 Task: Find connections with filter location Dunaharaszti with filter topic #consultantswith filter profile language Spanish with filter current company SBM Offshore with filter school Technocrats Institute Of Technology with filter industry Pension Funds with filter service category Event Photography with filter keywords title Operations Analyst
Action: Mouse moved to (699, 71)
Screenshot: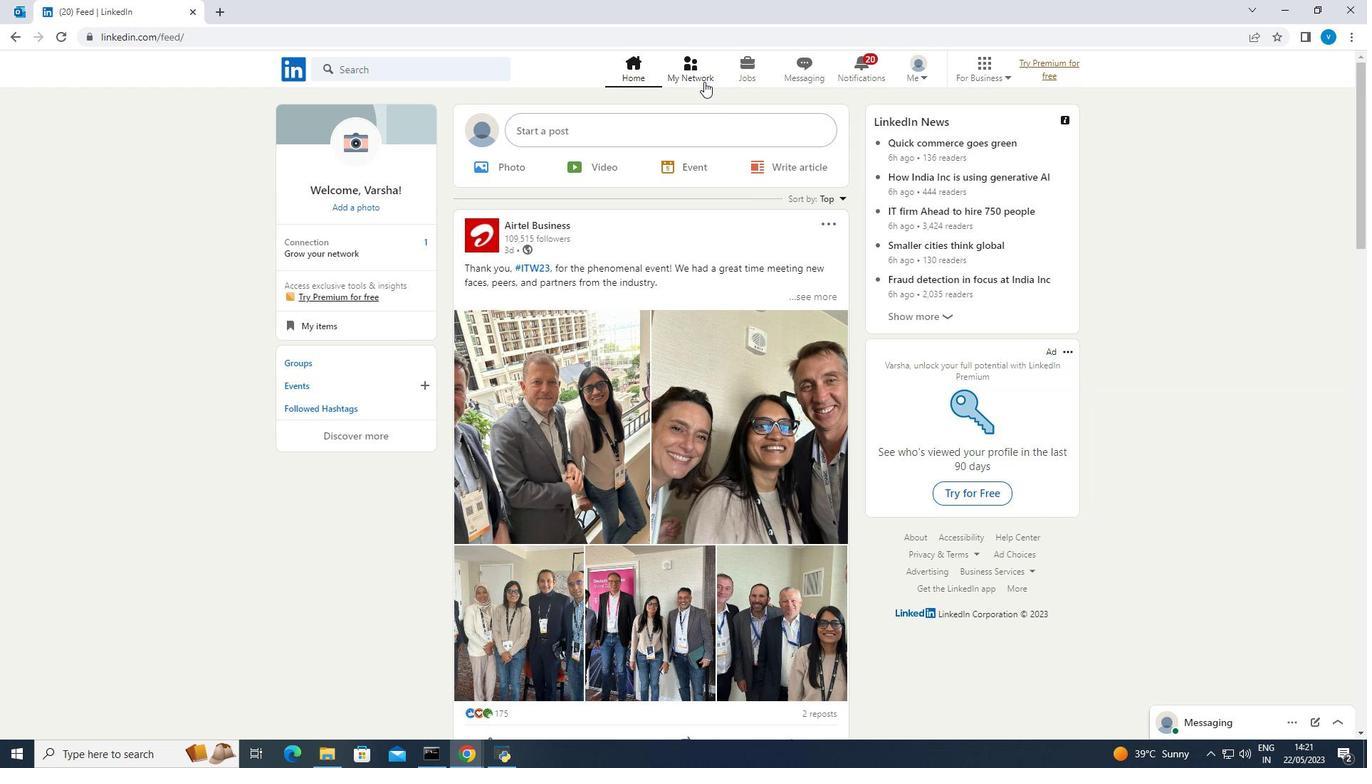 
Action: Mouse pressed left at (699, 71)
Screenshot: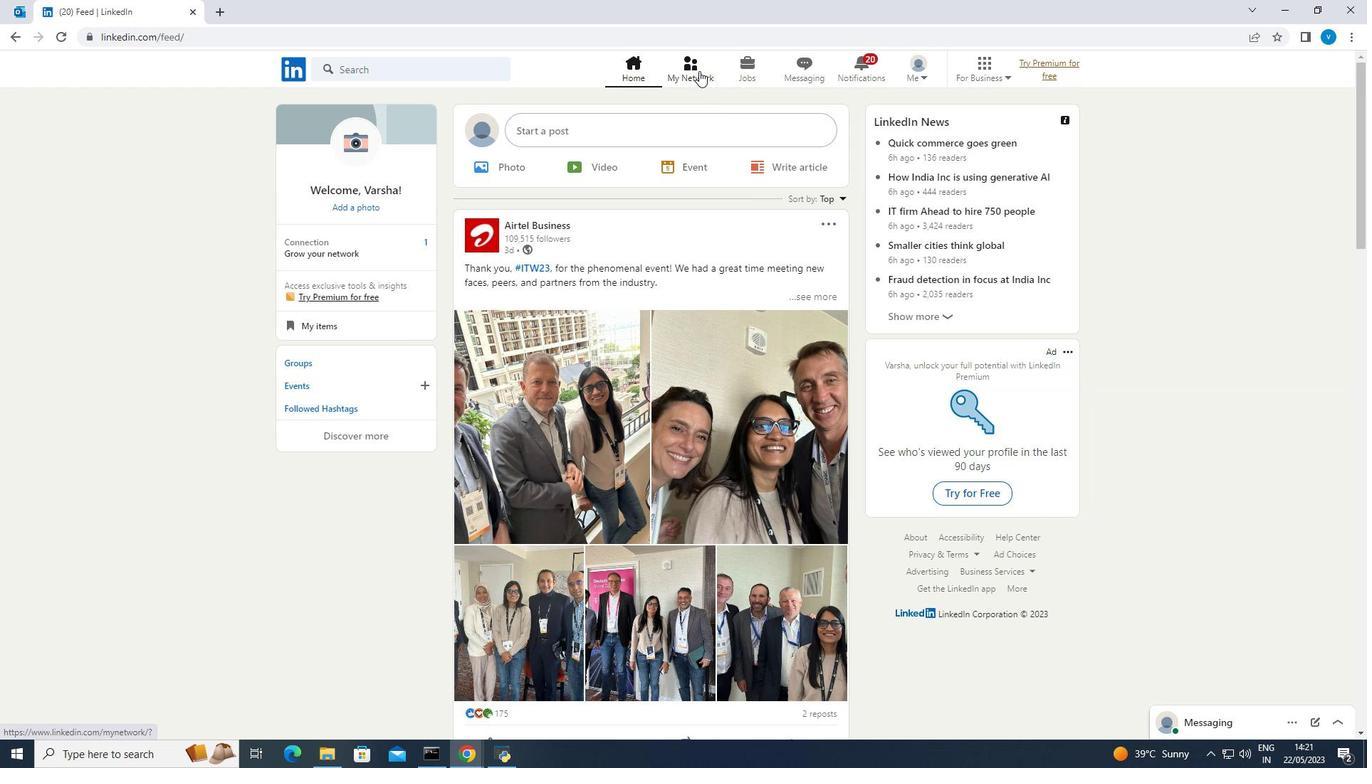 
Action: Mouse moved to (413, 154)
Screenshot: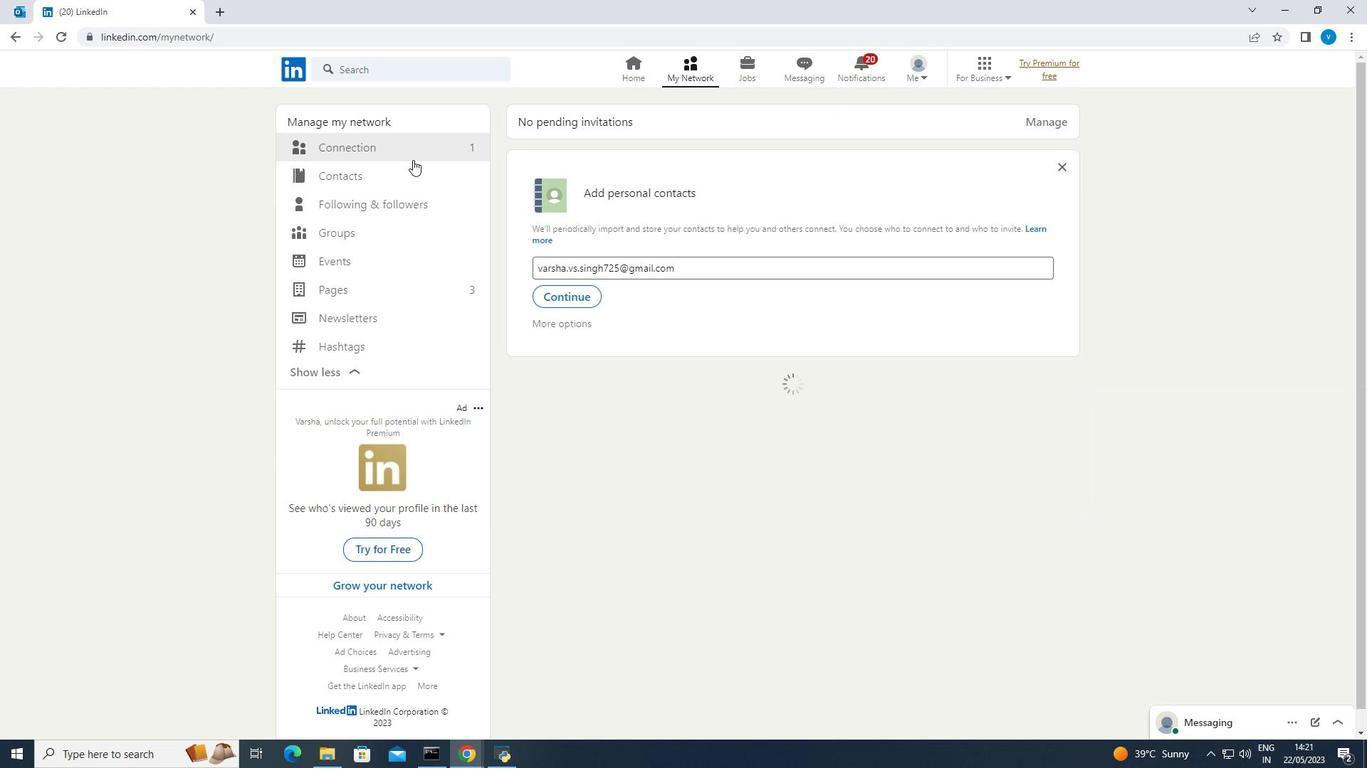 
Action: Mouse pressed left at (413, 154)
Screenshot: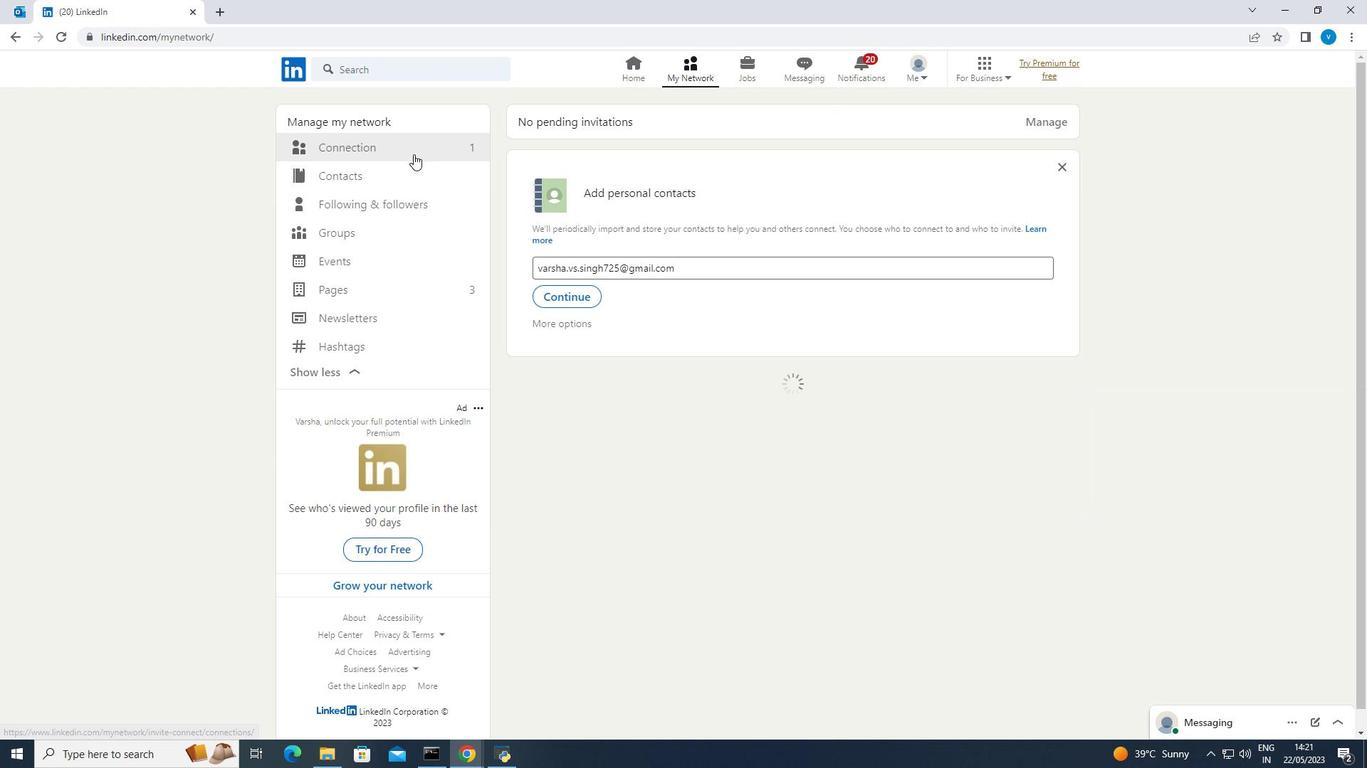 
Action: Mouse moved to (771, 145)
Screenshot: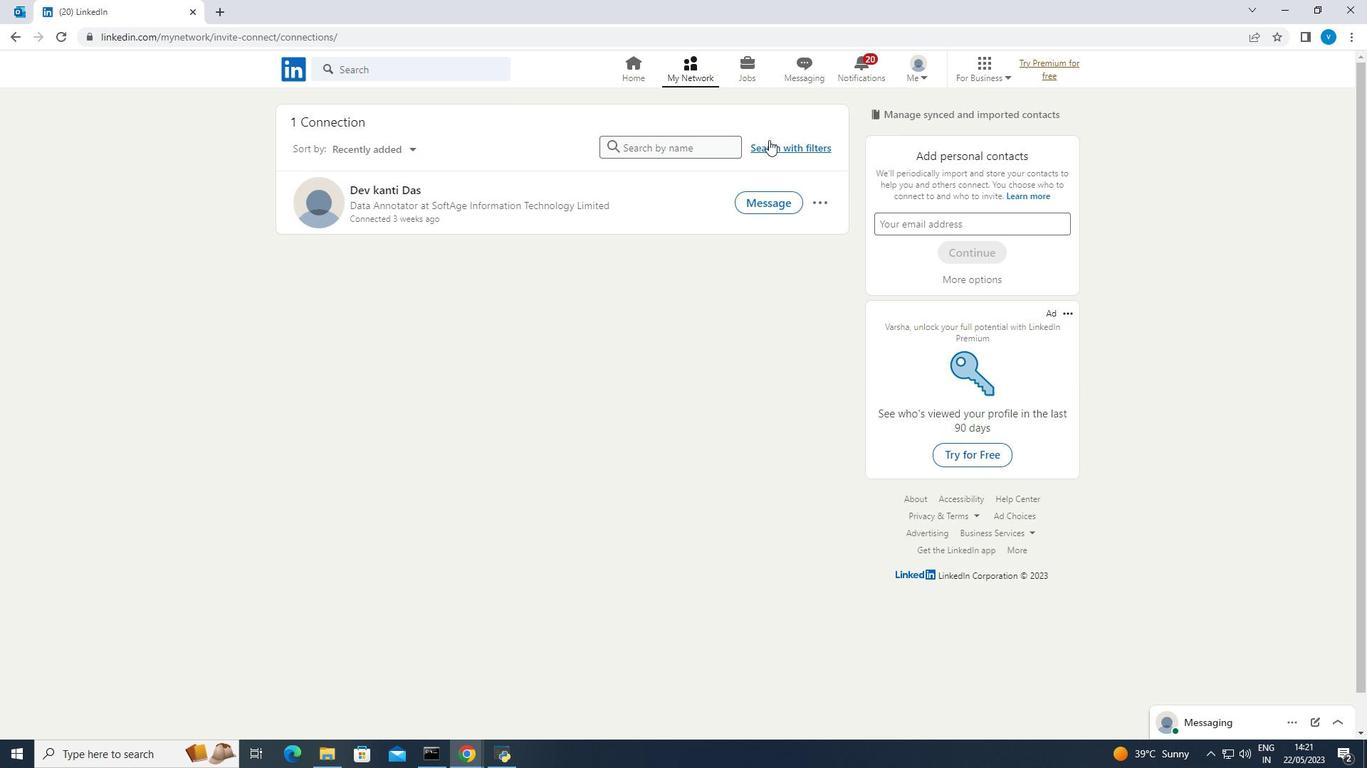 
Action: Mouse pressed left at (771, 145)
Screenshot: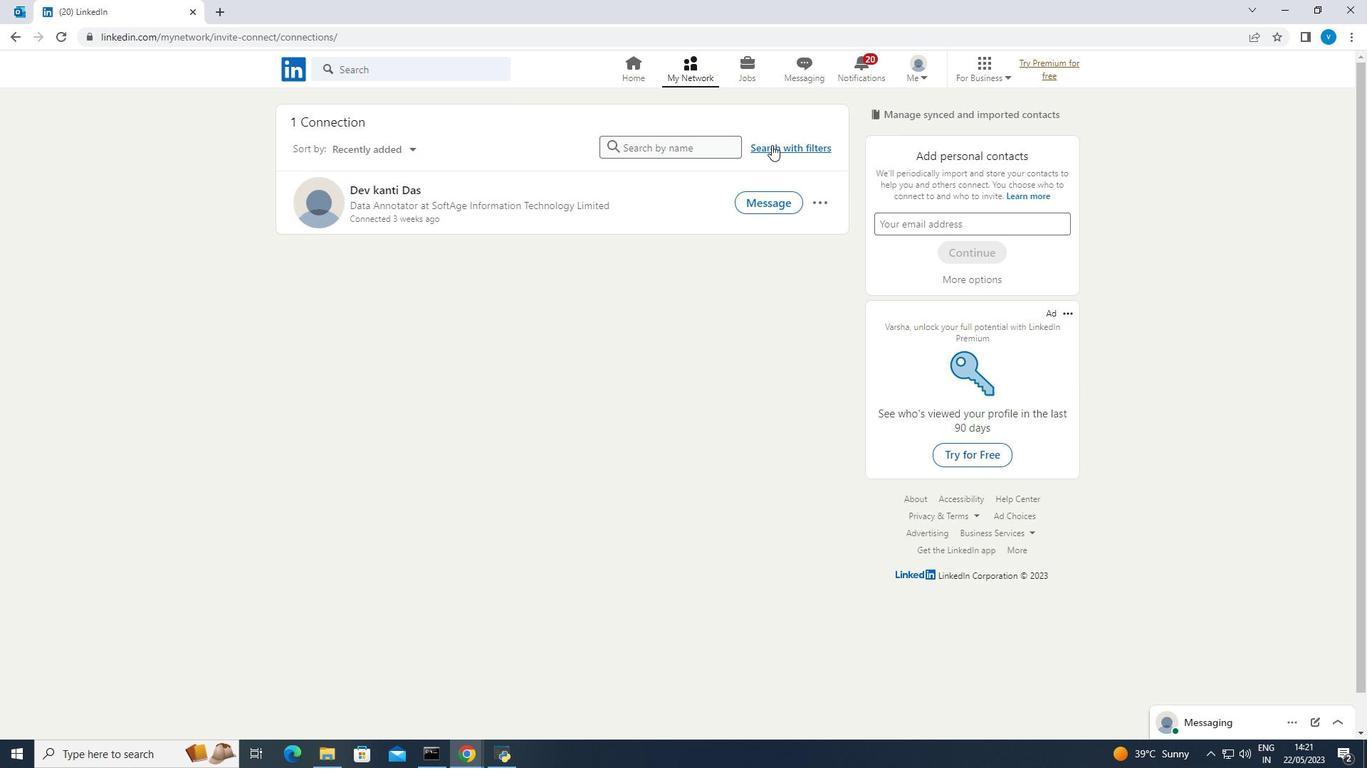 
Action: Mouse moved to (736, 111)
Screenshot: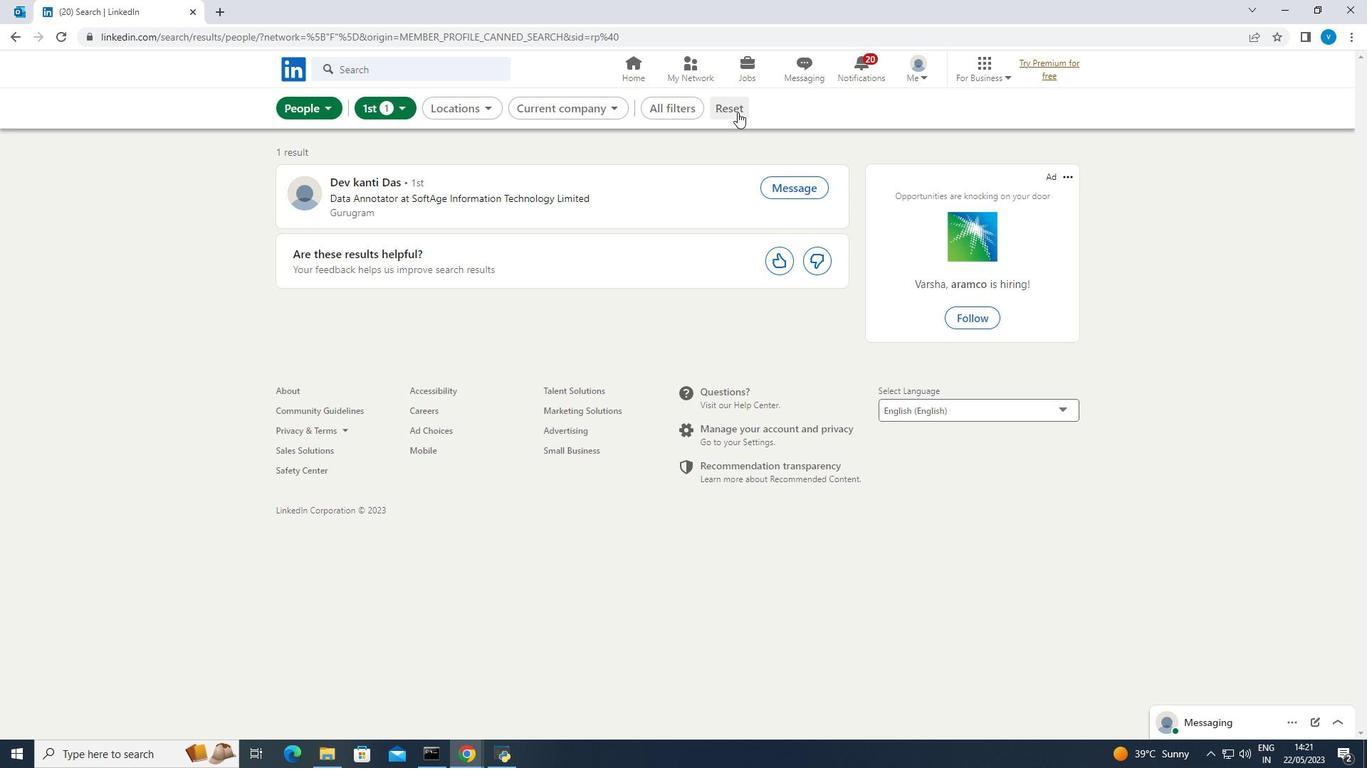 
Action: Mouse pressed left at (736, 111)
Screenshot: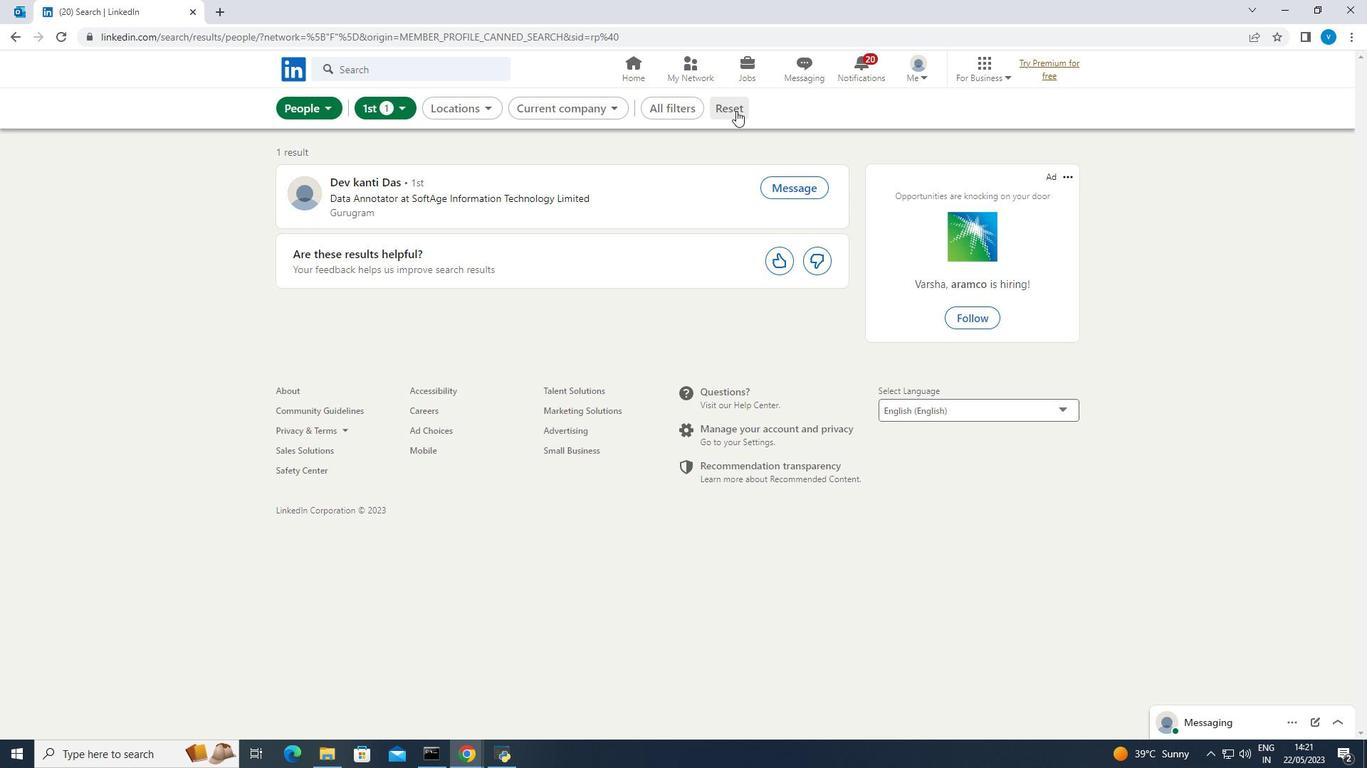 
Action: Mouse moved to (689, 115)
Screenshot: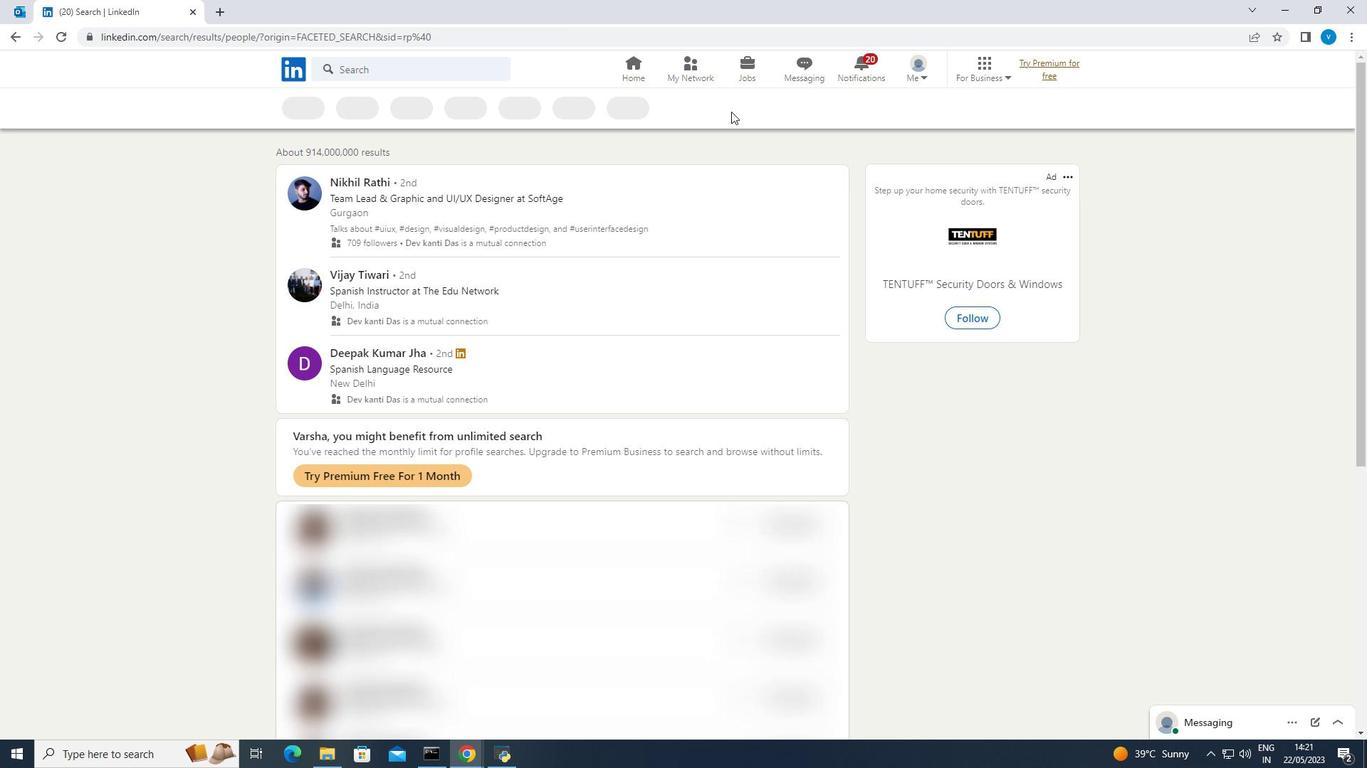
Action: Mouse pressed left at (689, 115)
Screenshot: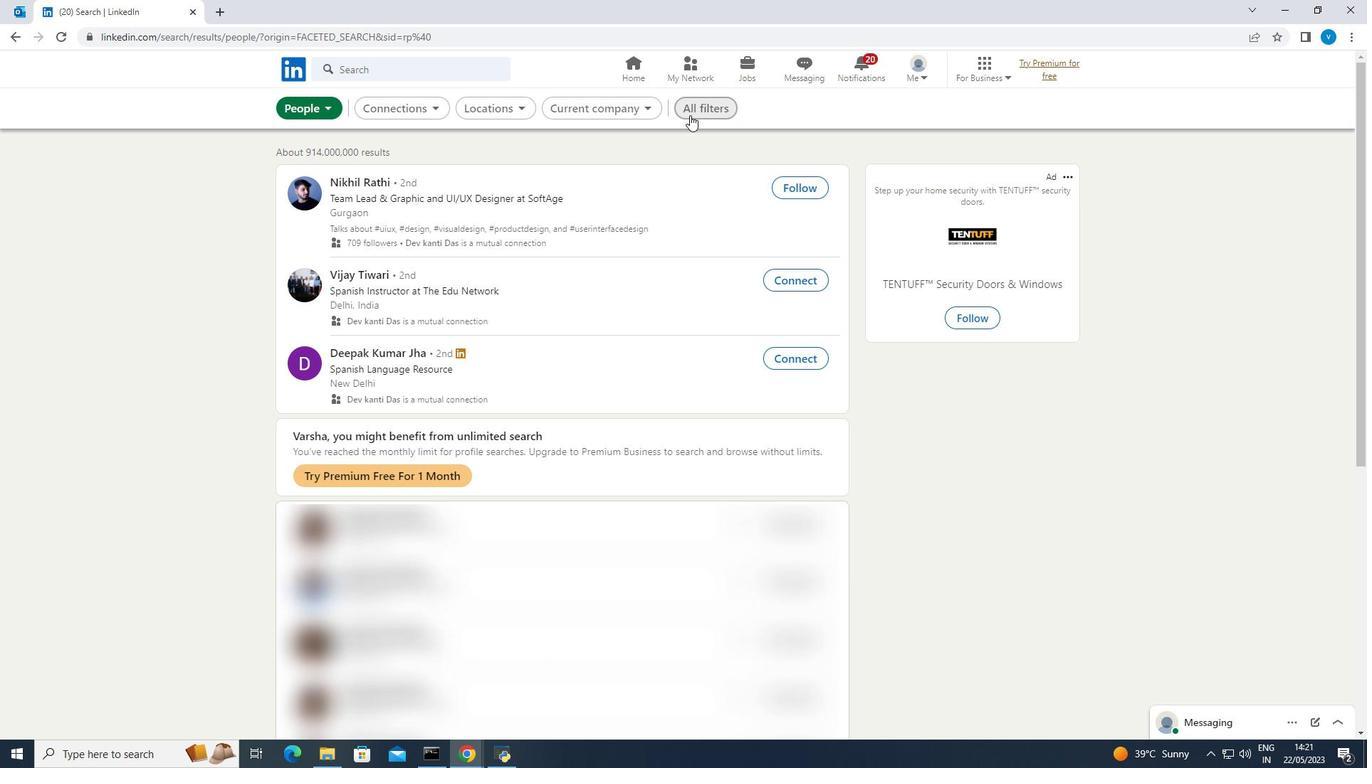 
Action: Mouse moved to (1054, 301)
Screenshot: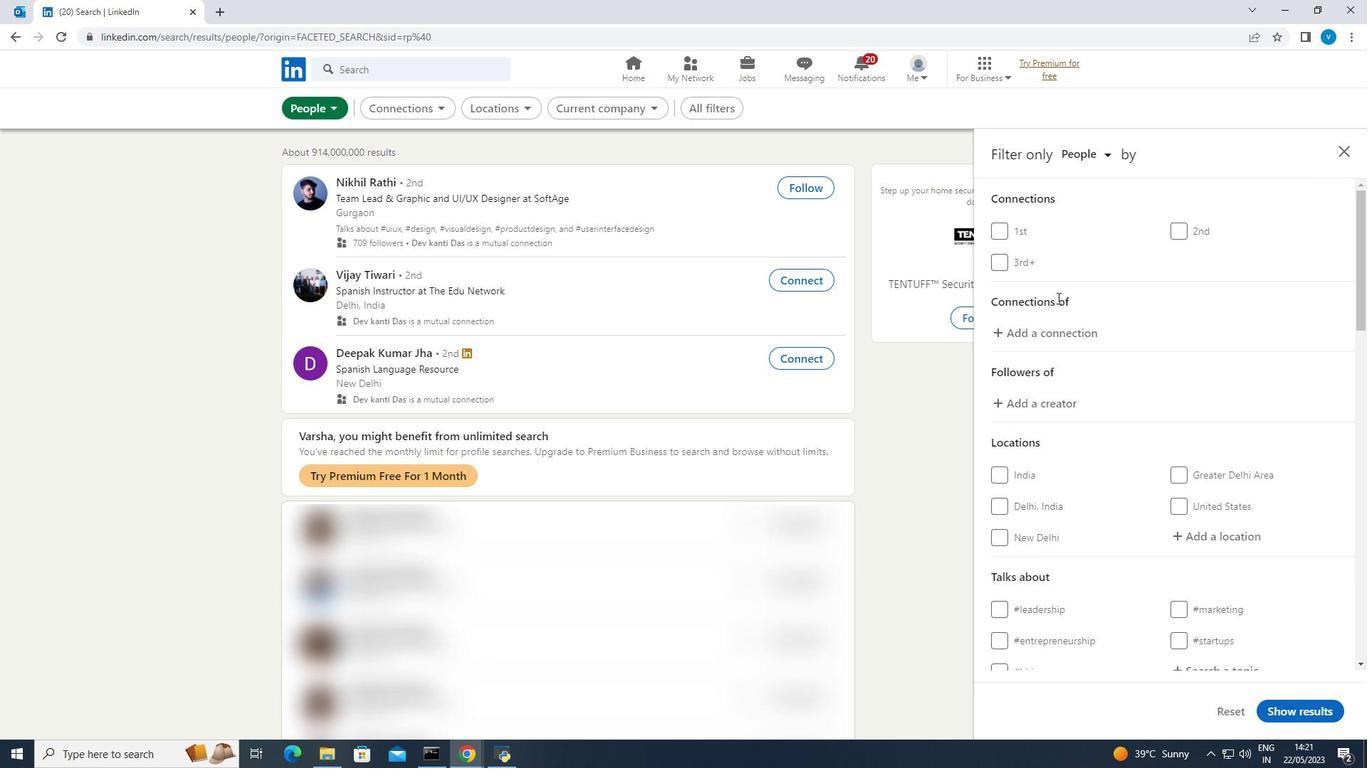 
Action: Mouse scrolled (1054, 300) with delta (0, 0)
Screenshot: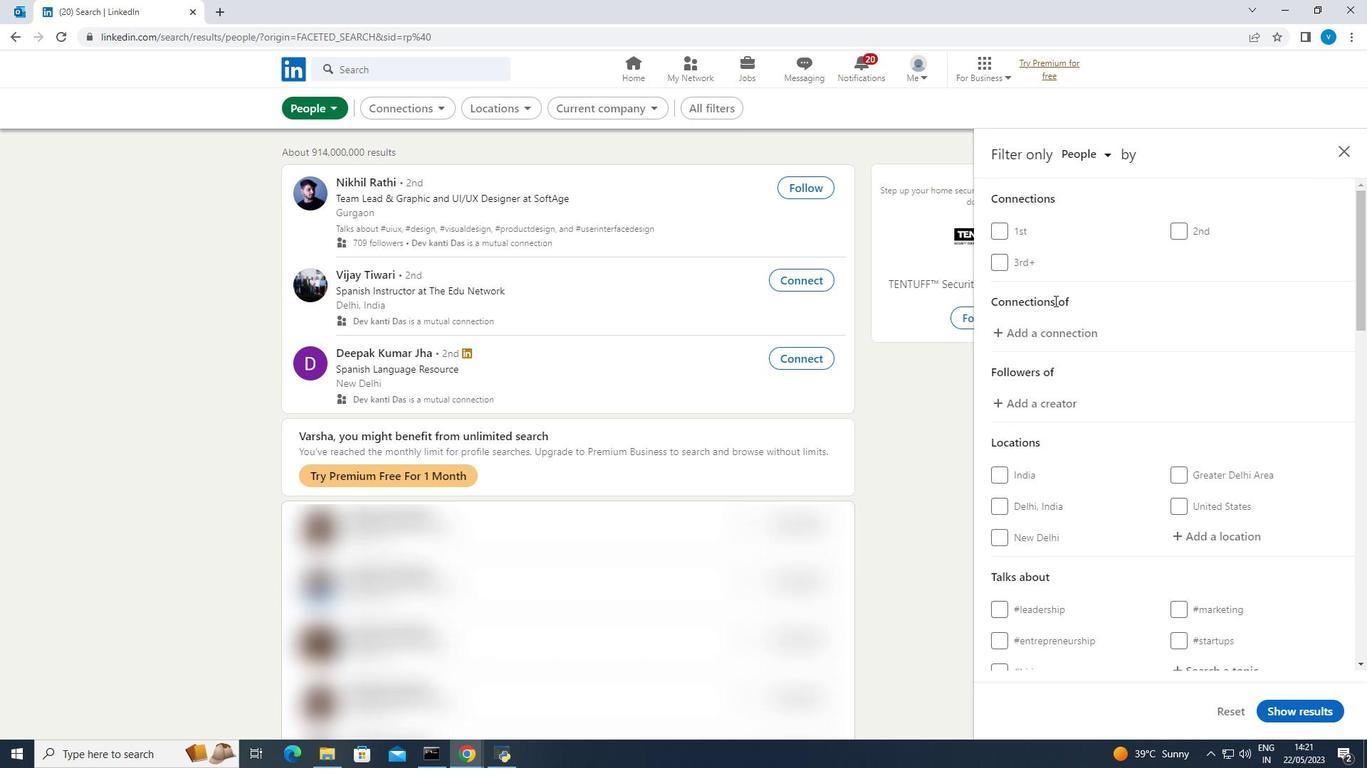 
Action: Mouse scrolled (1054, 300) with delta (0, 0)
Screenshot: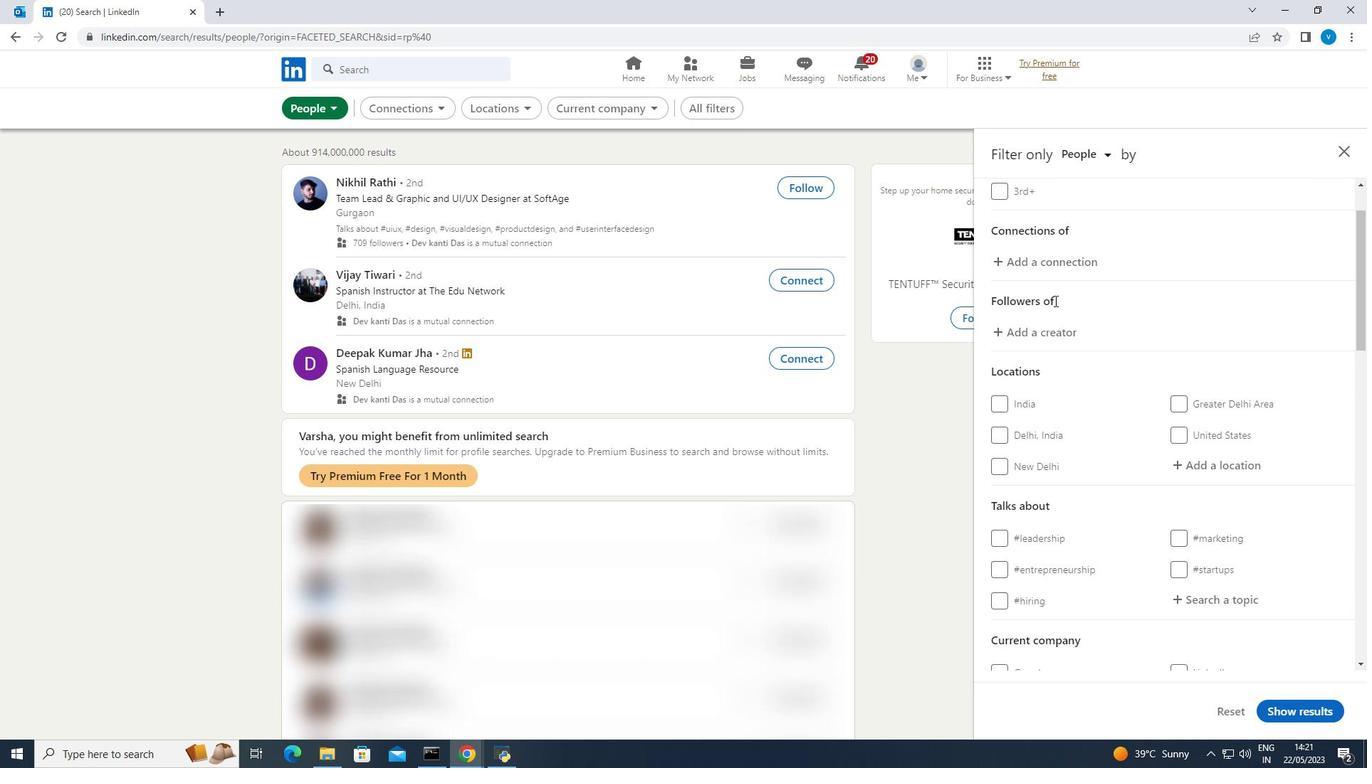 
Action: Mouse scrolled (1054, 300) with delta (0, 0)
Screenshot: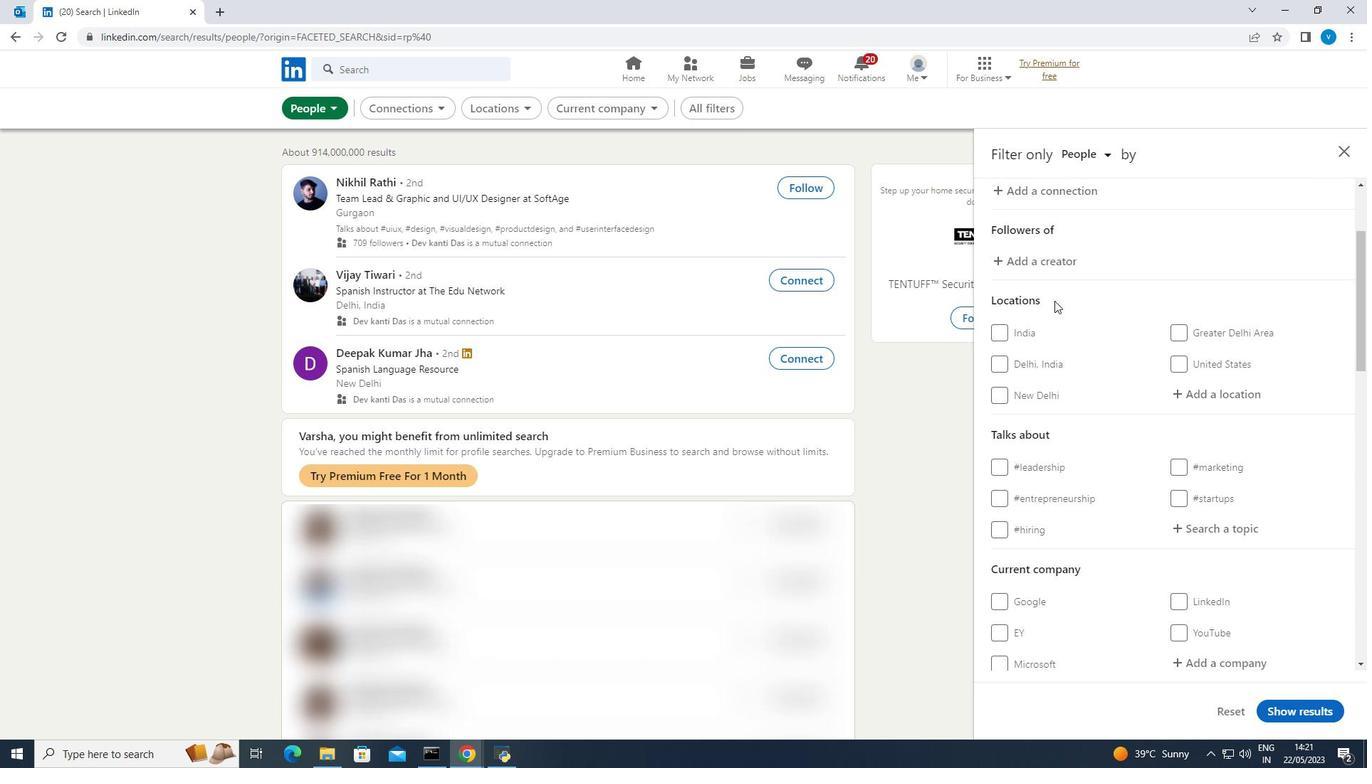 
Action: Mouse moved to (1196, 318)
Screenshot: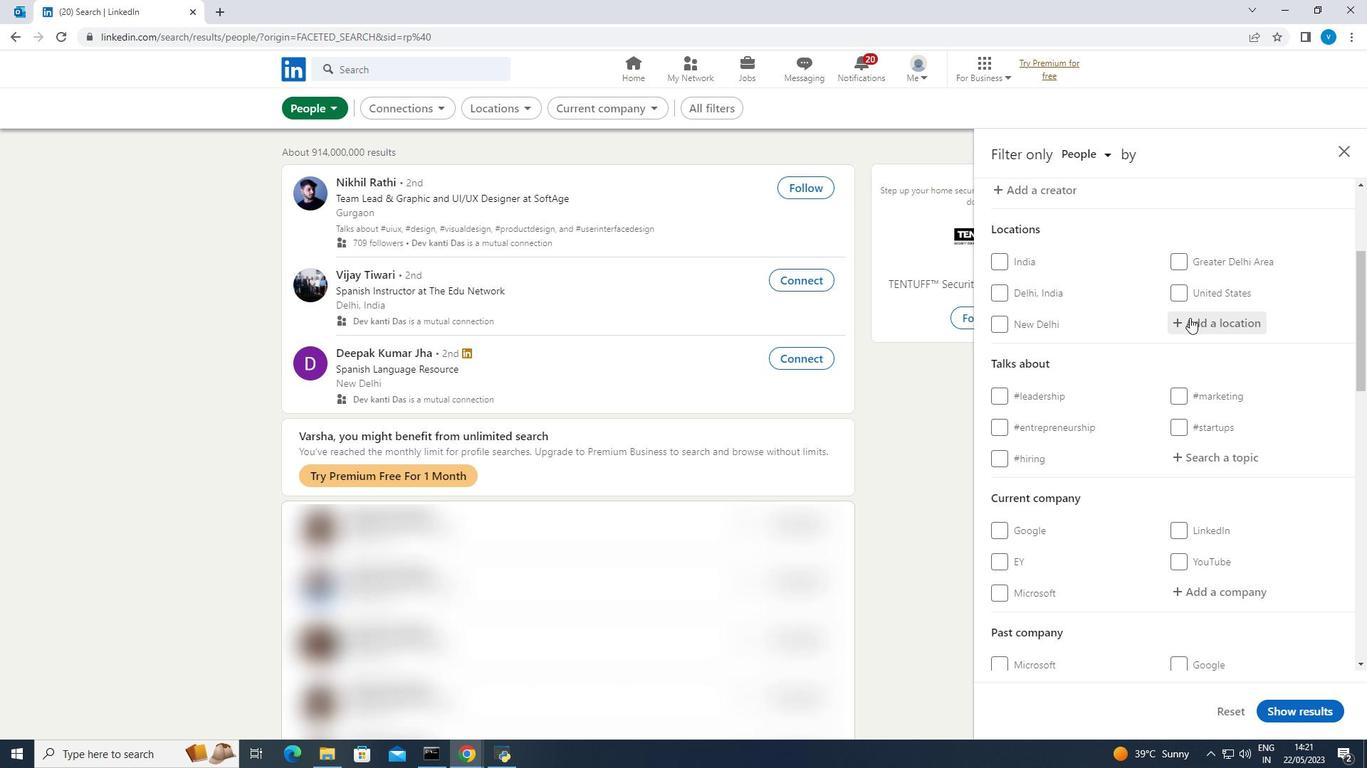 
Action: Mouse pressed left at (1196, 318)
Screenshot: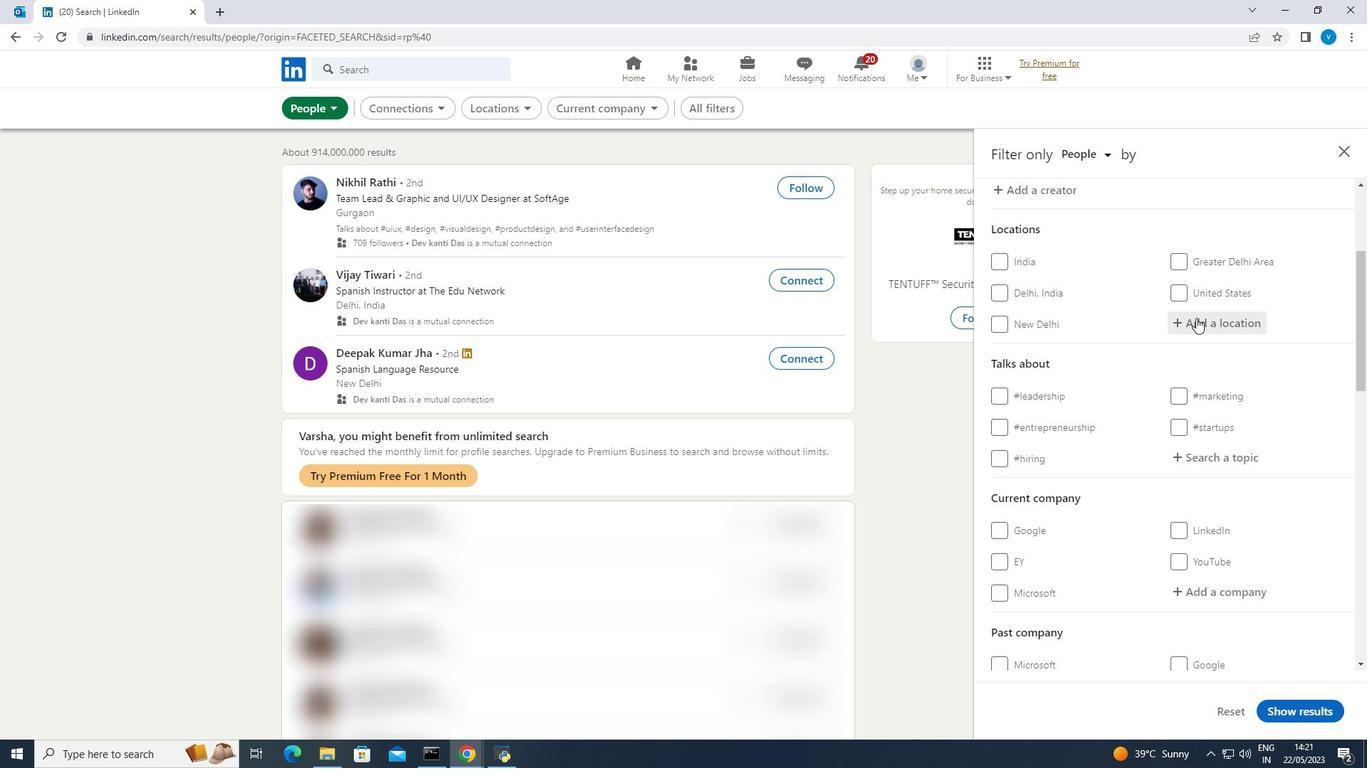
Action: Mouse moved to (1188, 319)
Screenshot: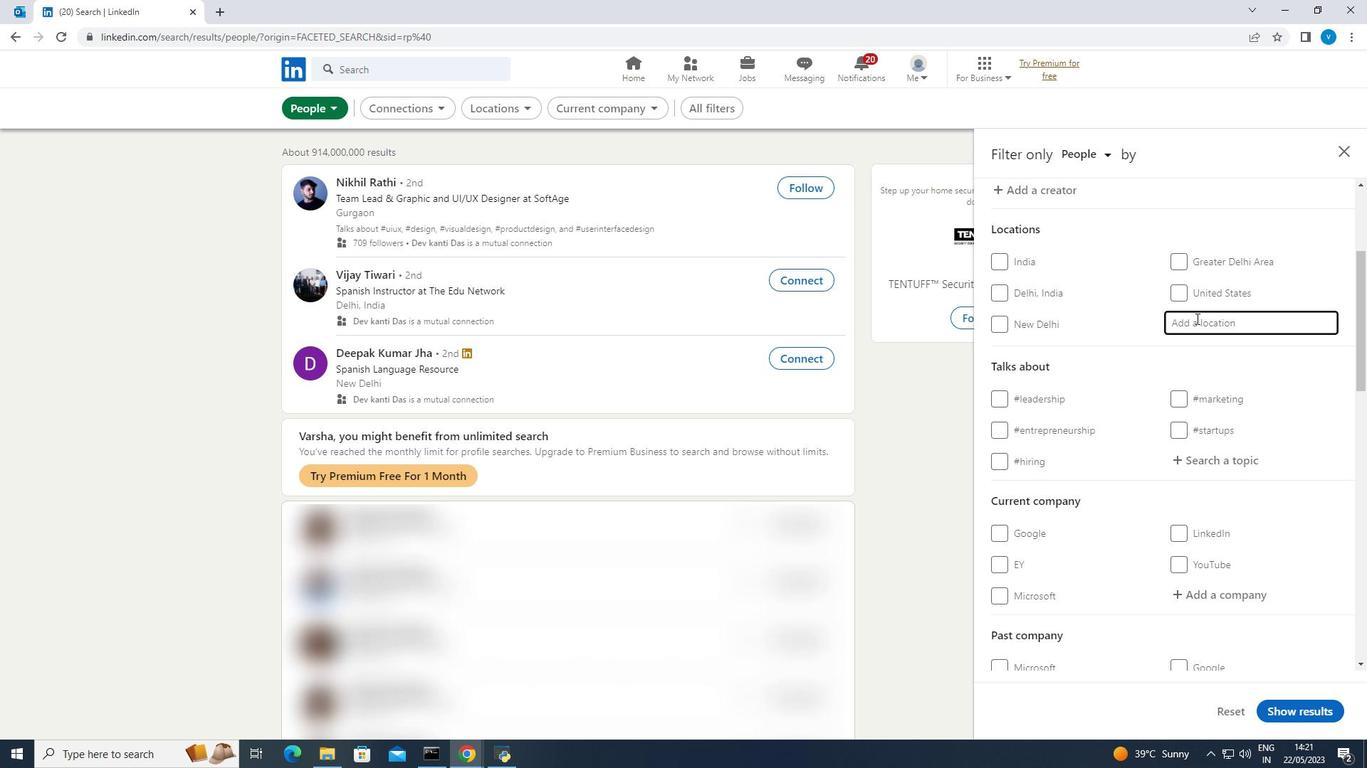 
Action: Key pressed <Key.shift><Key.shift><Key.shift><Key.shift><Key.shift><Key.shift><Key.shift><Key.shift><Key.shift><Key.shift><Key.shift><Key.shift><Key.shift><Key.shift><Key.shift><Key.shift><Key.shift><Key.shift><Key.shift><Key.shift><Key.shift><Key.shift><Key.shift><Key.shift><Key.shift><Key.shift><Key.shift><Key.shift><Key.shift><Key.shift>Dunaharaszti
Screenshot: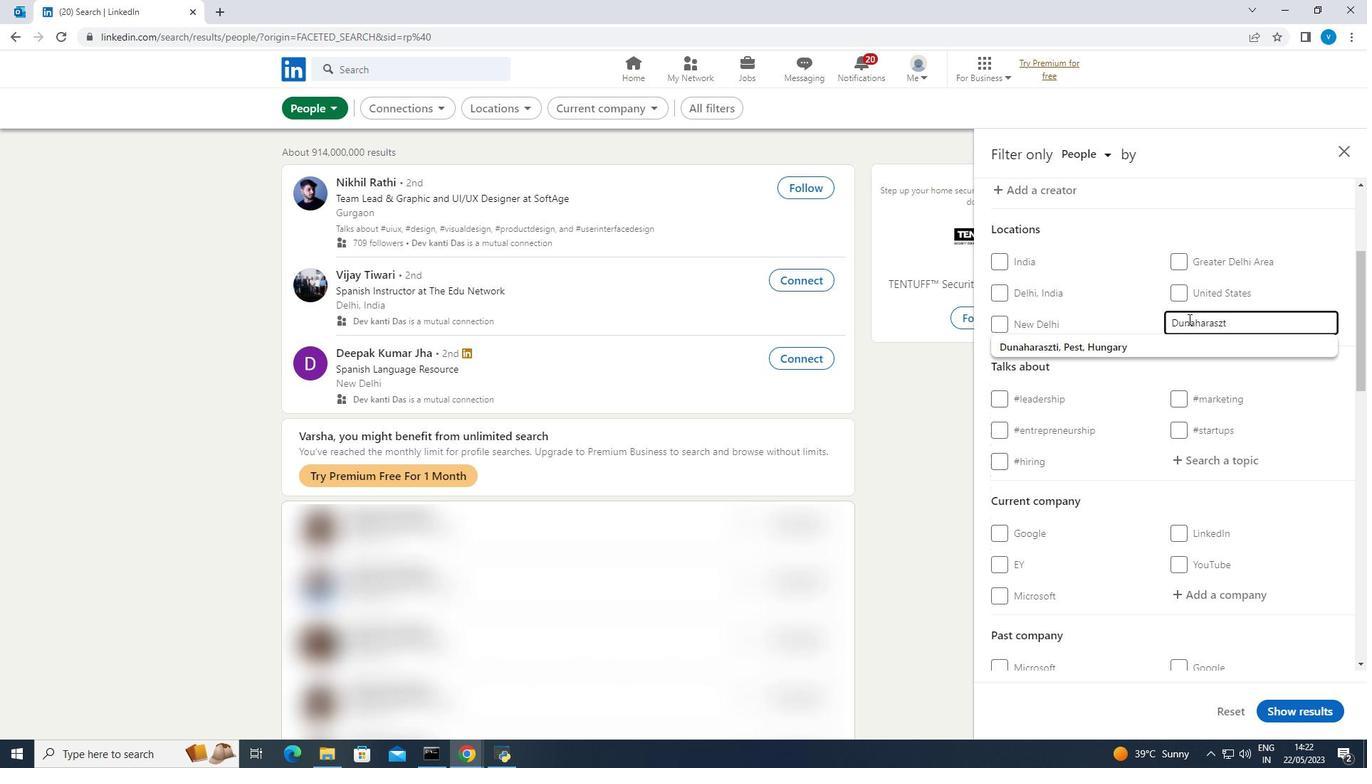
Action: Mouse moved to (1246, 456)
Screenshot: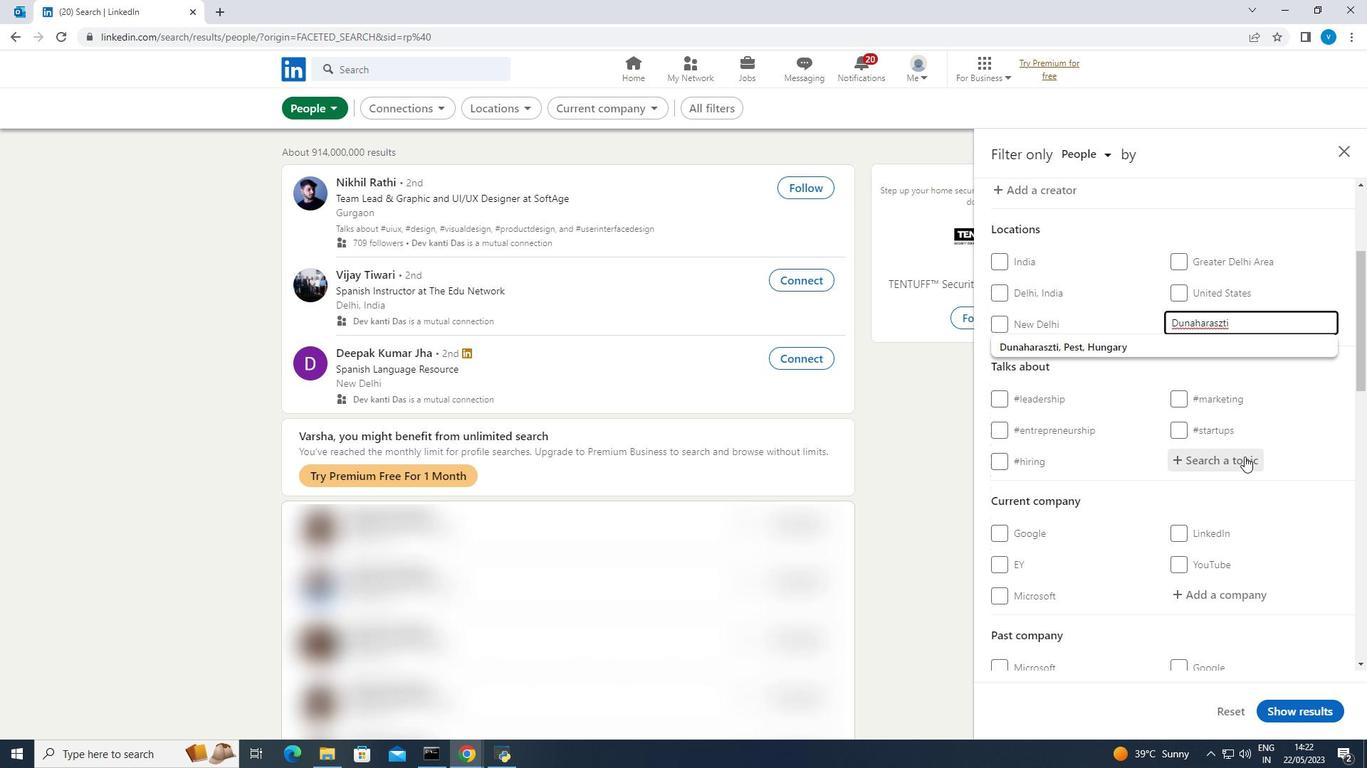 
Action: Mouse pressed left at (1246, 456)
Screenshot: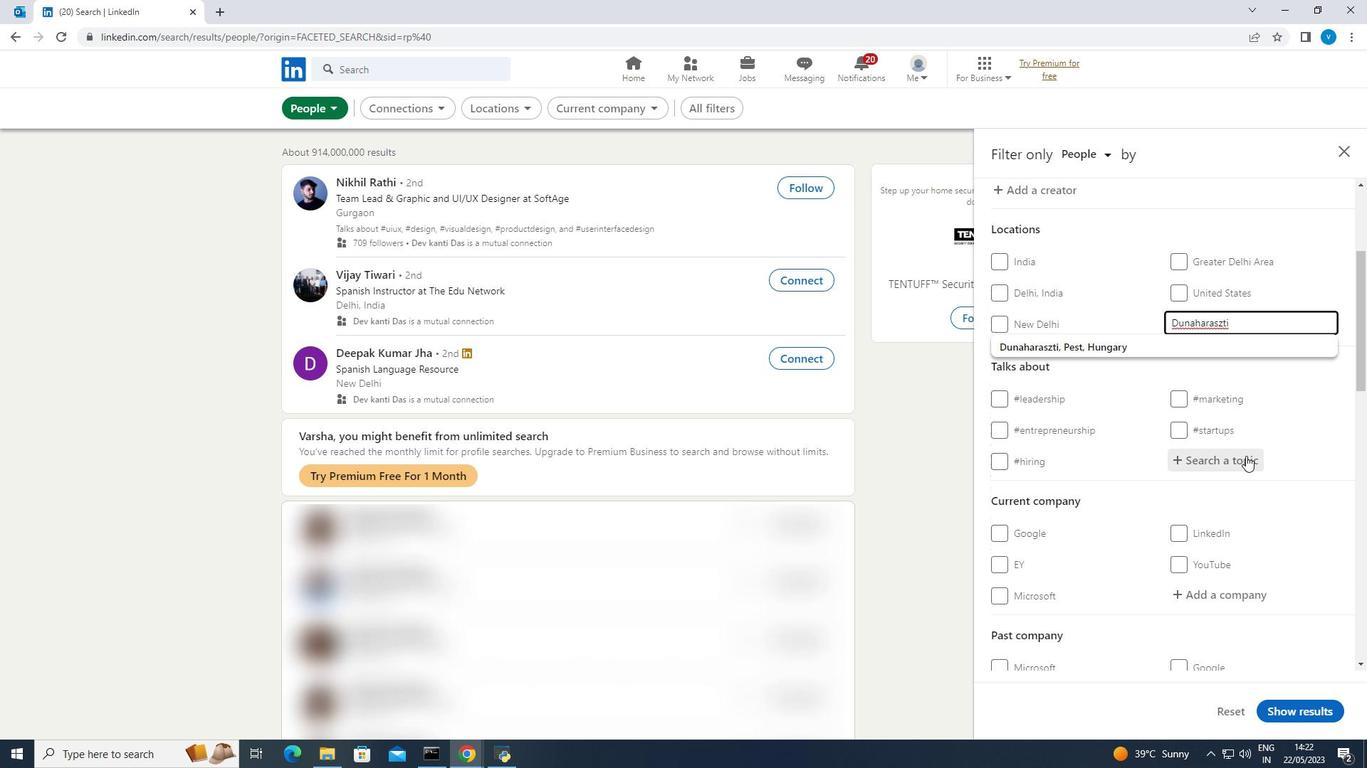 
Action: Key pressed consultants
Screenshot: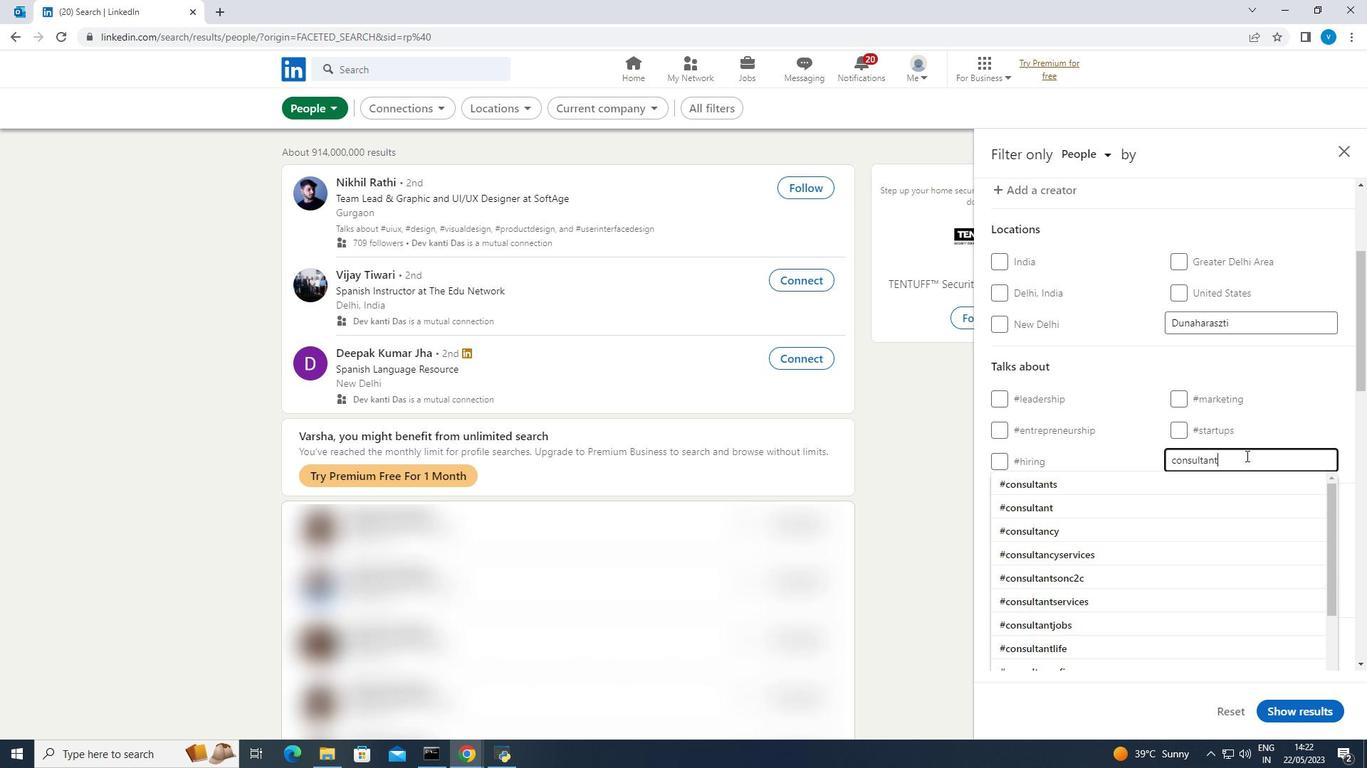 
Action: Mouse moved to (1083, 491)
Screenshot: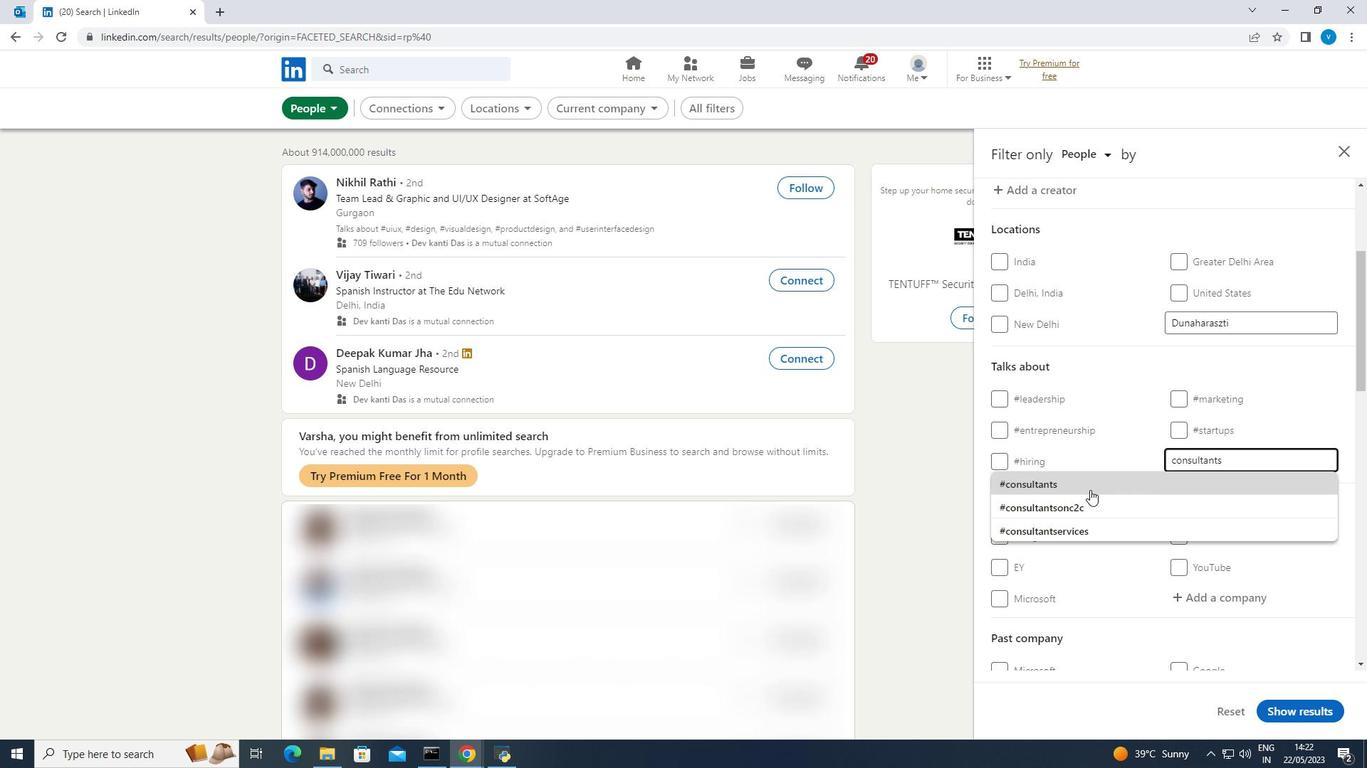 
Action: Mouse pressed left at (1083, 491)
Screenshot: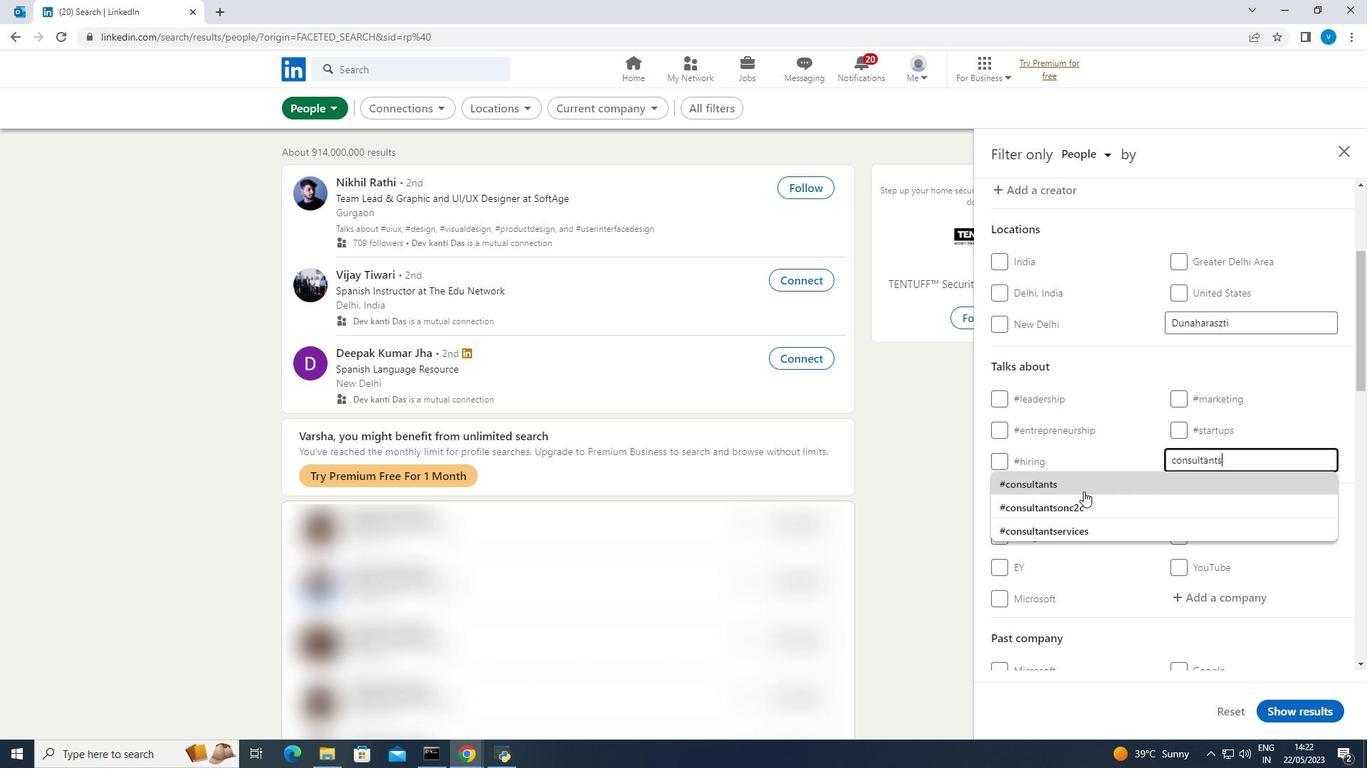 
Action: Mouse scrolled (1083, 491) with delta (0, 0)
Screenshot: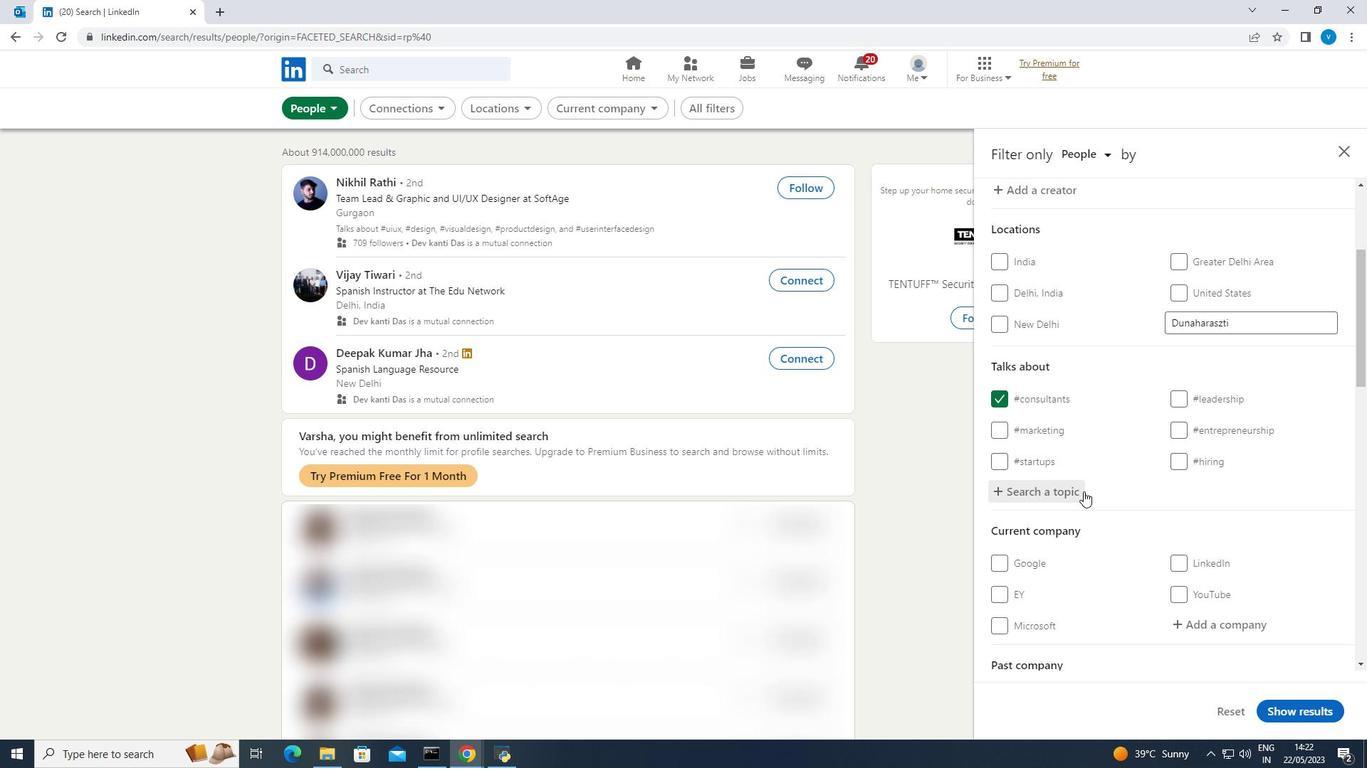 
Action: Mouse moved to (1082, 491)
Screenshot: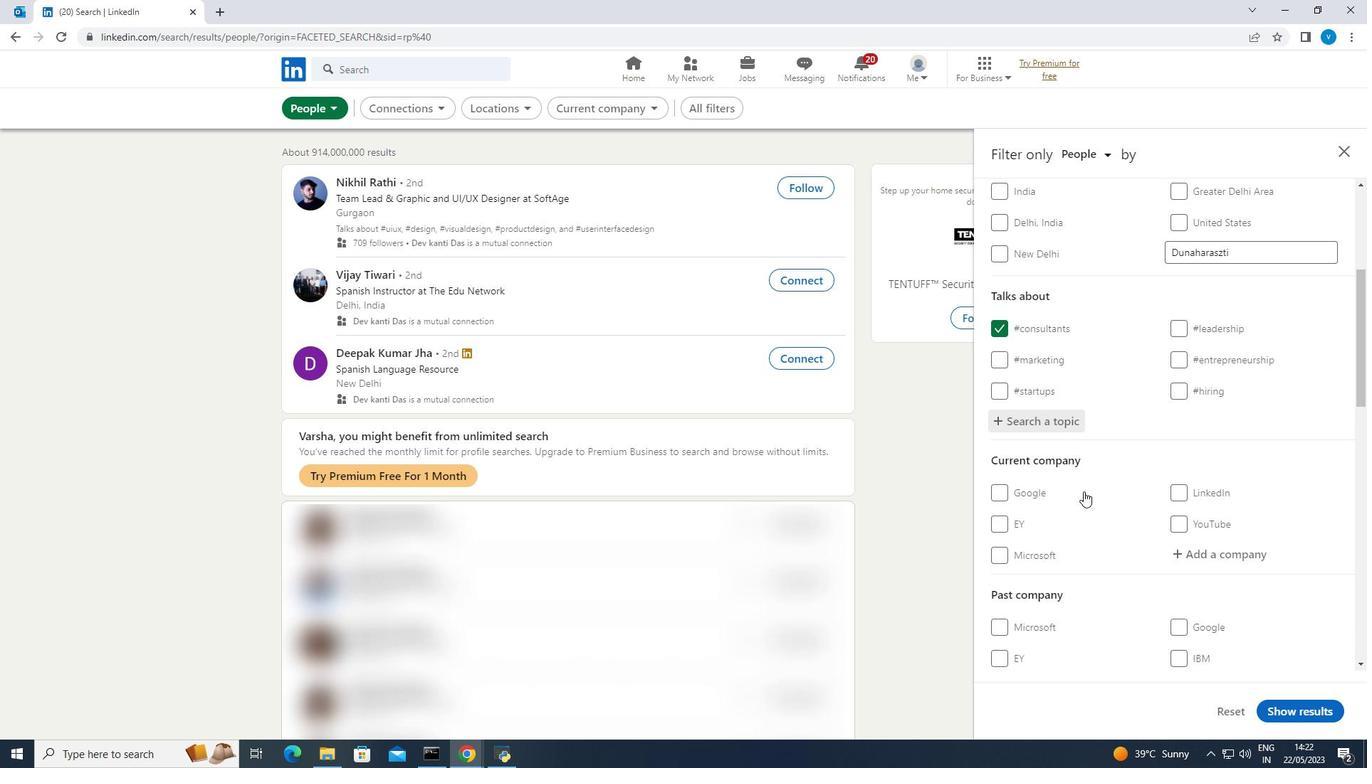 
Action: Mouse scrolled (1082, 491) with delta (0, 0)
Screenshot: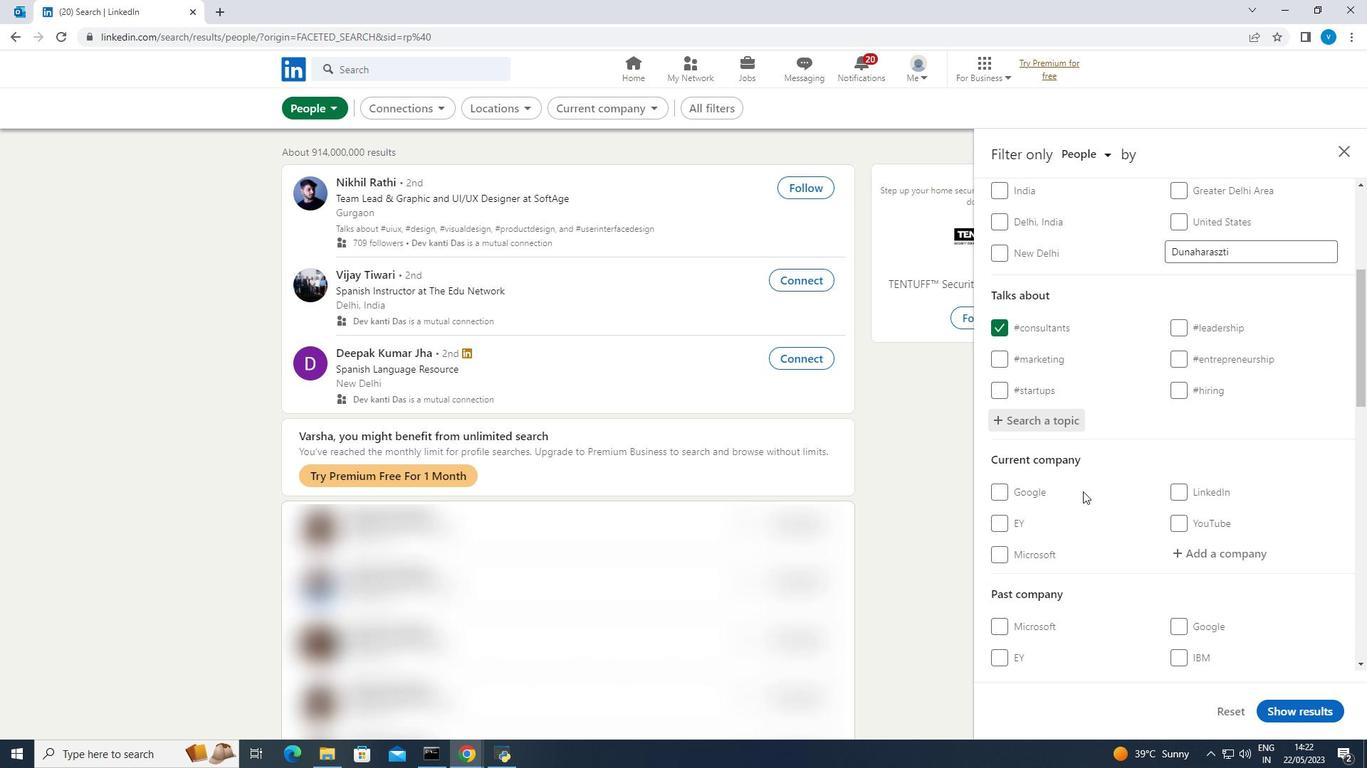 
Action: Mouse moved to (1082, 491)
Screenshot: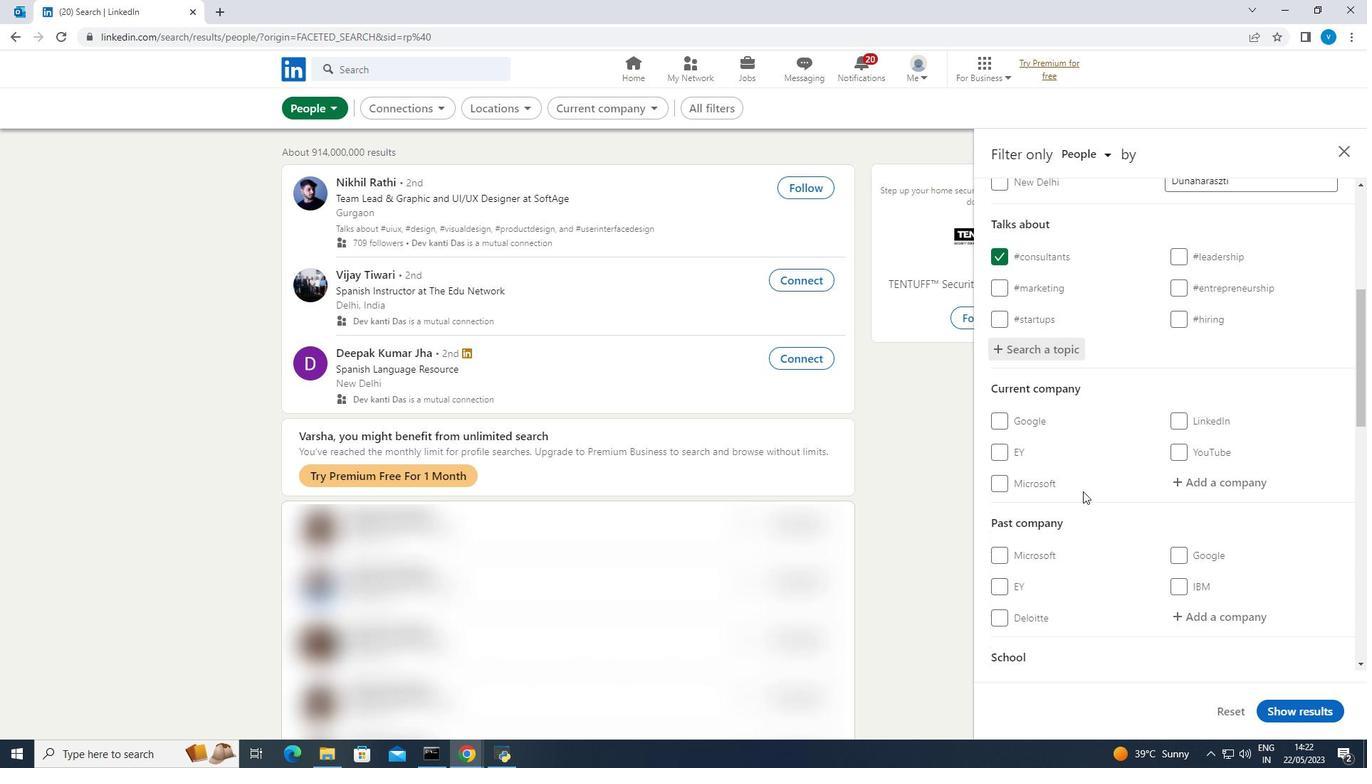 
Action: Mouse scrolled (1082, 490) with delta (0, 0)
Screenshot: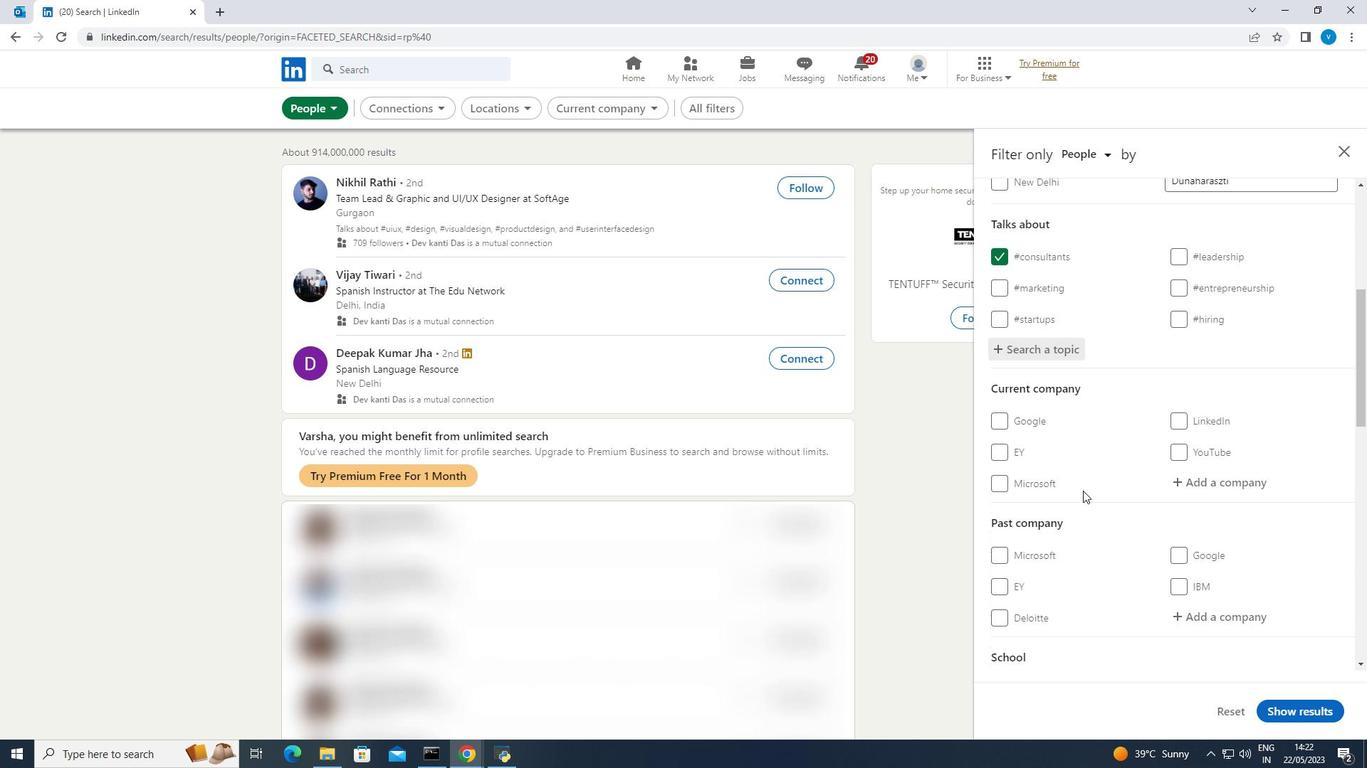
Action: Mouse scrolled (1082, 490) with delta (0, 0)
Screenshot: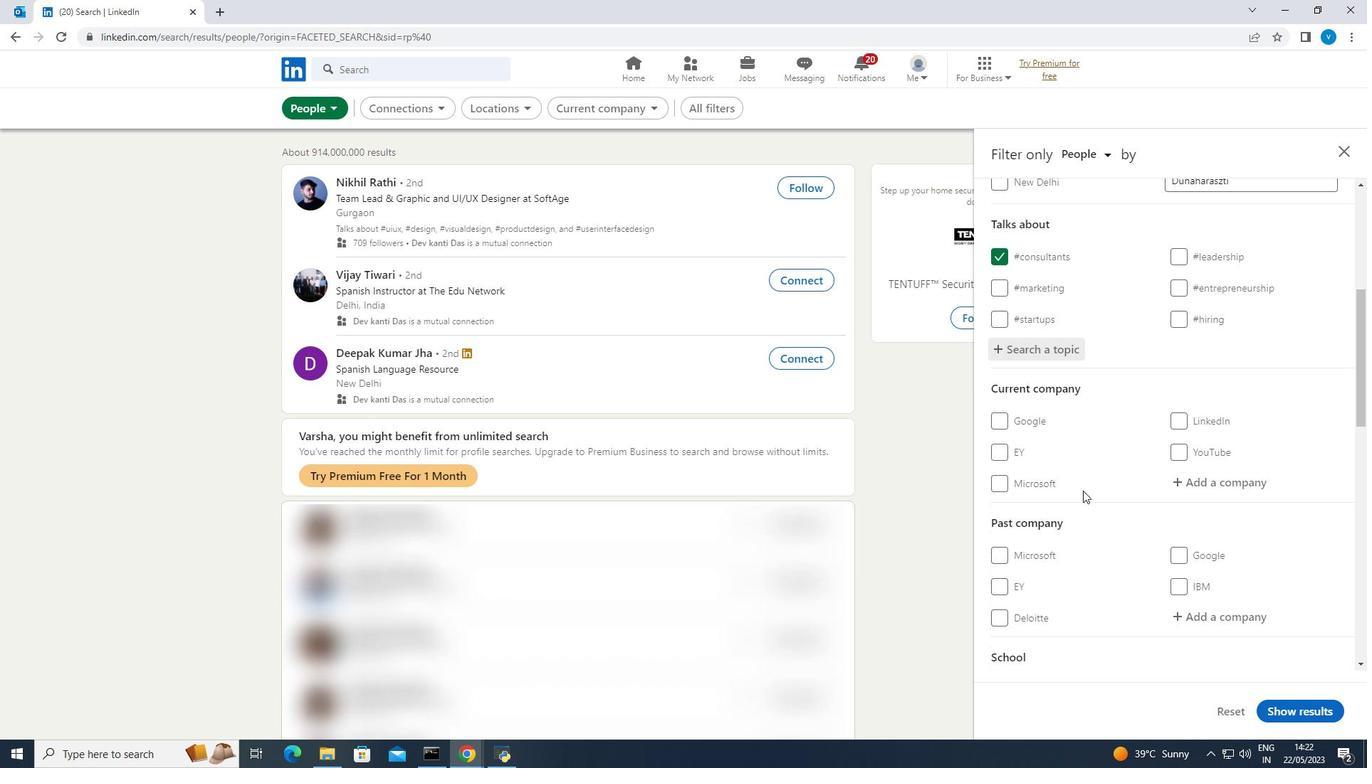 
Action: Mouse moved to (1083, 490)
Screenshot: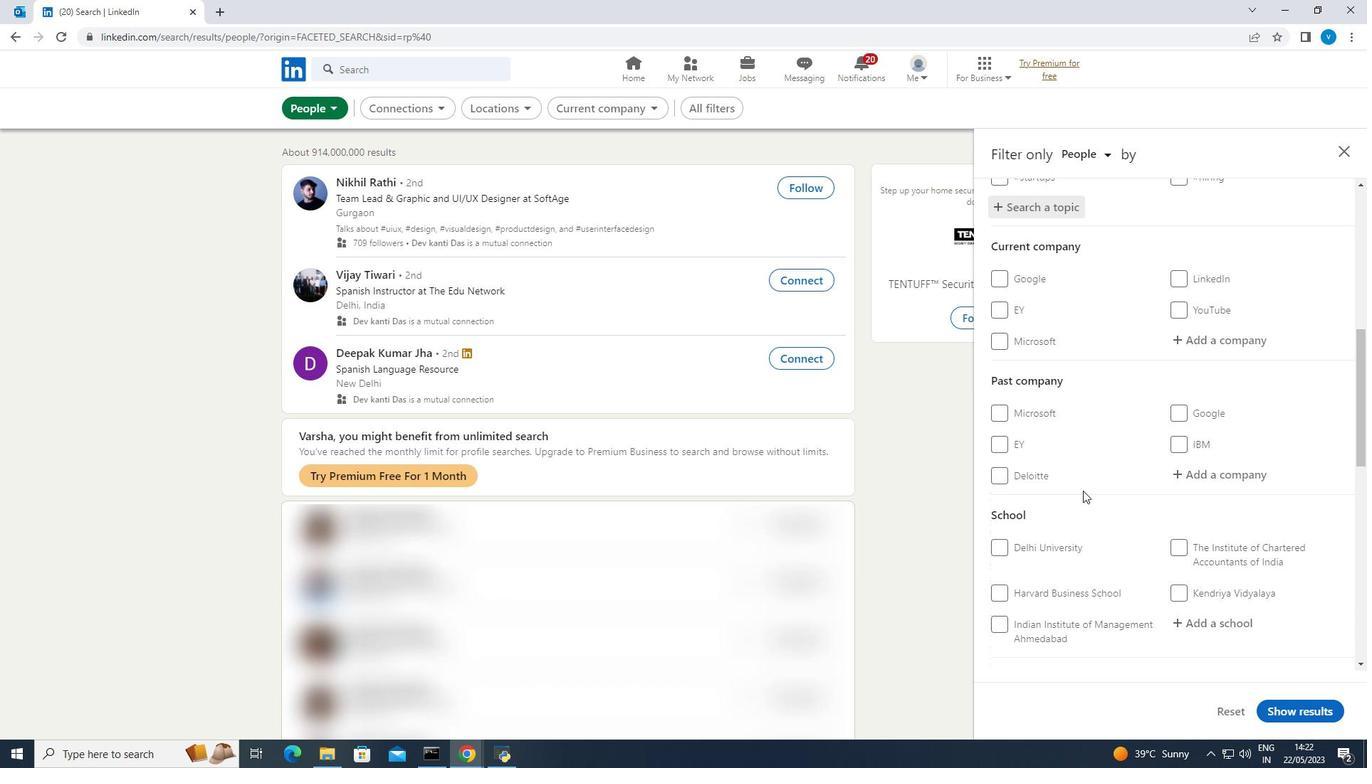 
Action: Mouse scrolled (1083, 489) with delta (0, 0)
Screenshot: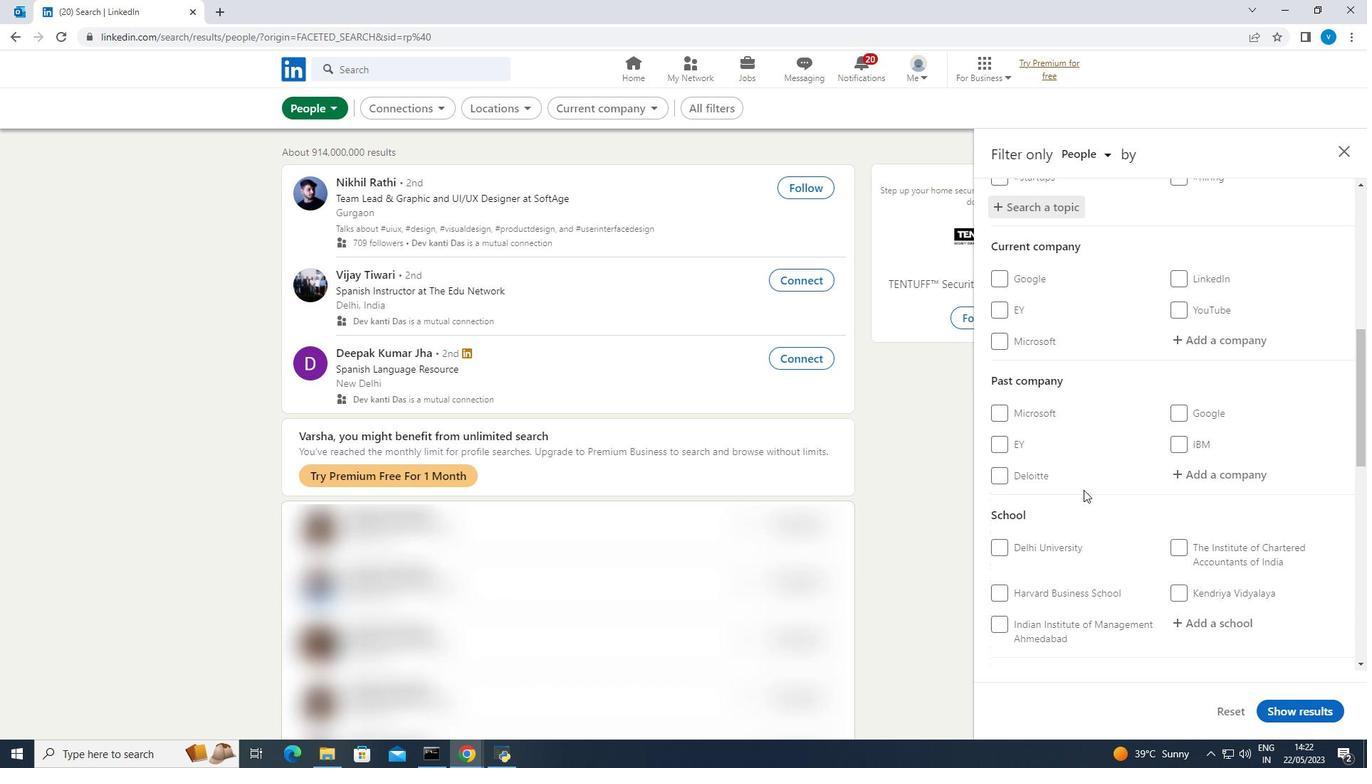 
Action: Mouse scrolled (1083, 489) with delta (0, 0)
Screenshot: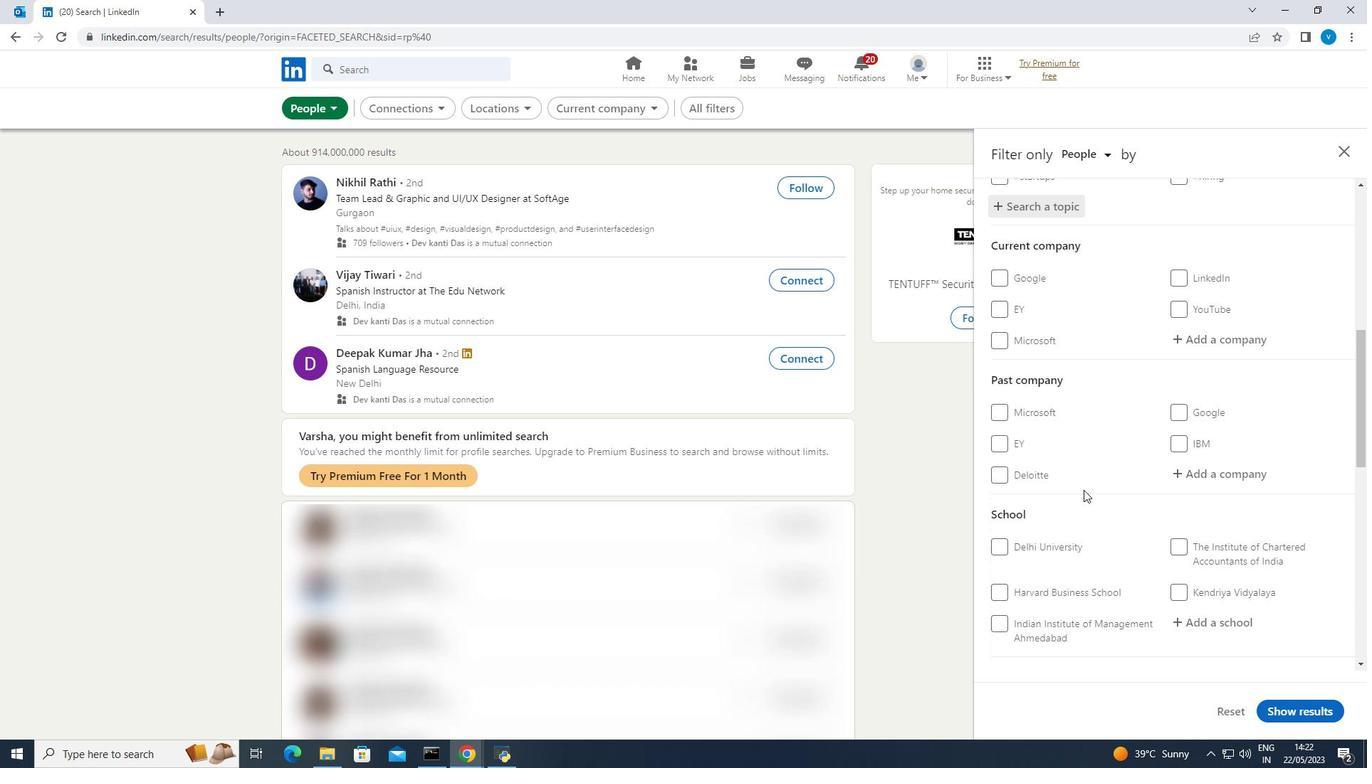 
Action: Mouse scrolled (1083, 489) with delta (0, 0)
Screenshot: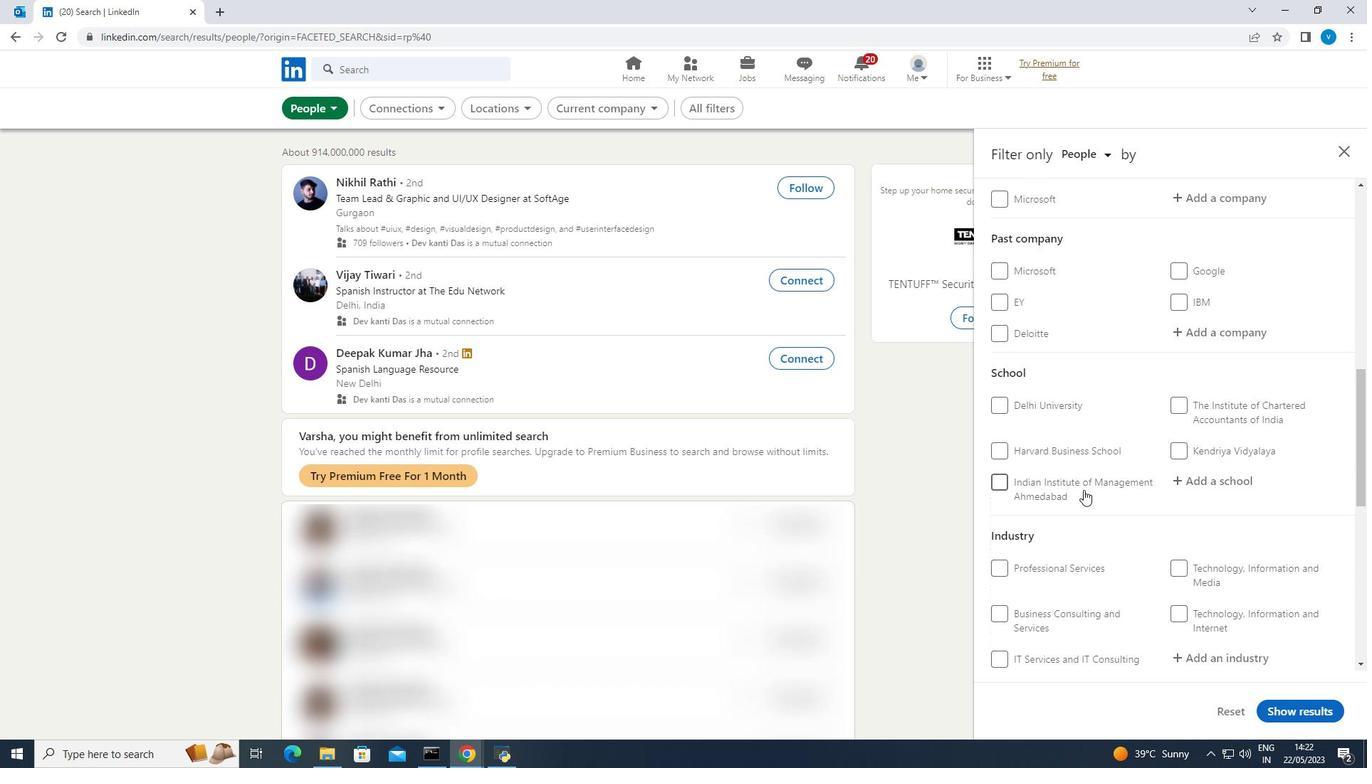 
Action: Mouse scrolled (1083, 489) with delta (0, 0)
Screenshot: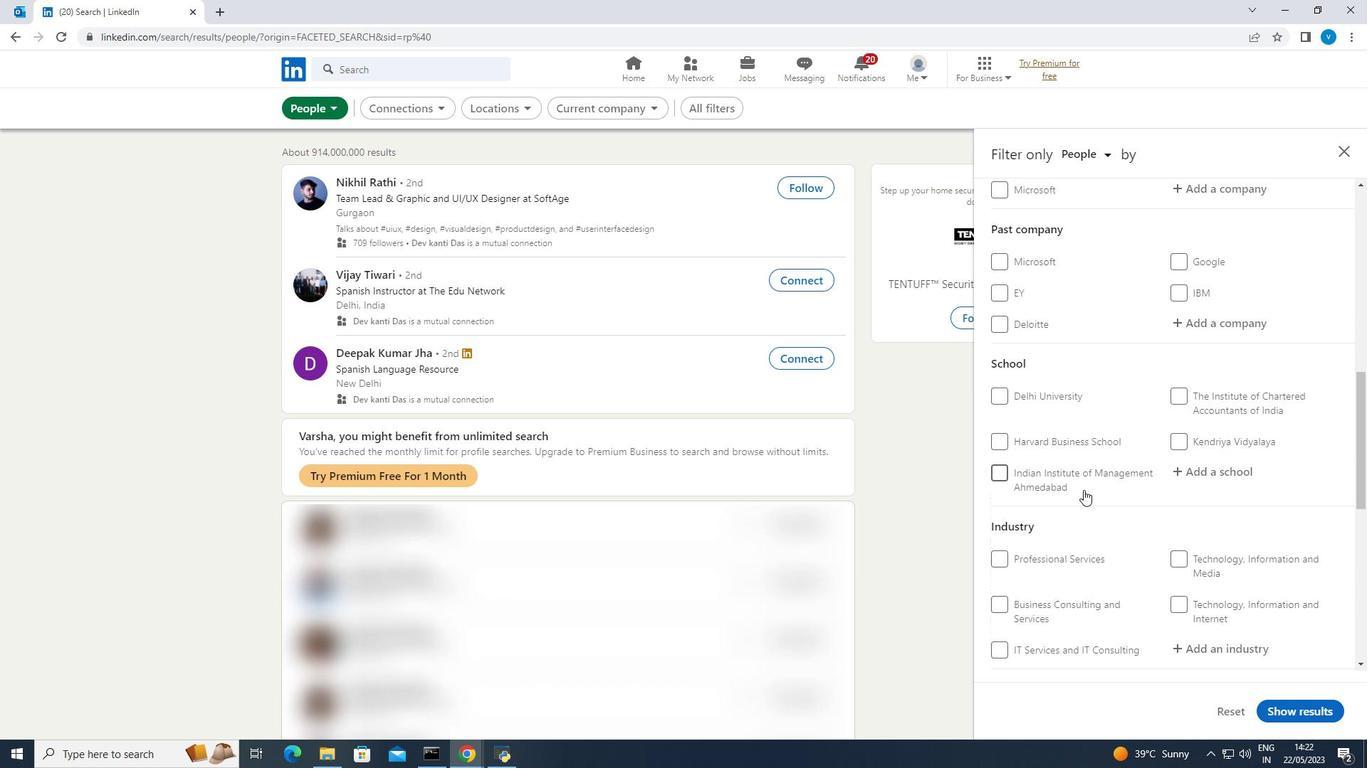
Action: Mouse moved to (1085, 489)
Screenshot: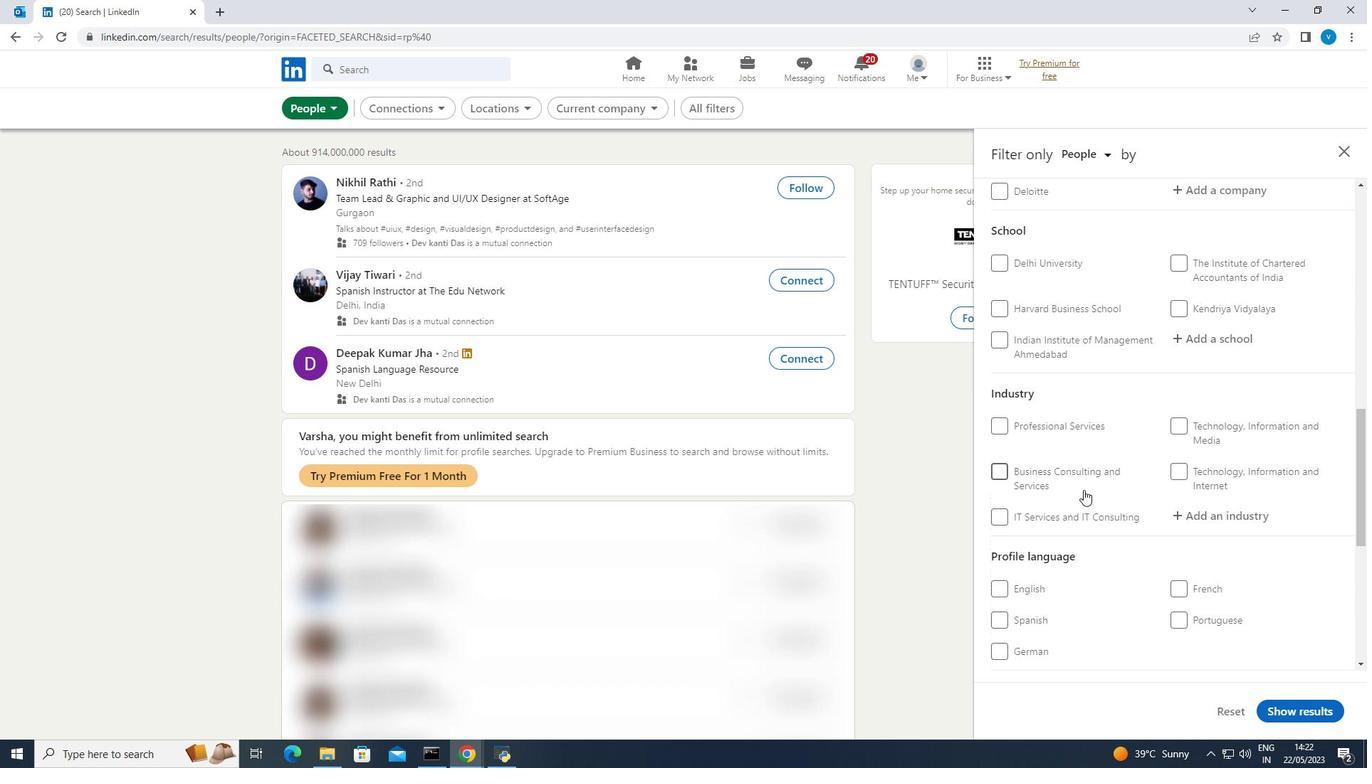
Action: Mouse scrolled (1085, 489) with delta (0, 0)
Screenshot: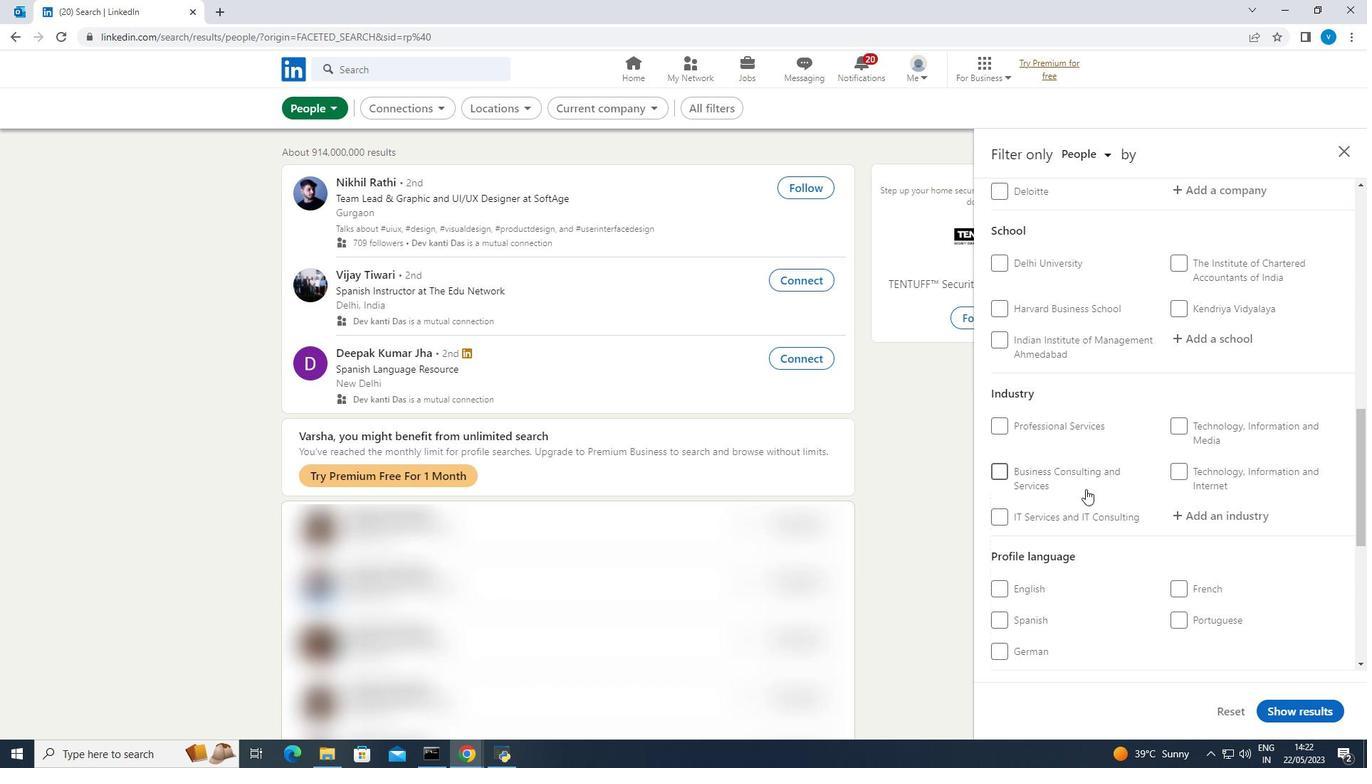 
Action: Mouse scrolled (1085, 489) with delta (0, 0)
Screenshot: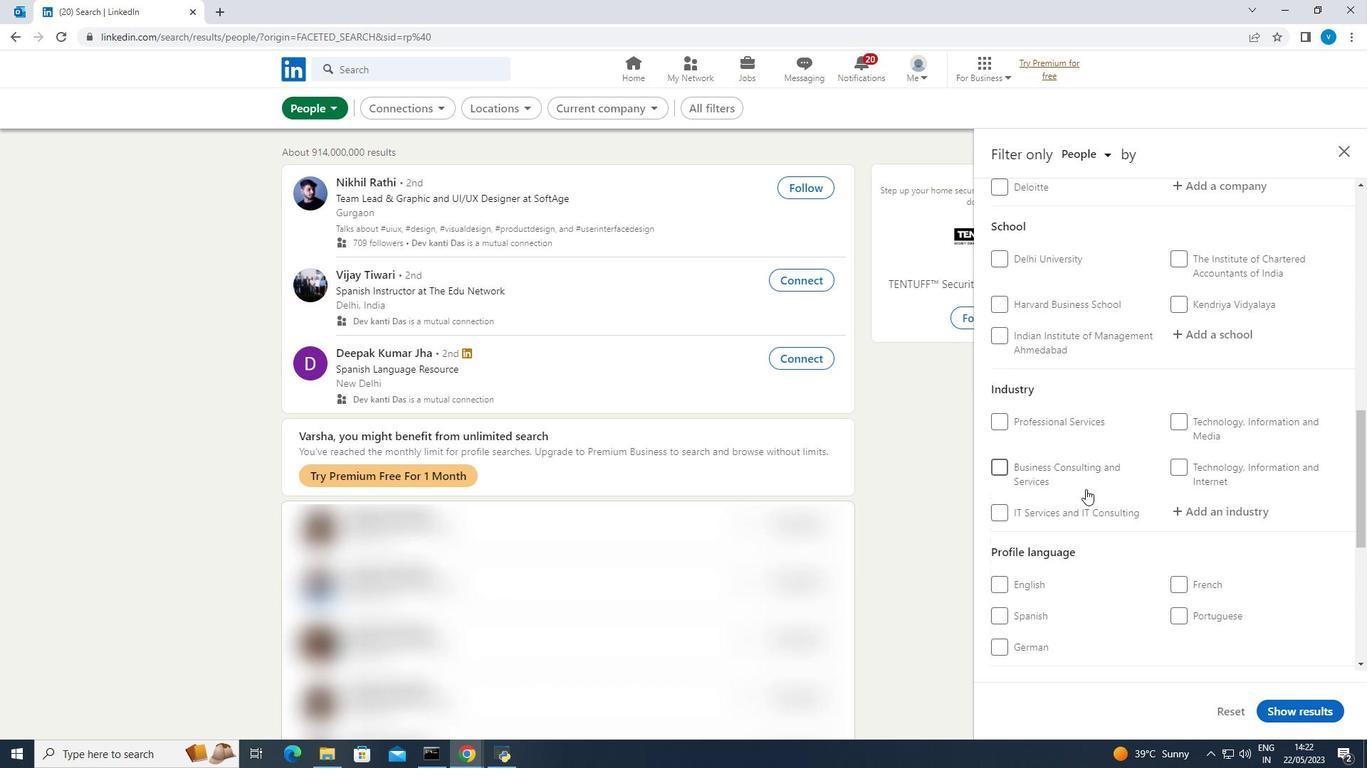 
Action: Mouse moved to (1003, 479)
Screenshot: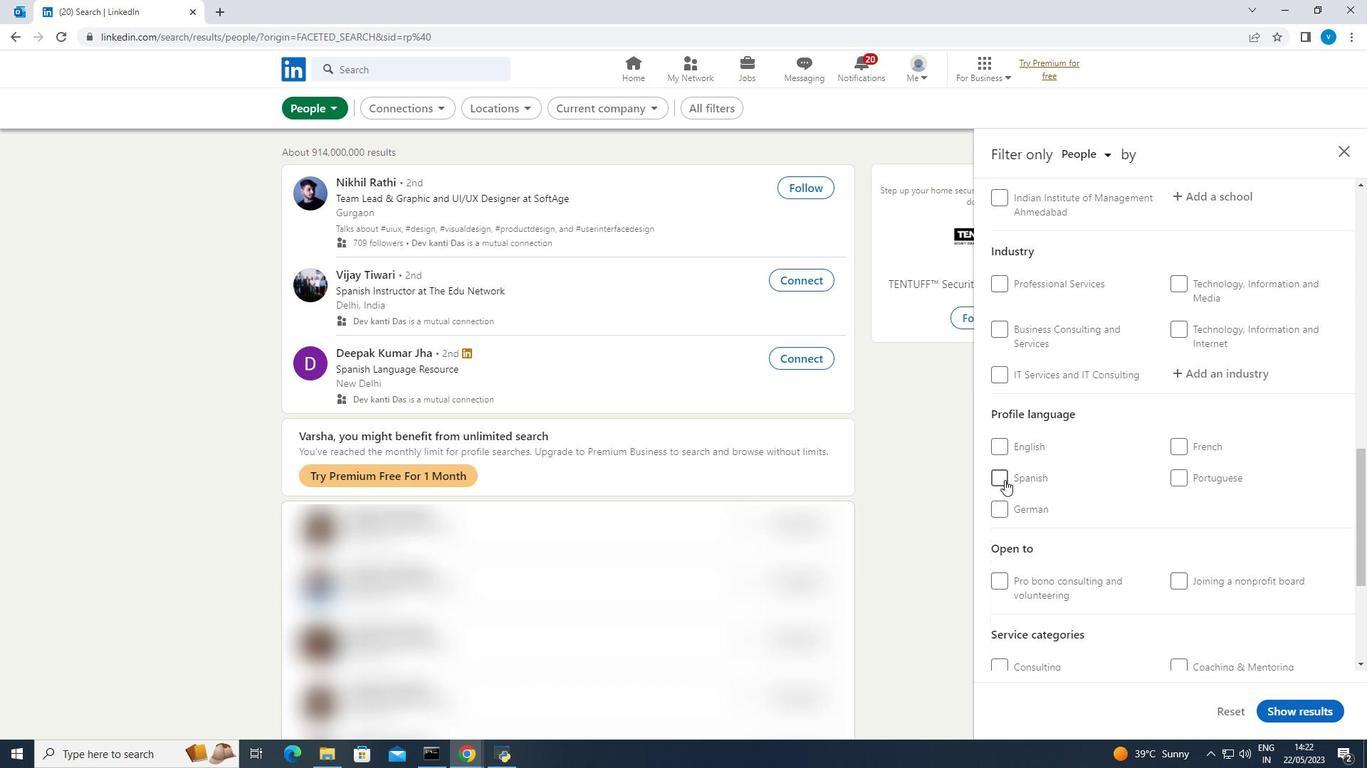 
Action: Mouse pressed left at (1003, 479)
Screenshot: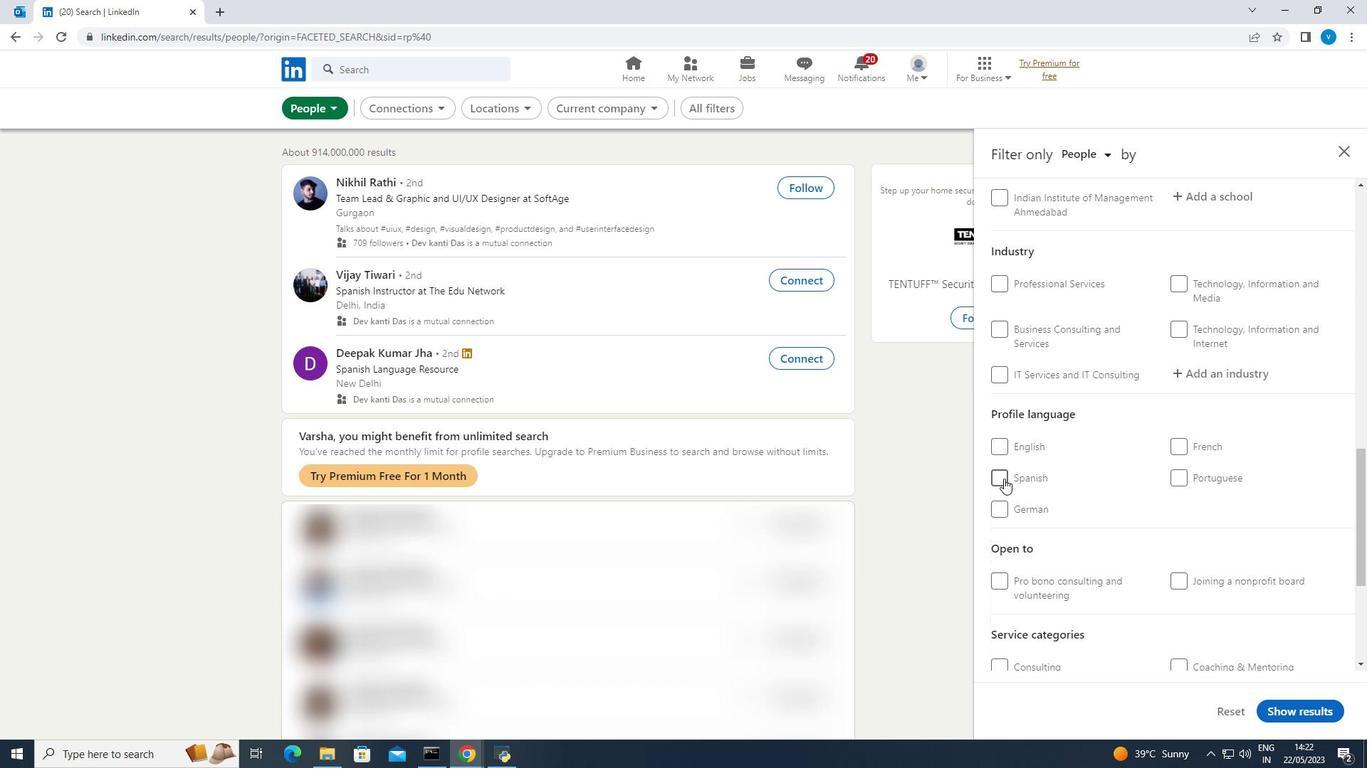 
Action: Mouse moved to (1003, 477)
Screenshot: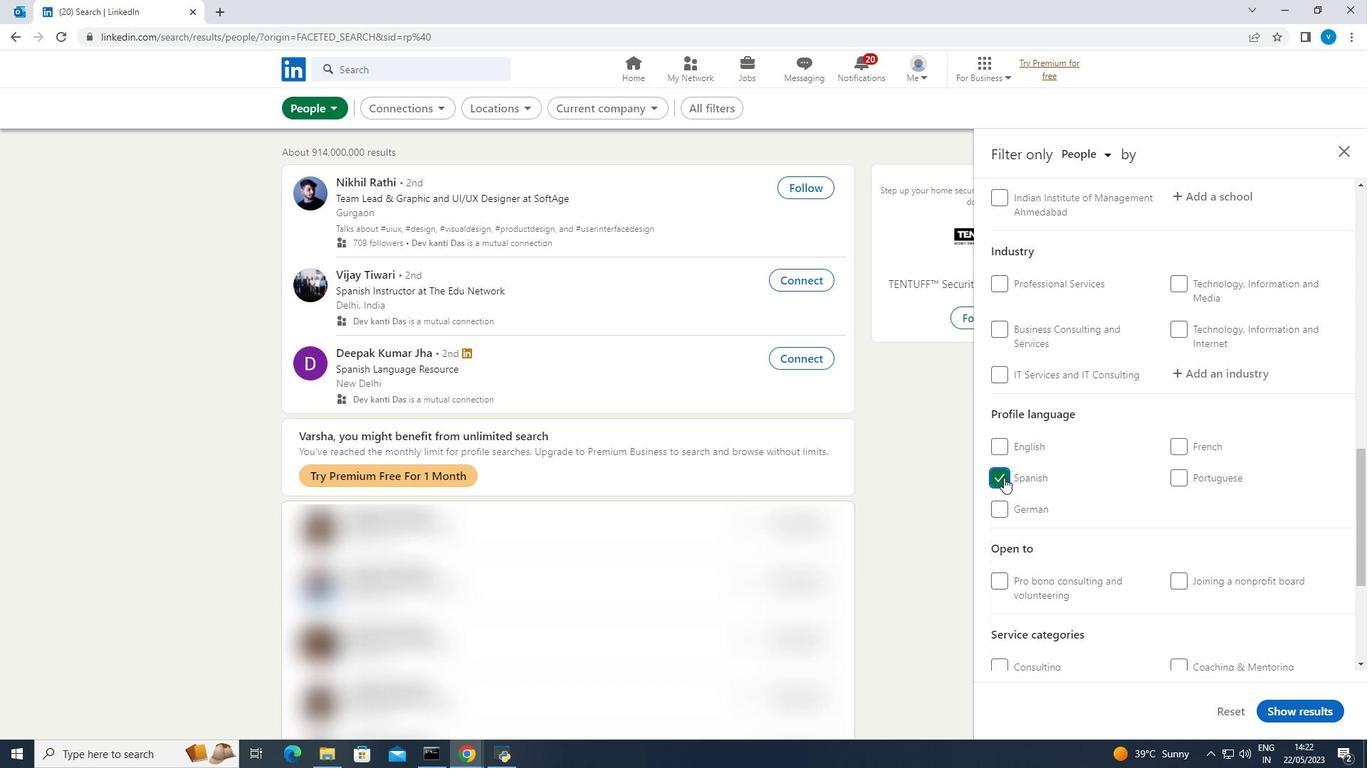 
Action: Mouse scrolled (1003, 478) with delta (0, 0)
Screenshot: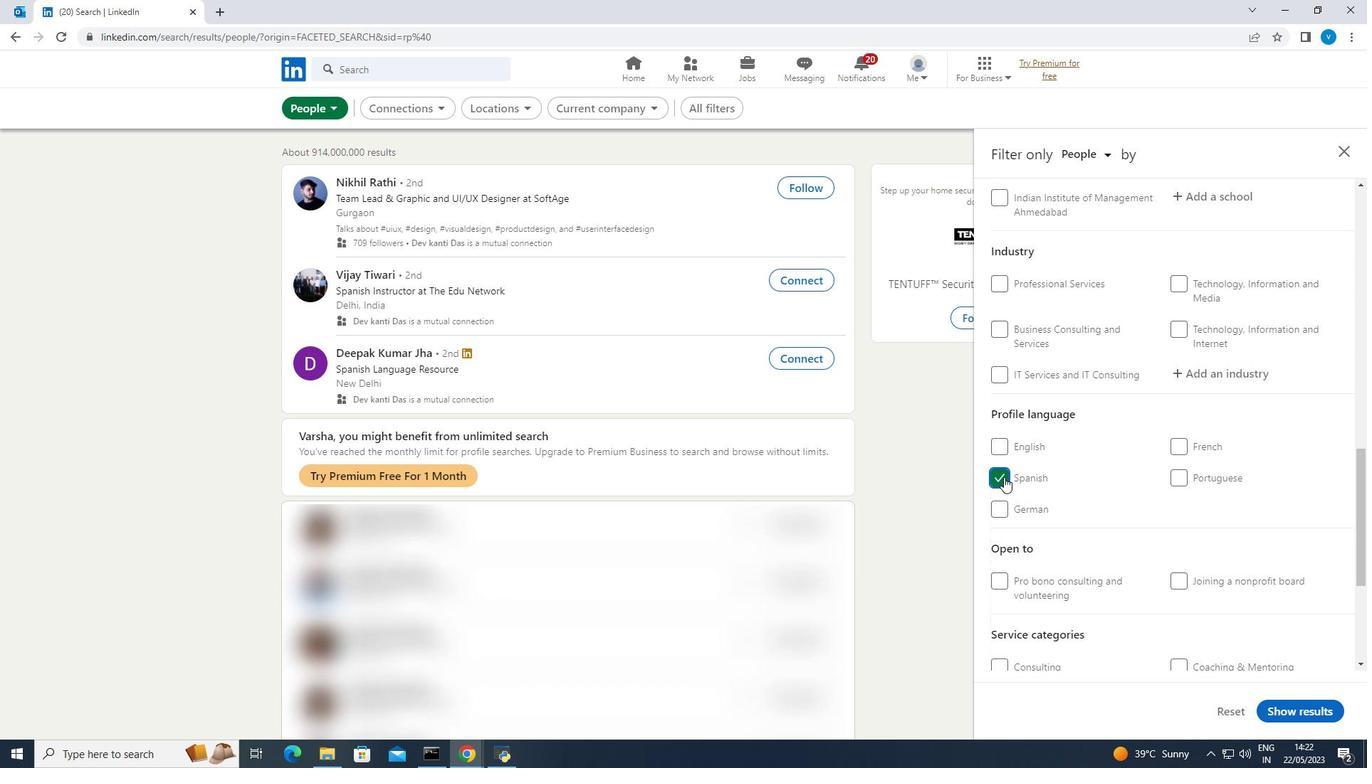 
Action: Mouse scrolled (1003, 478) with delta (0, 0)
Screenshot: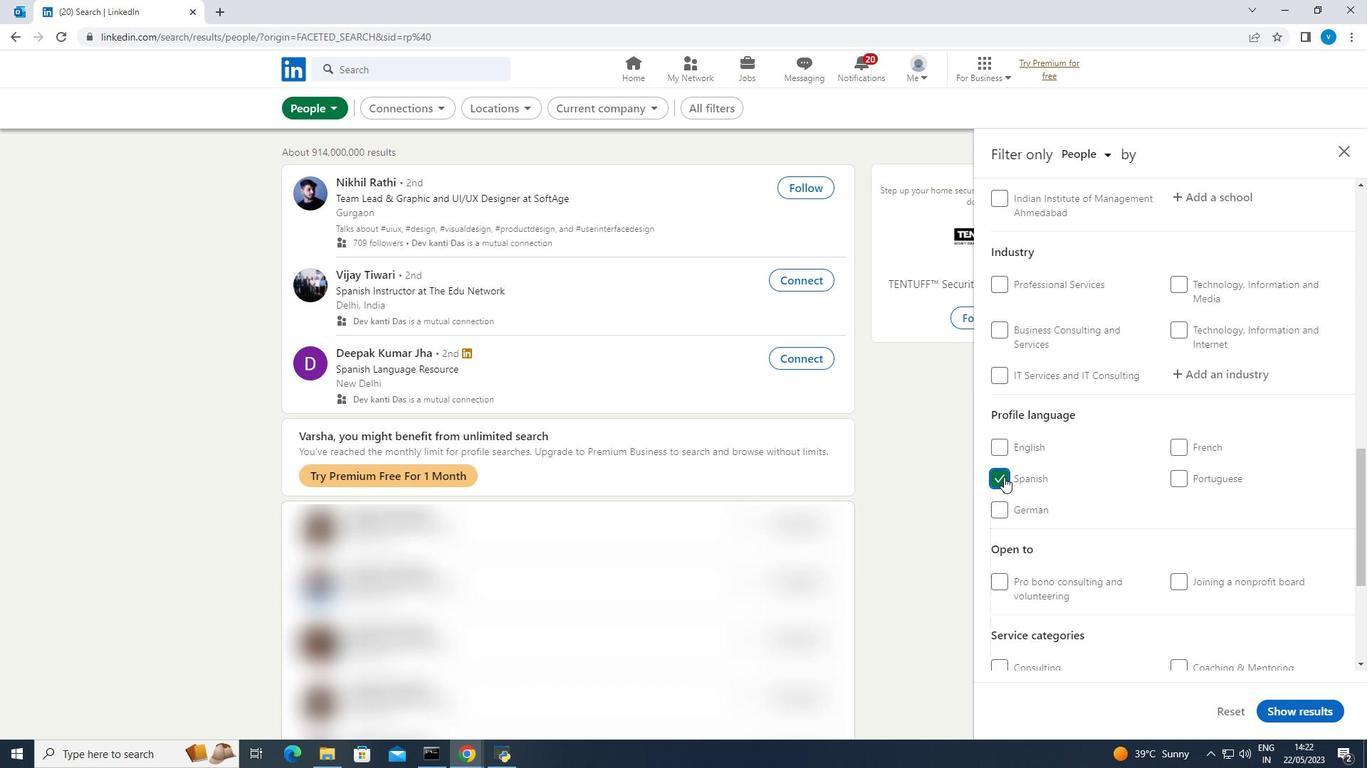 
Action: Mouse moved to (1003, 476)
Screenshot: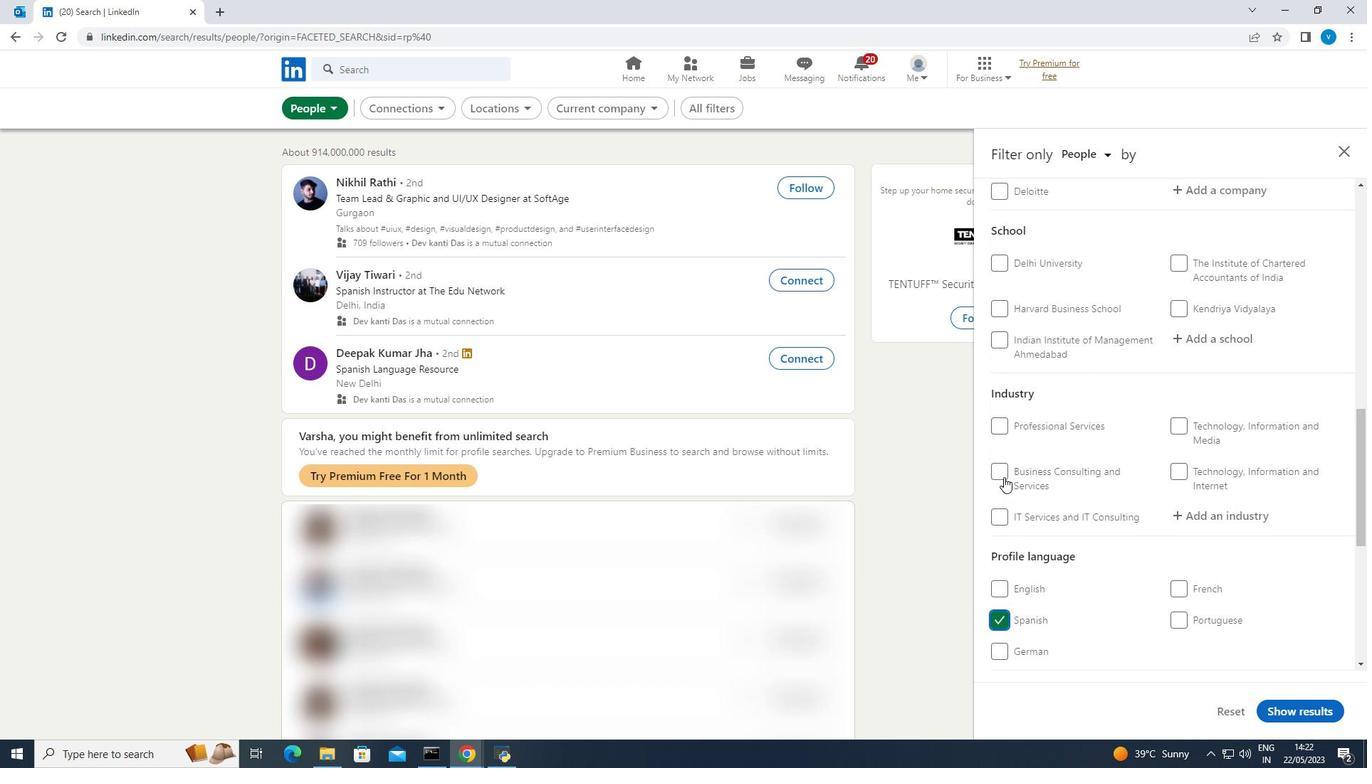
Action: Mouse scrolled (1003, 477) with delta (0, 0)
Screenshot: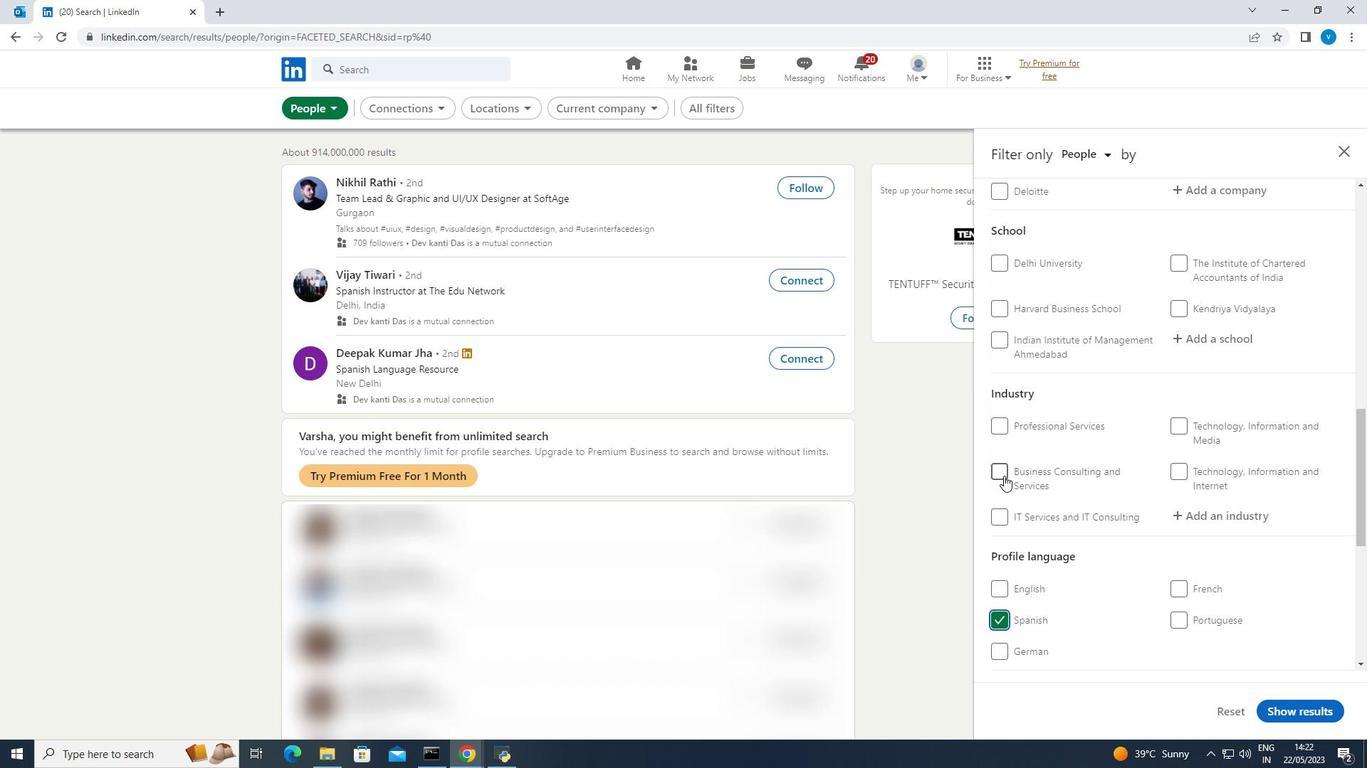 
Action: Mouse scrolled (1003, 477) with delta (0, 0)
Screenshot: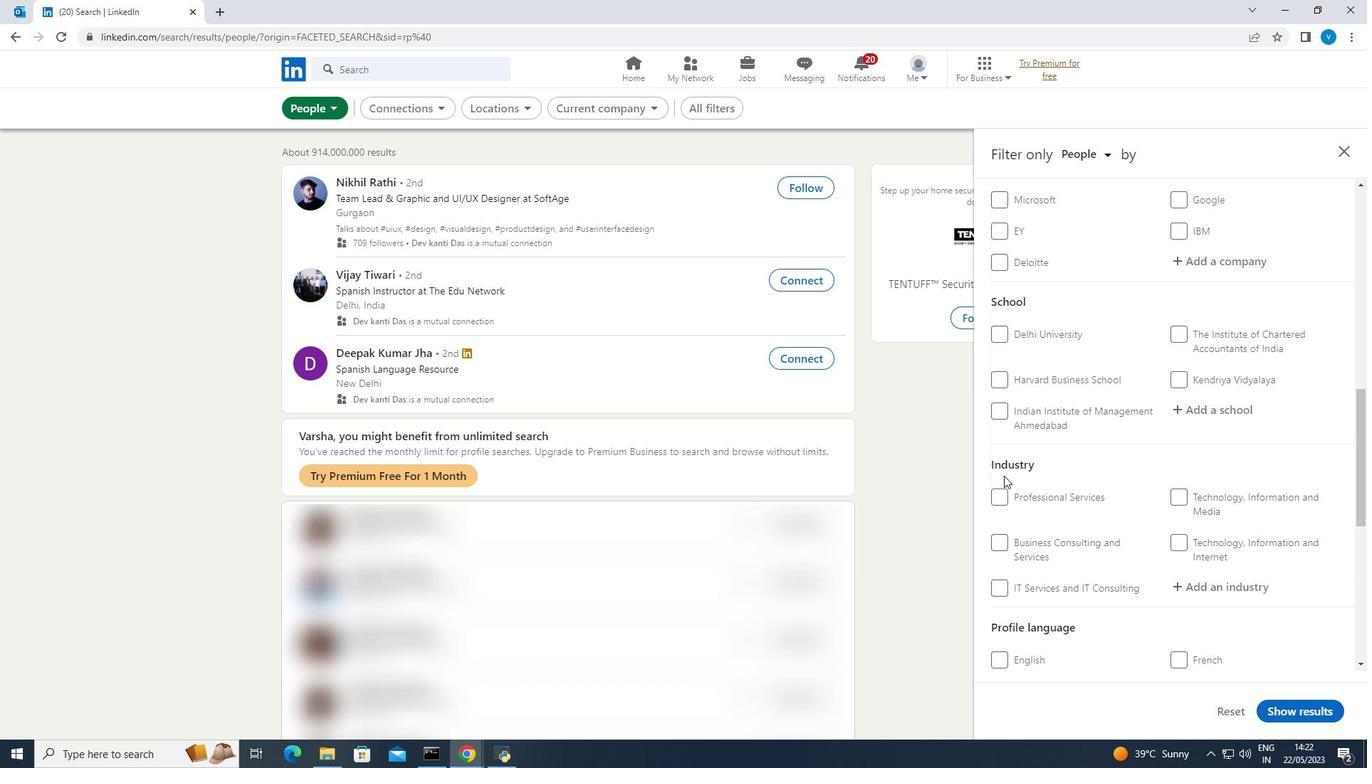 
Action: Mouse scrolled (1003, 477) with delta (0, 0)
Screenshot: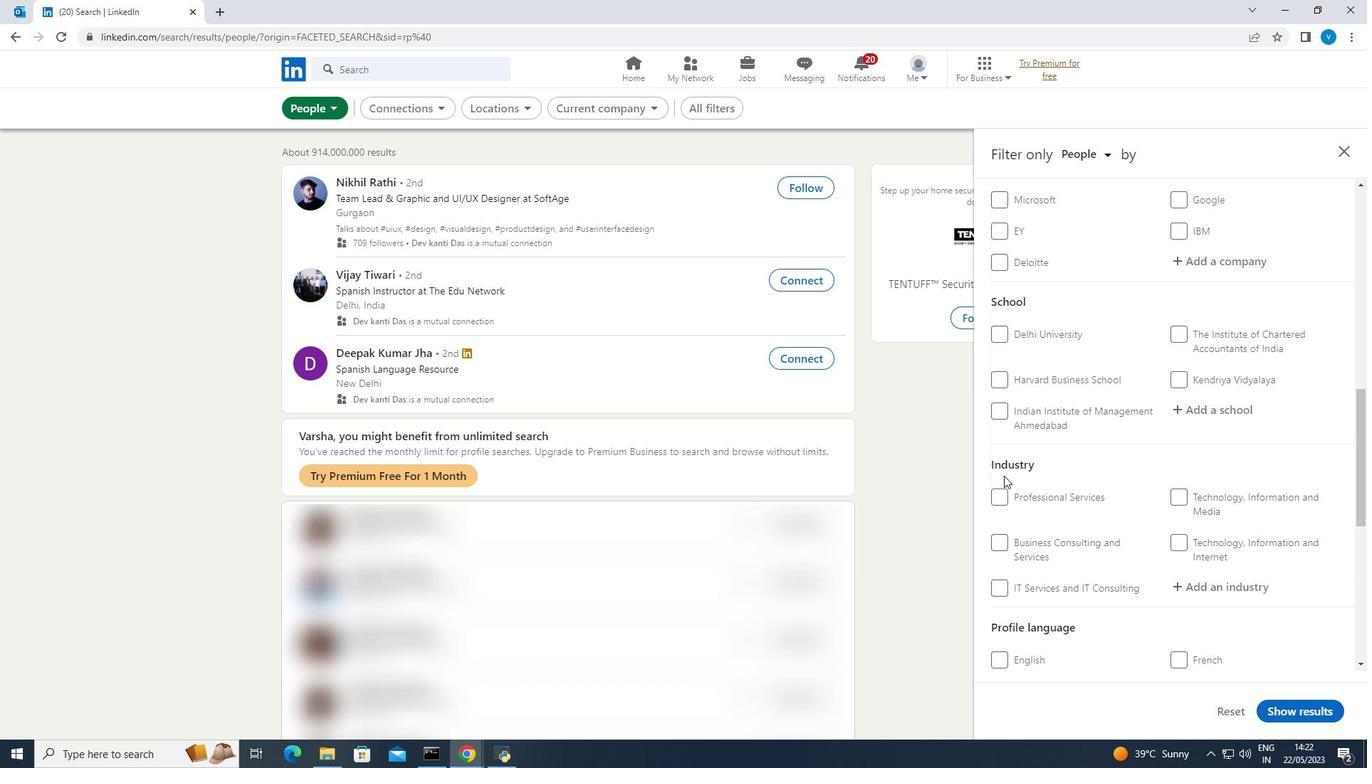 
Action: Mouse scrolled (1003, 477) with delta (0, 0)
Screenshot: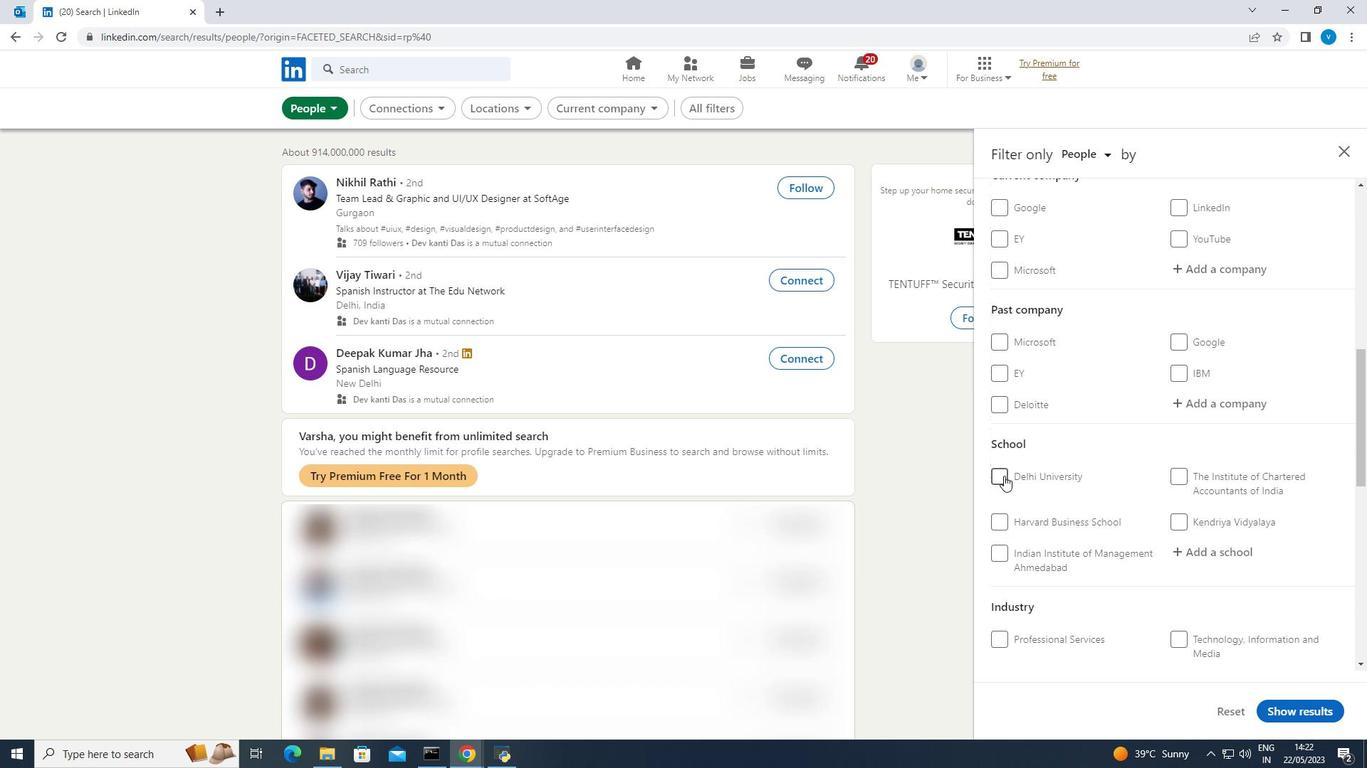 
Action: Mouse scrolled (1003, 477) with delta (0, 0)
Screenshot: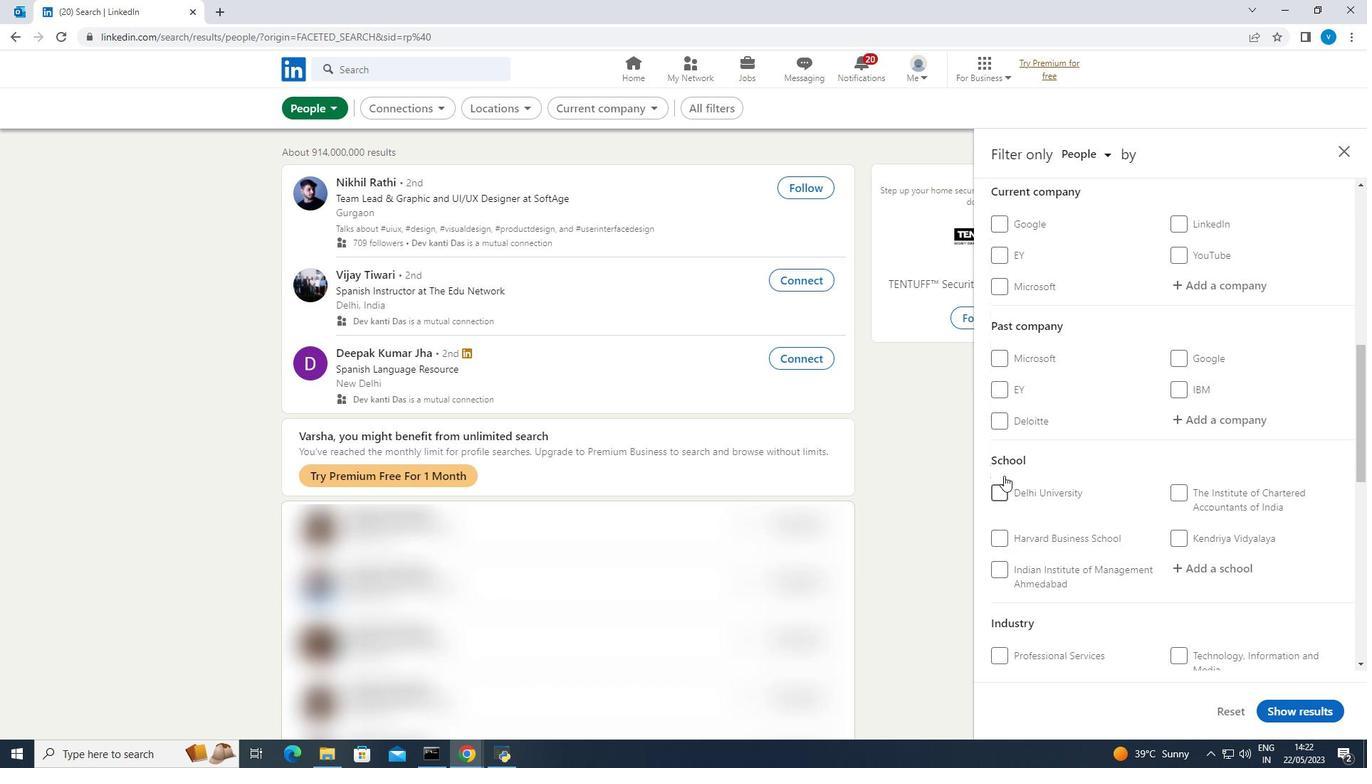
Action: Mouse moved to (1183, 411)
Screenshot: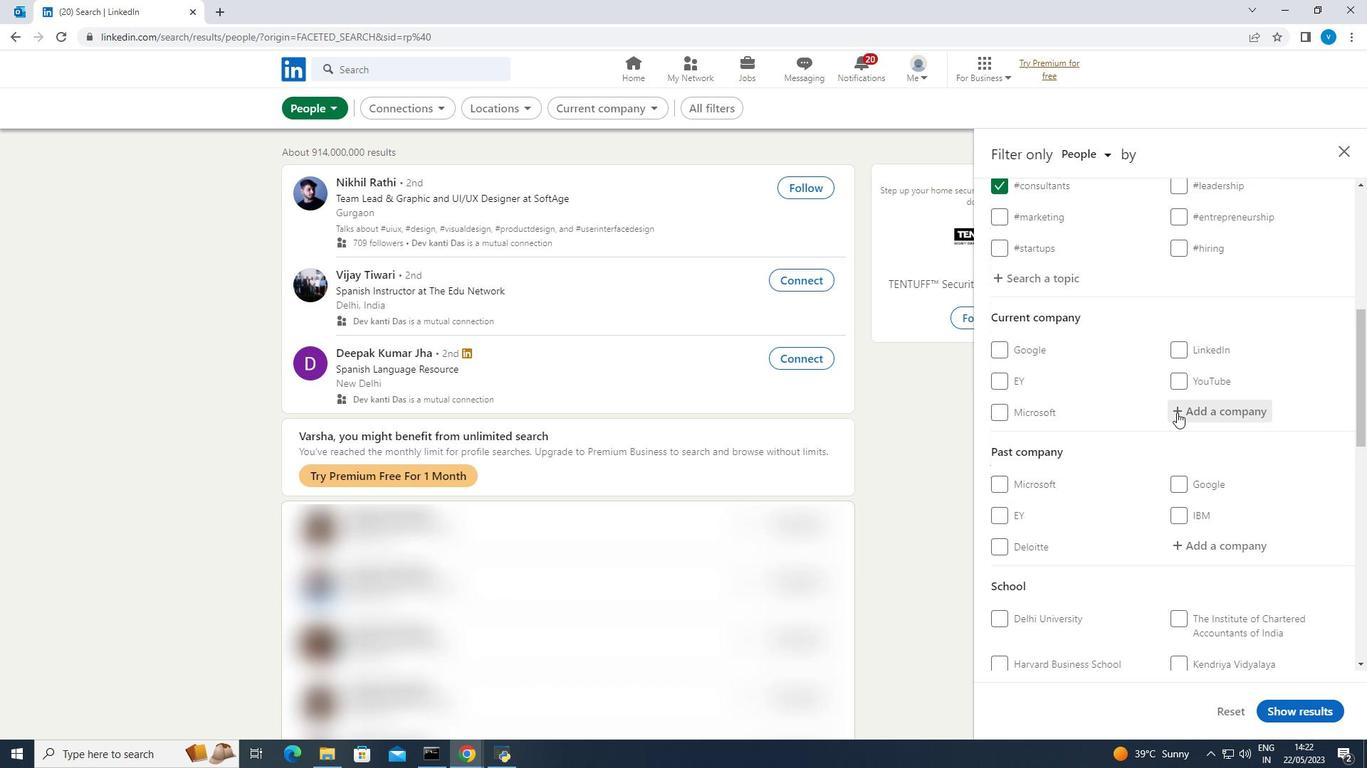 
Action: Mouse pressed left at (1183, 411)
Screenshot: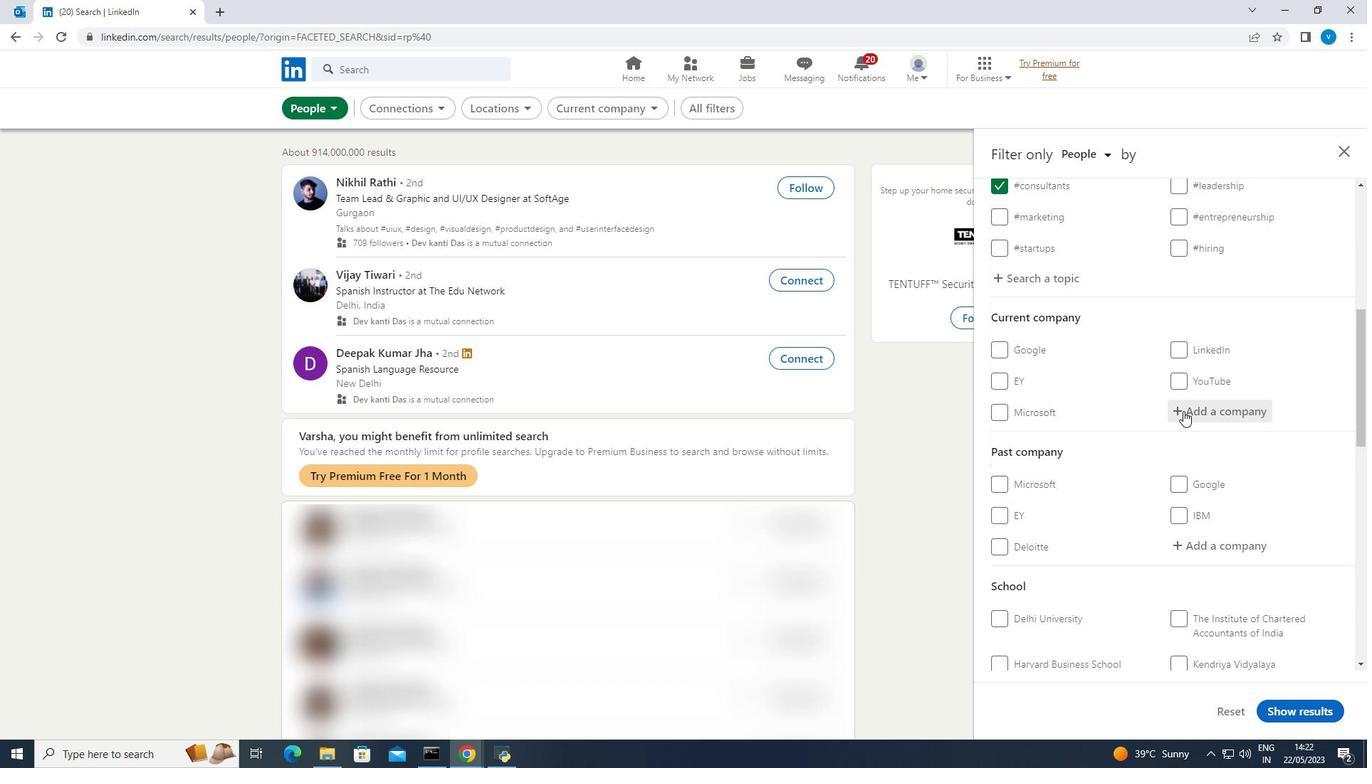 
Action: Key pressed <Key.shift><Key.shift><Key.shift><Key.shift>SBM
Screenshot: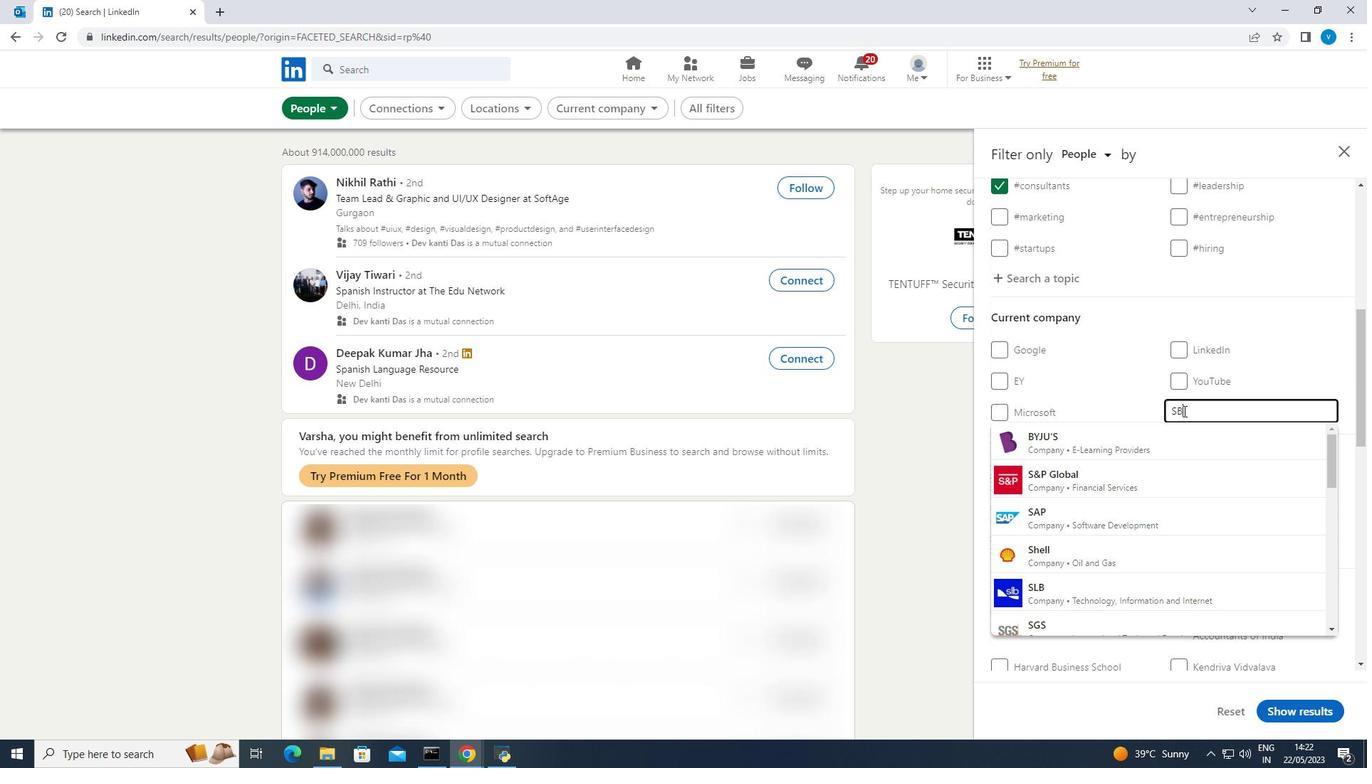 
Action: Mouse moved to (1154, 435)
Screenshot: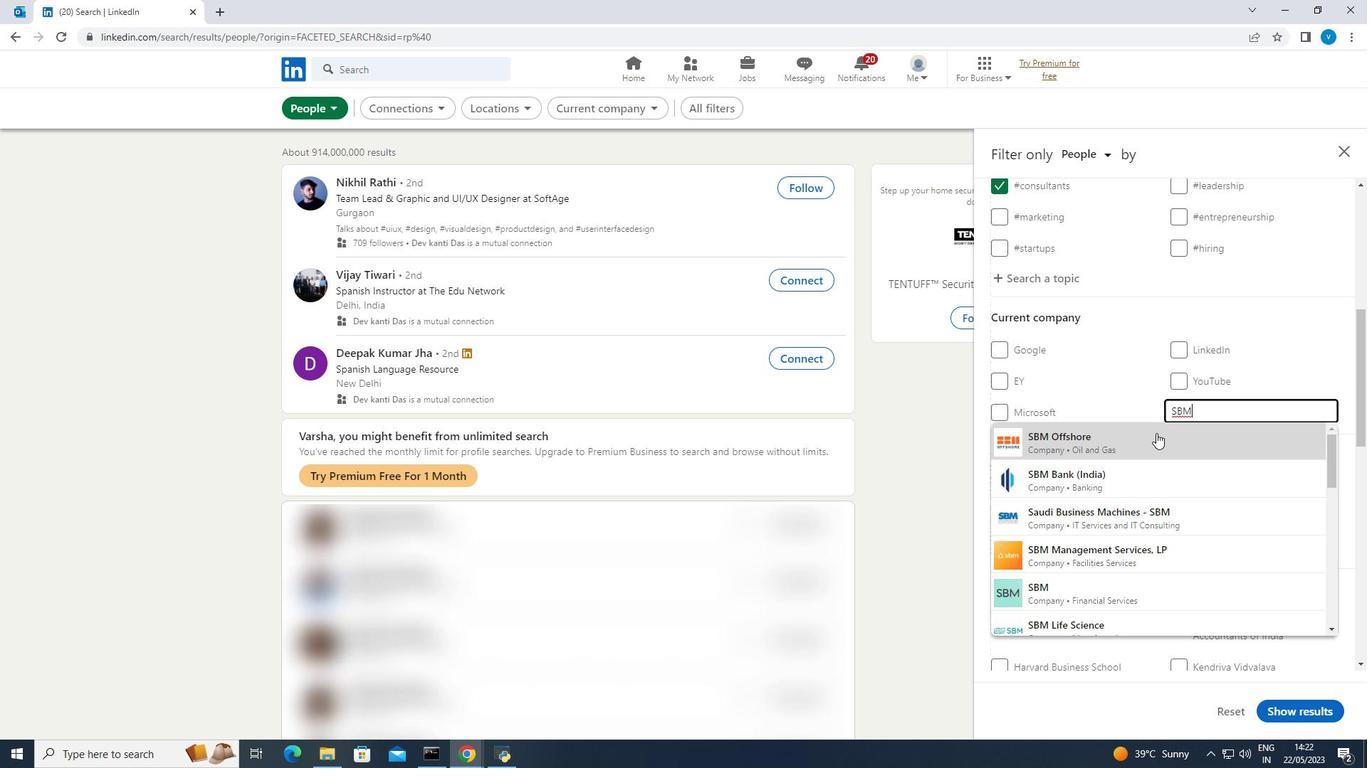 
Action: Mouse pressed left at (1154, 435)
Screenshot: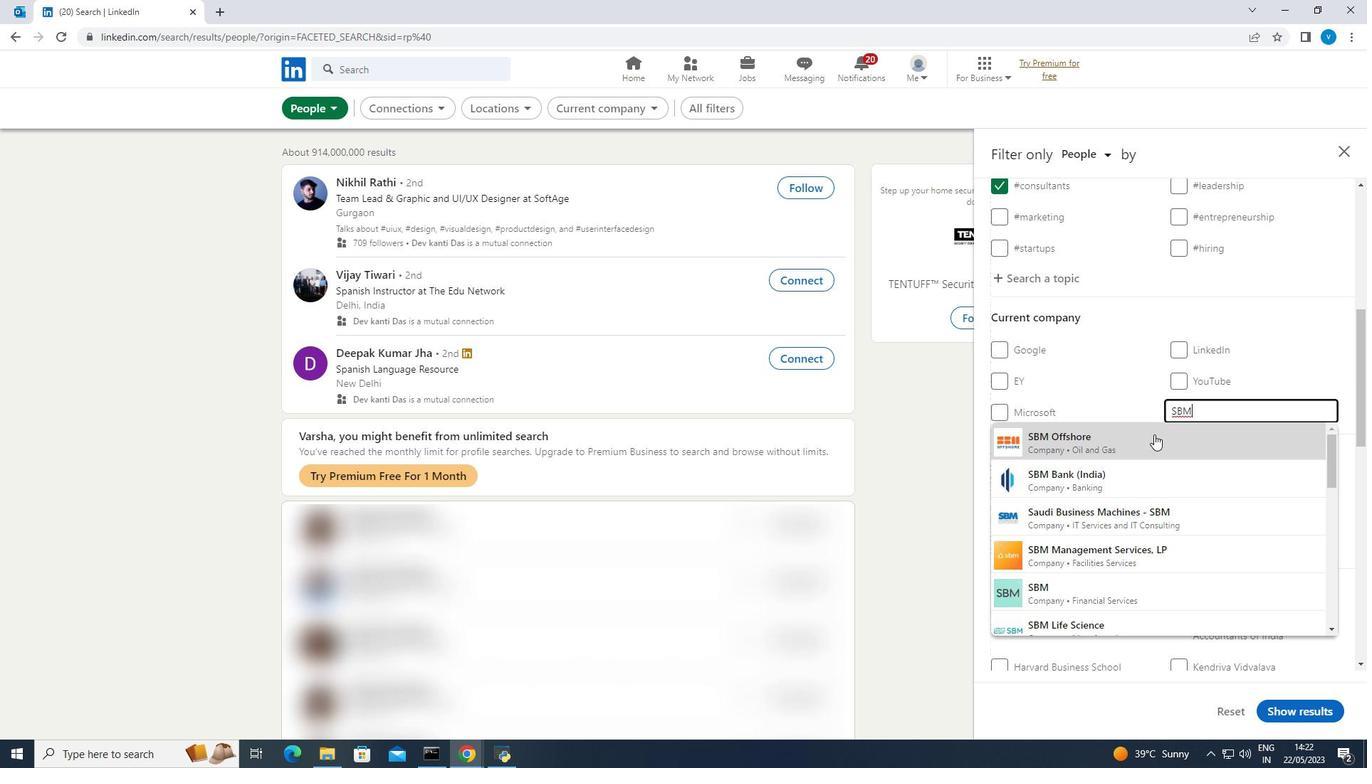 
Action: Mouse scrolled (1154, 434) with delta (0, 0)
Screenshot: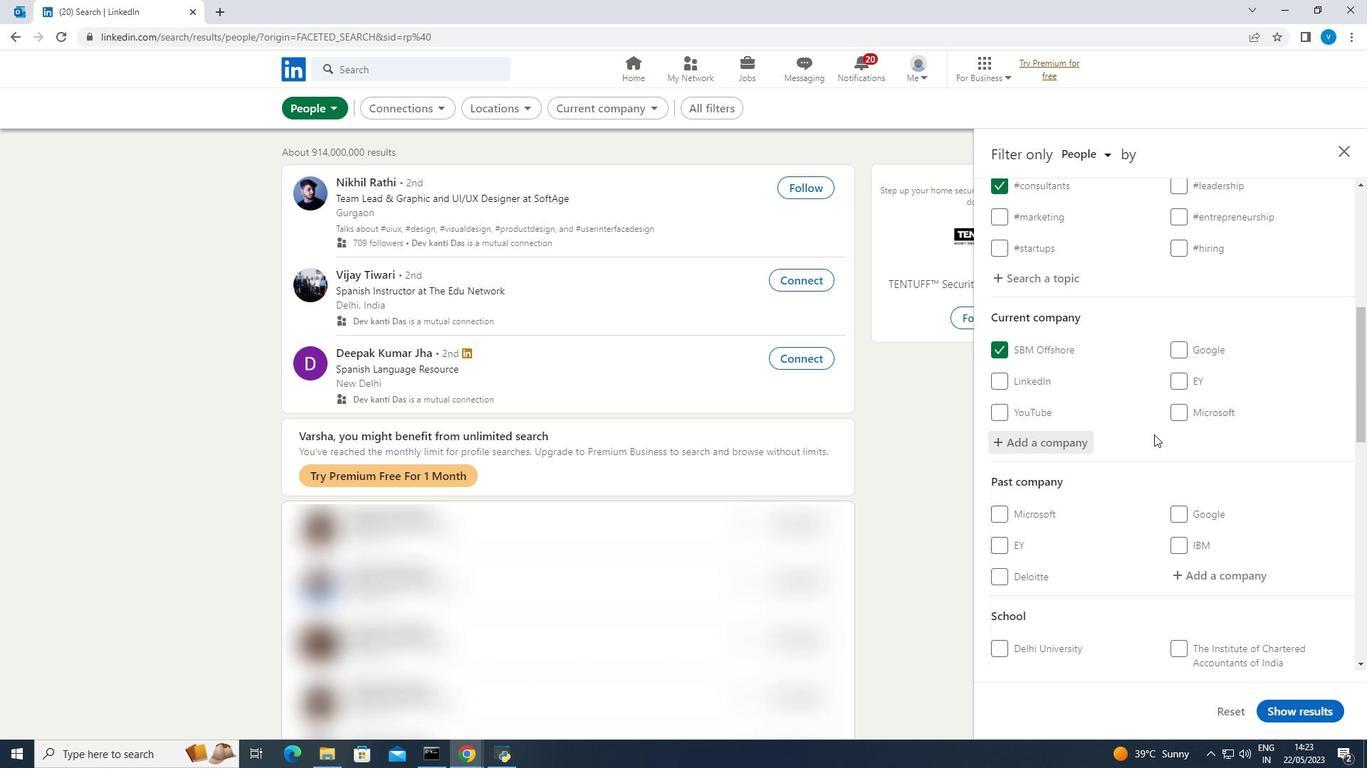 
Action: Mouse moved to (1154, 435)
Screenshot: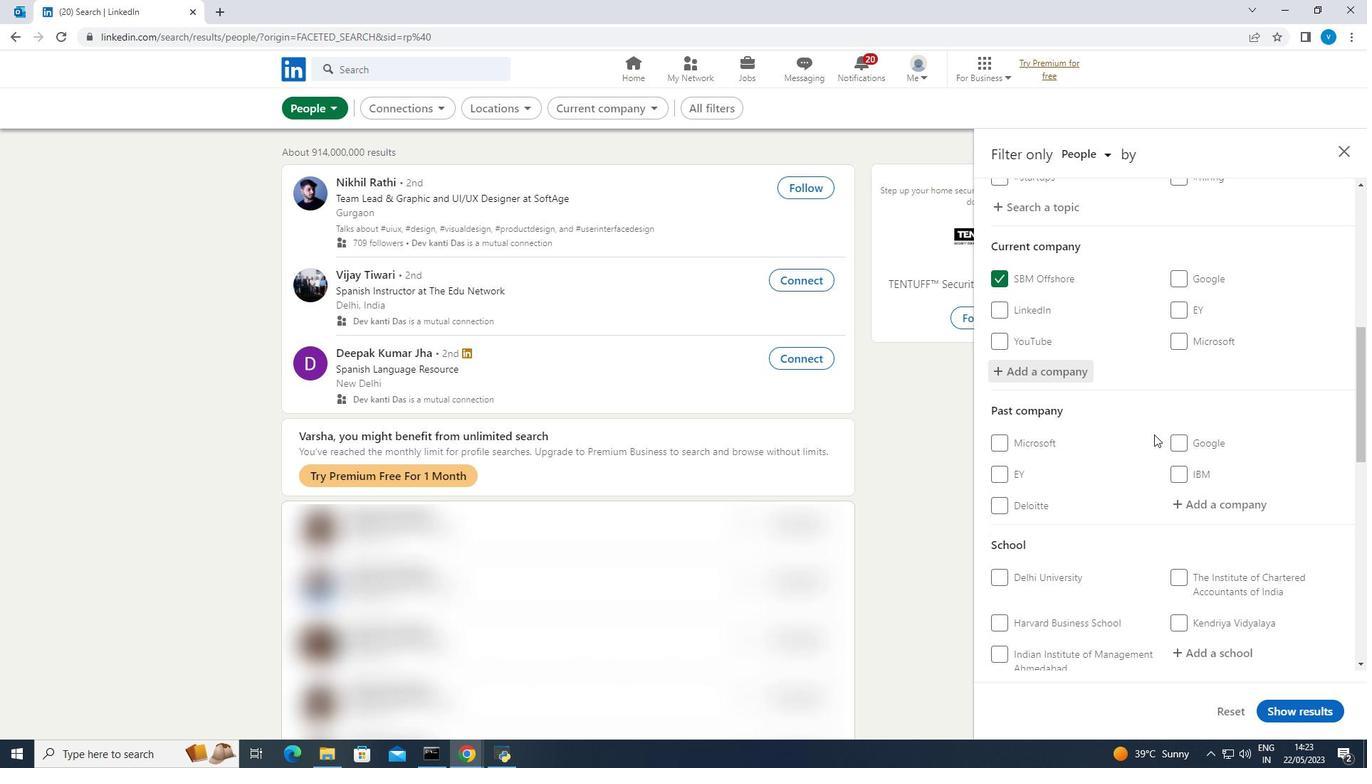
Action: Mouse scrolled (1154, 434) with delta (0, 0)
Screenshot: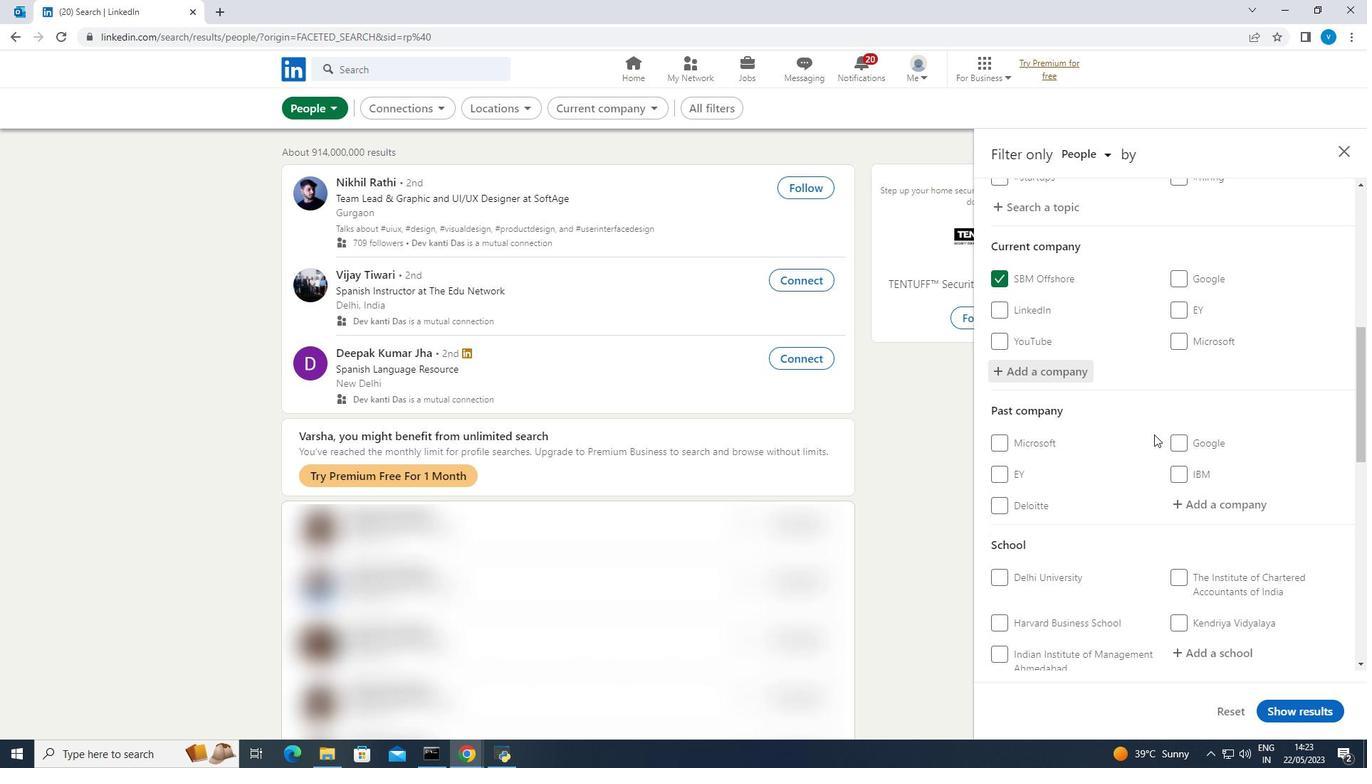 
Action: Mouse scrolled (1154, 434) with delta (0, 0)
Screenshot: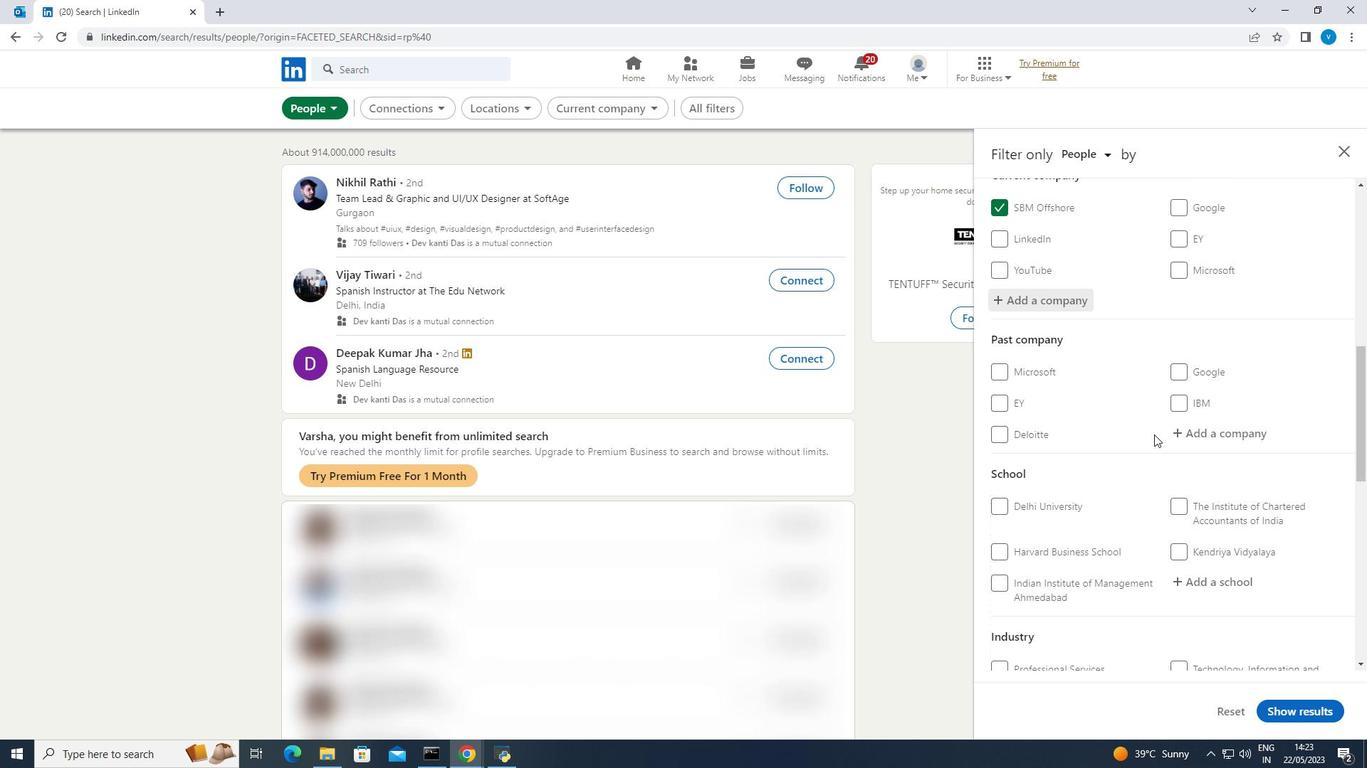 
Action: Mouse moved to (1218, 509)
Screenshot: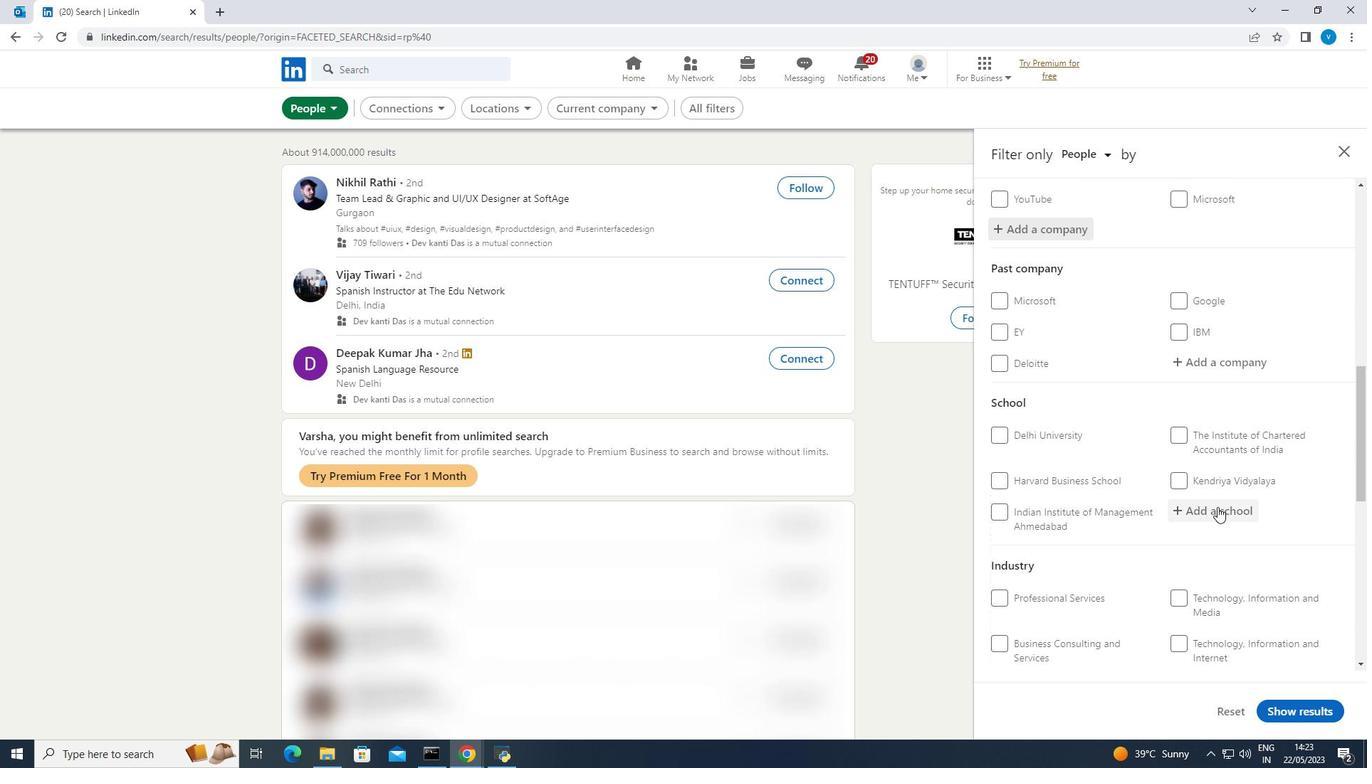 
Action: Mouse pressed left at (1218, 509)
Screenshot: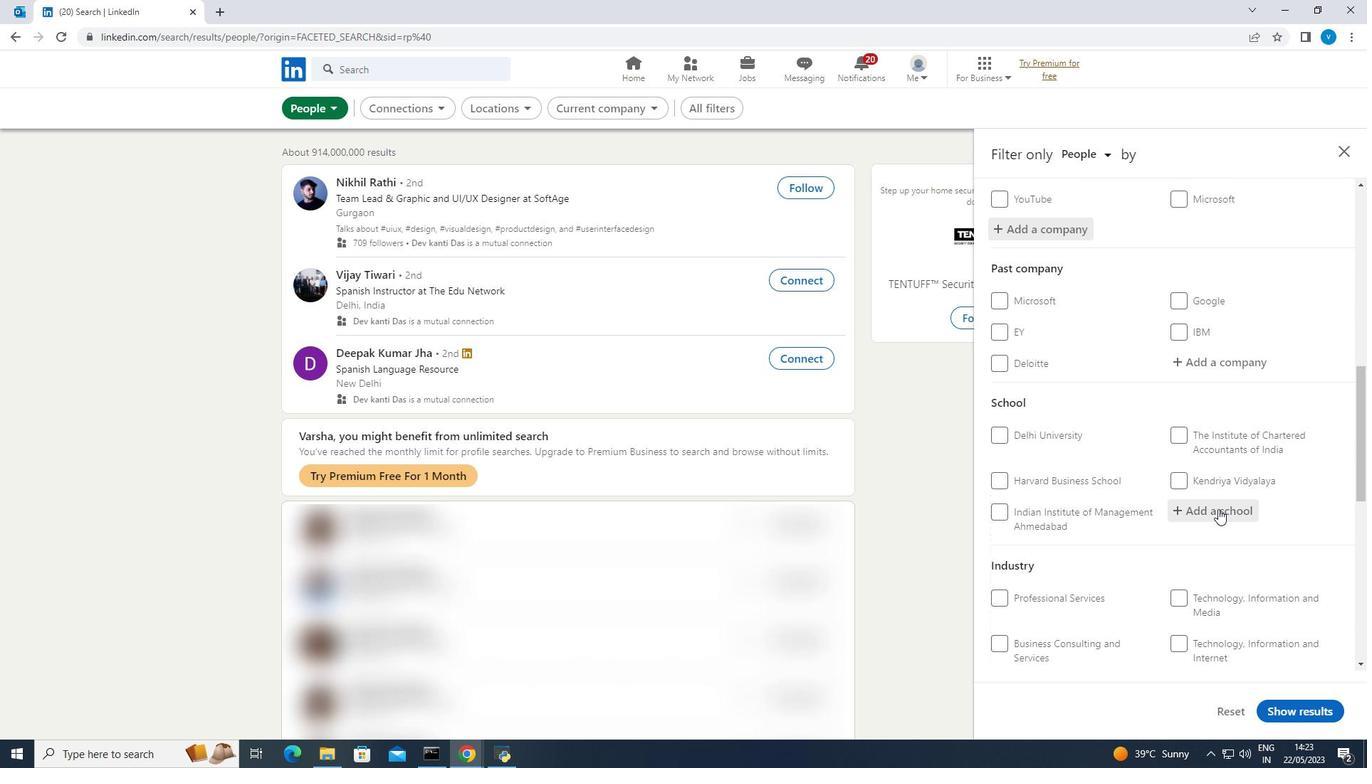 
Action: Key pressed <Key.shift><Key.shift><Key.shift><Key.shift><Key.shift>Technocrats
Screenshot: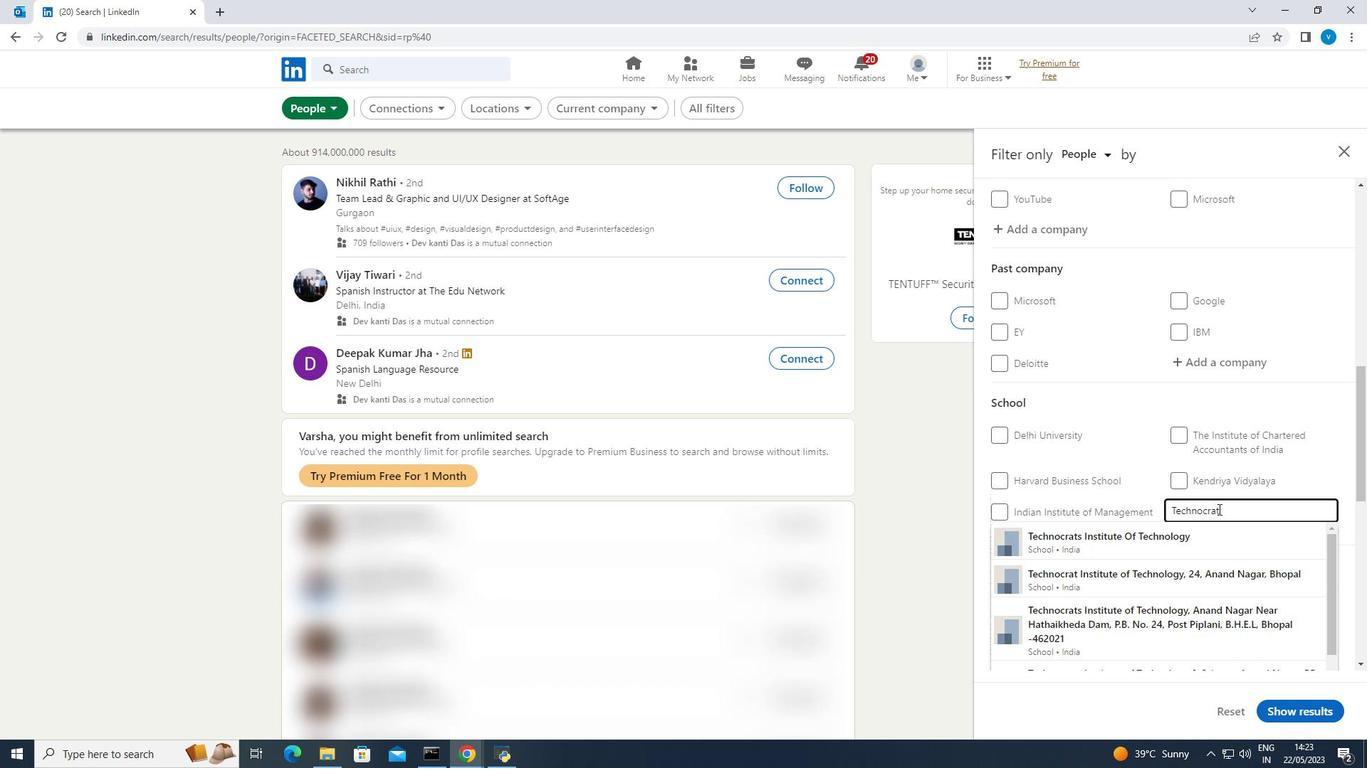 
Action: Mouse moved to (1194, 531)
Screenshot: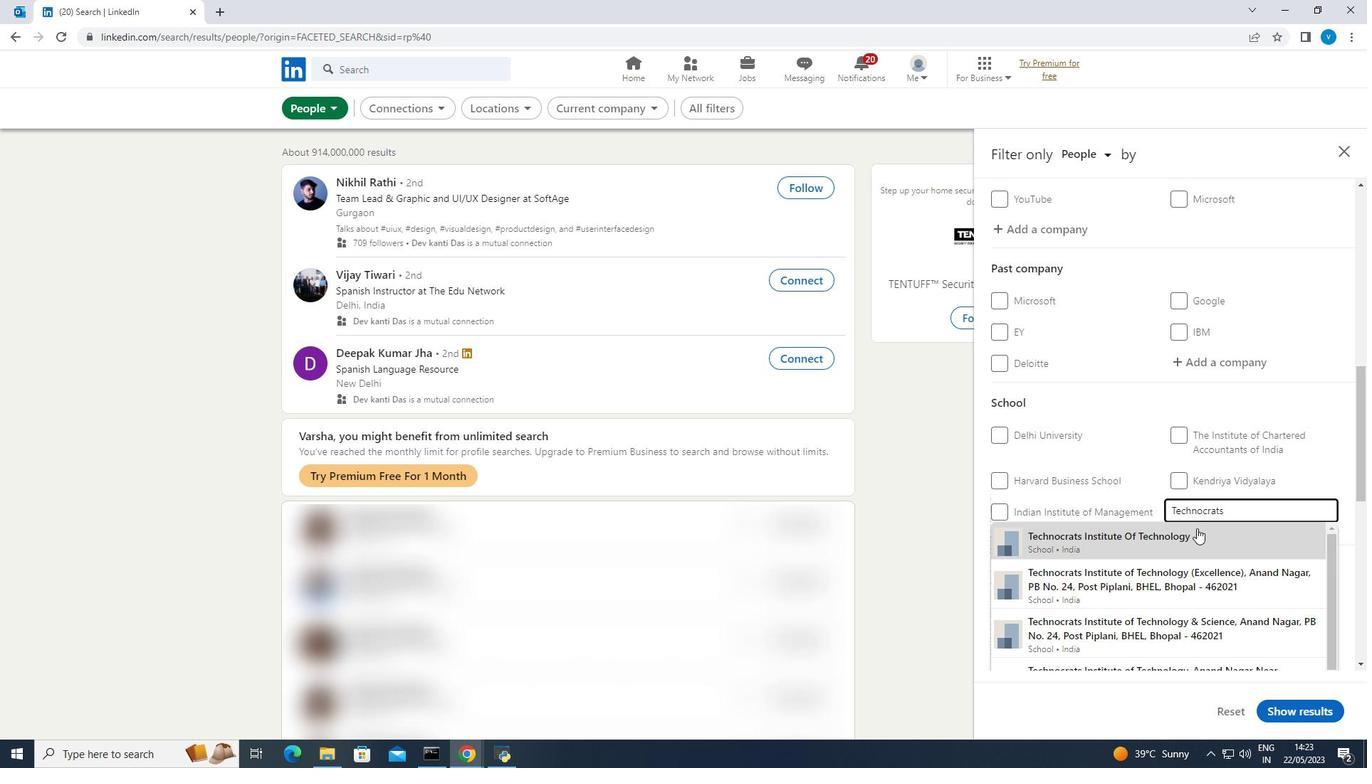 
Action: Mouse pressed left at (1194, 531)
Screenshot: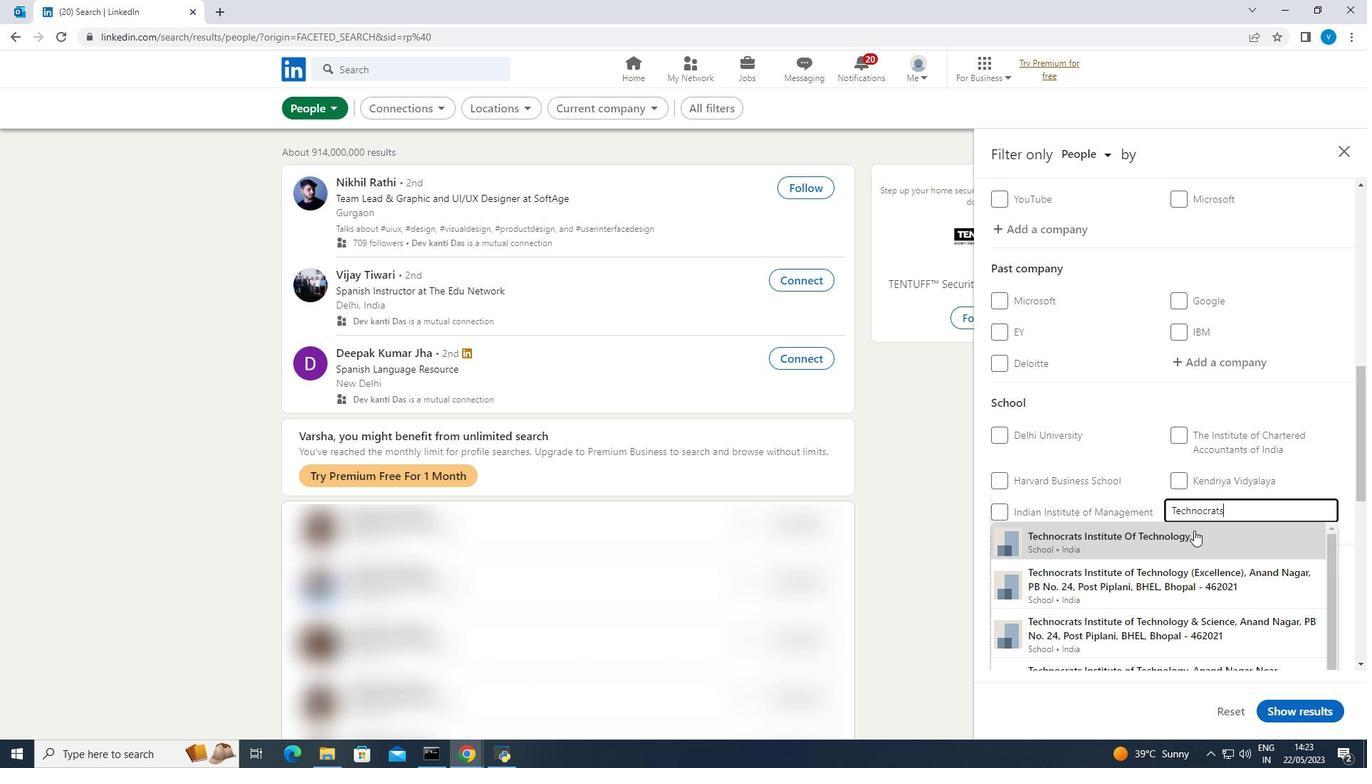 
Action: Mouse scrolled (1194, 530) with delta (0, 0)
Screenshot: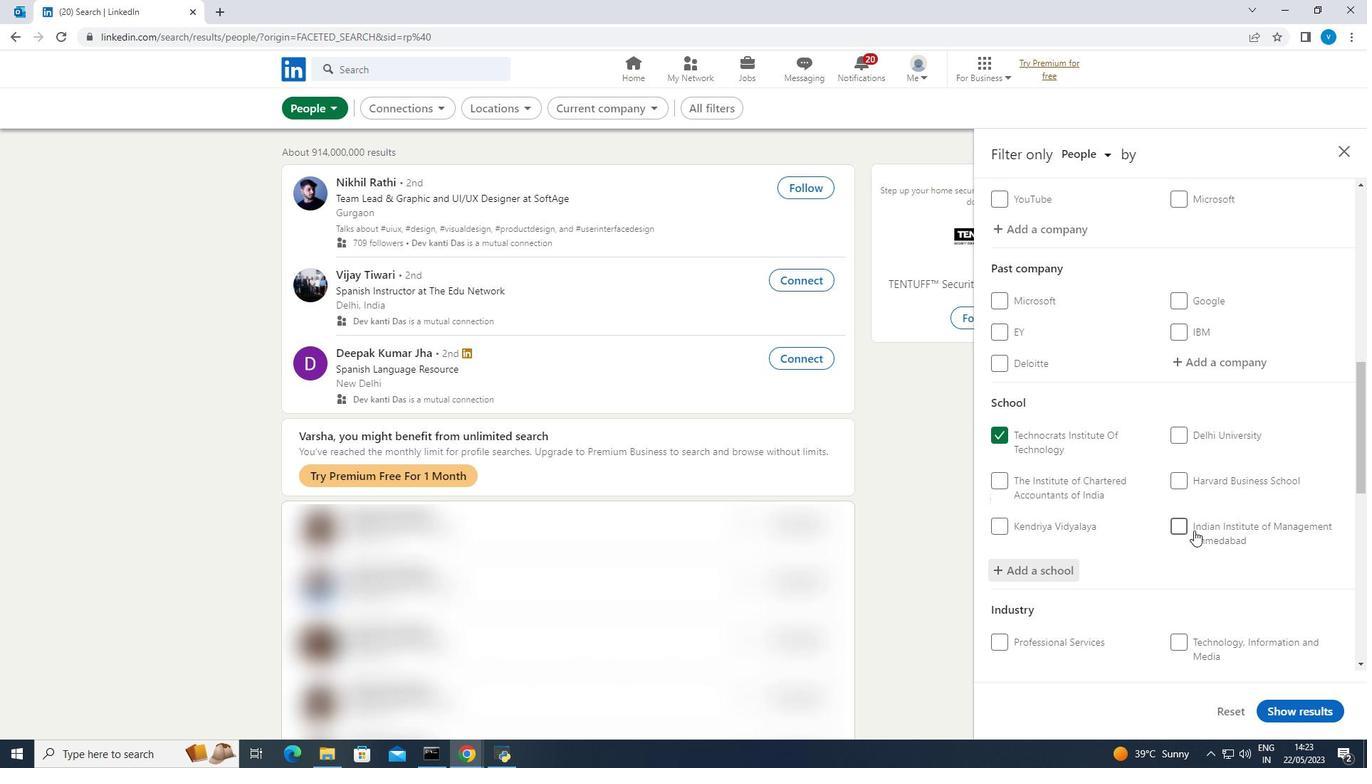 
Action: Mouse moved to (1196, 530)
Screenshot: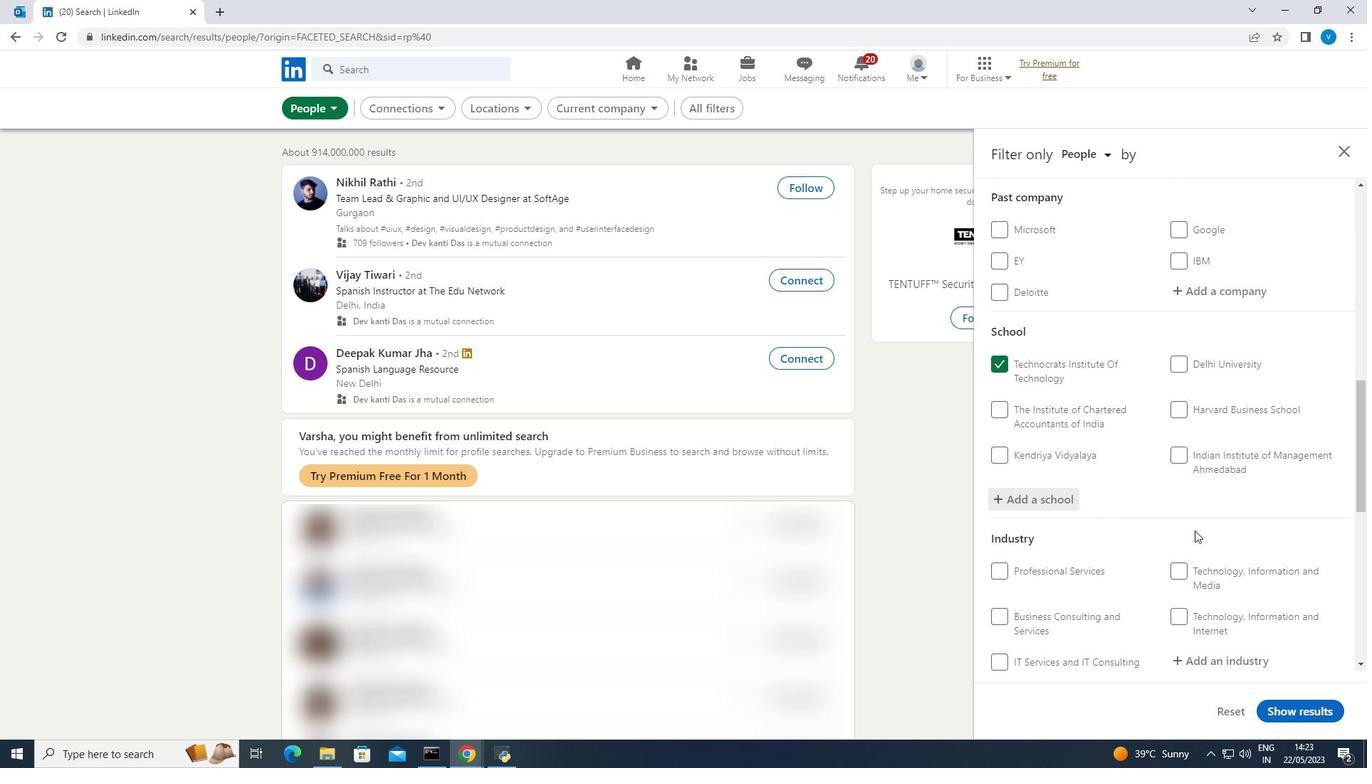 
Action: Mouse scrolled (1196, 529) with delta (0, 0)
Screenshot: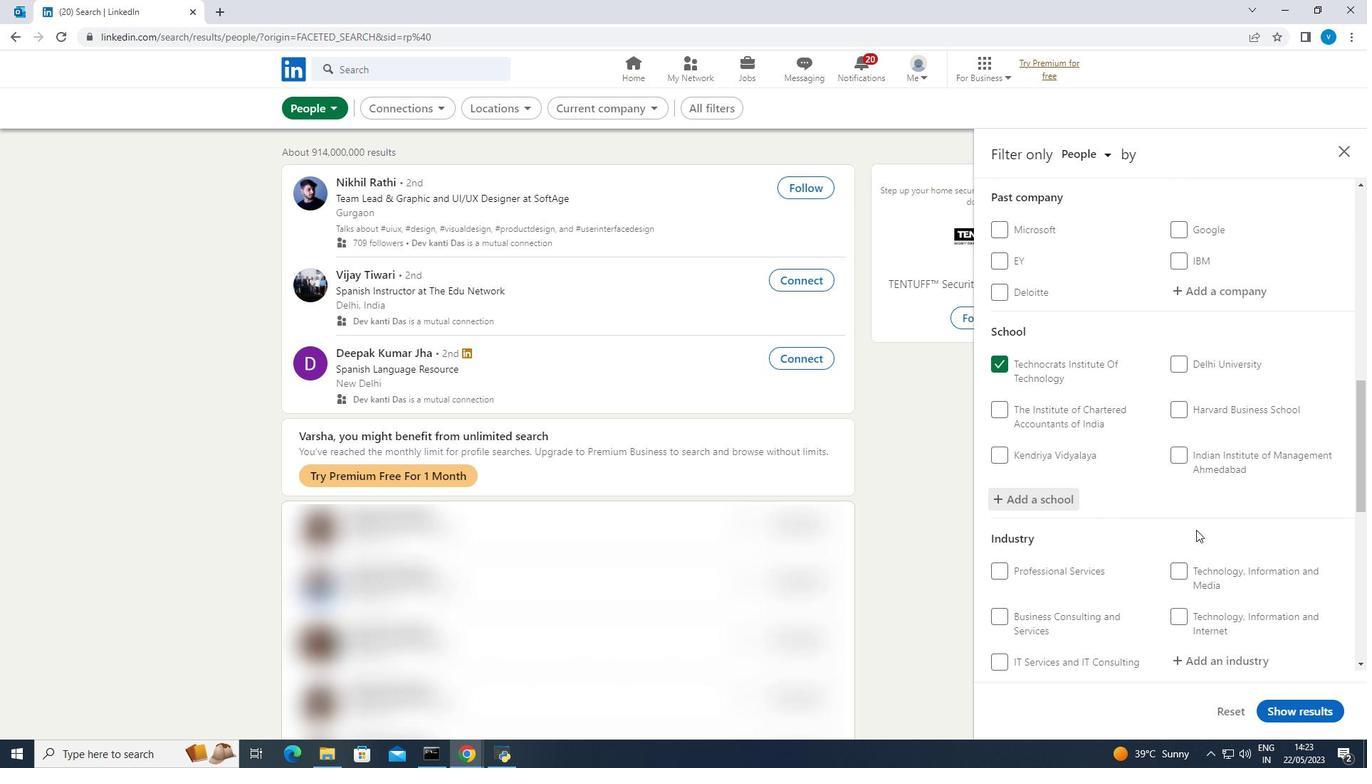 
Action: Mouse scrolled (1196, 529) with delta (0, 0)
Screenshot: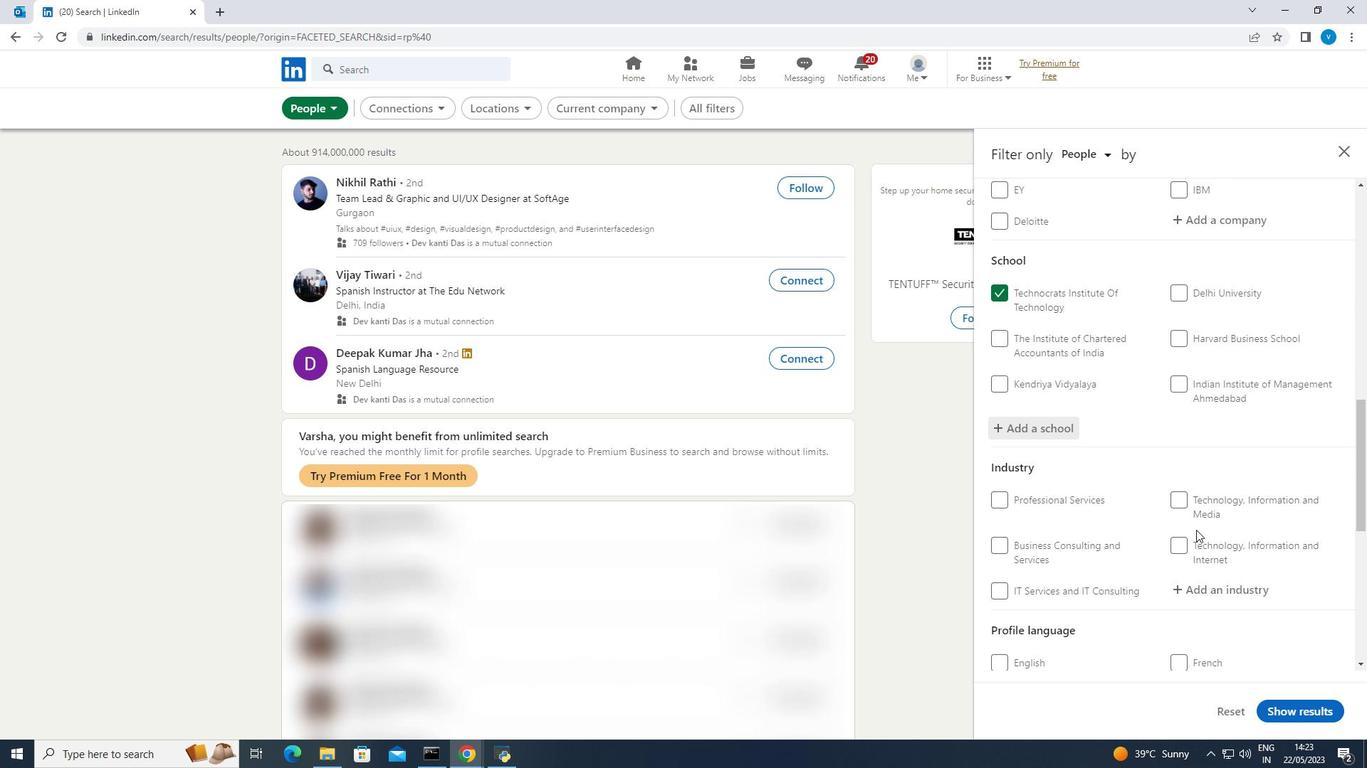 
Action: Mouse moved to (1211, 520)
Screenshot: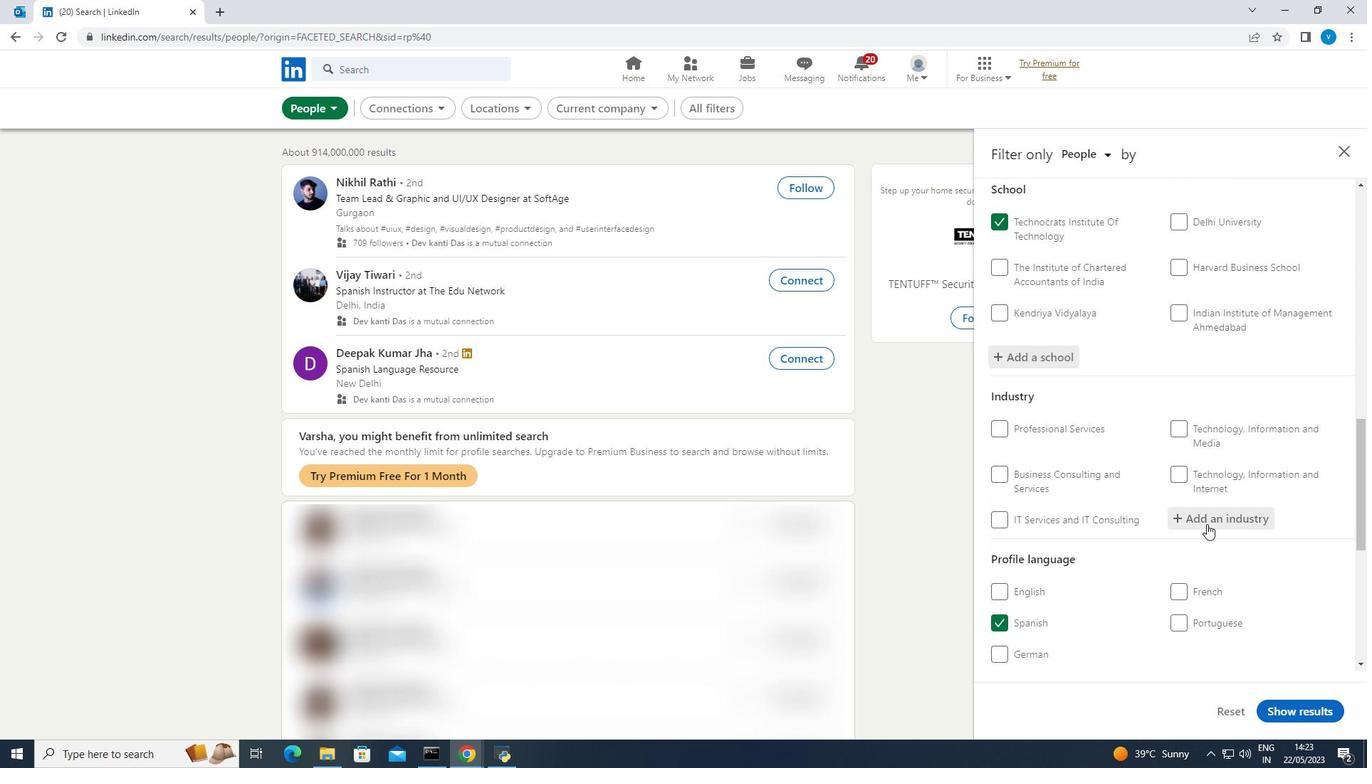 
Action: Mouse pressed left at (1211, 520)
Screenshot: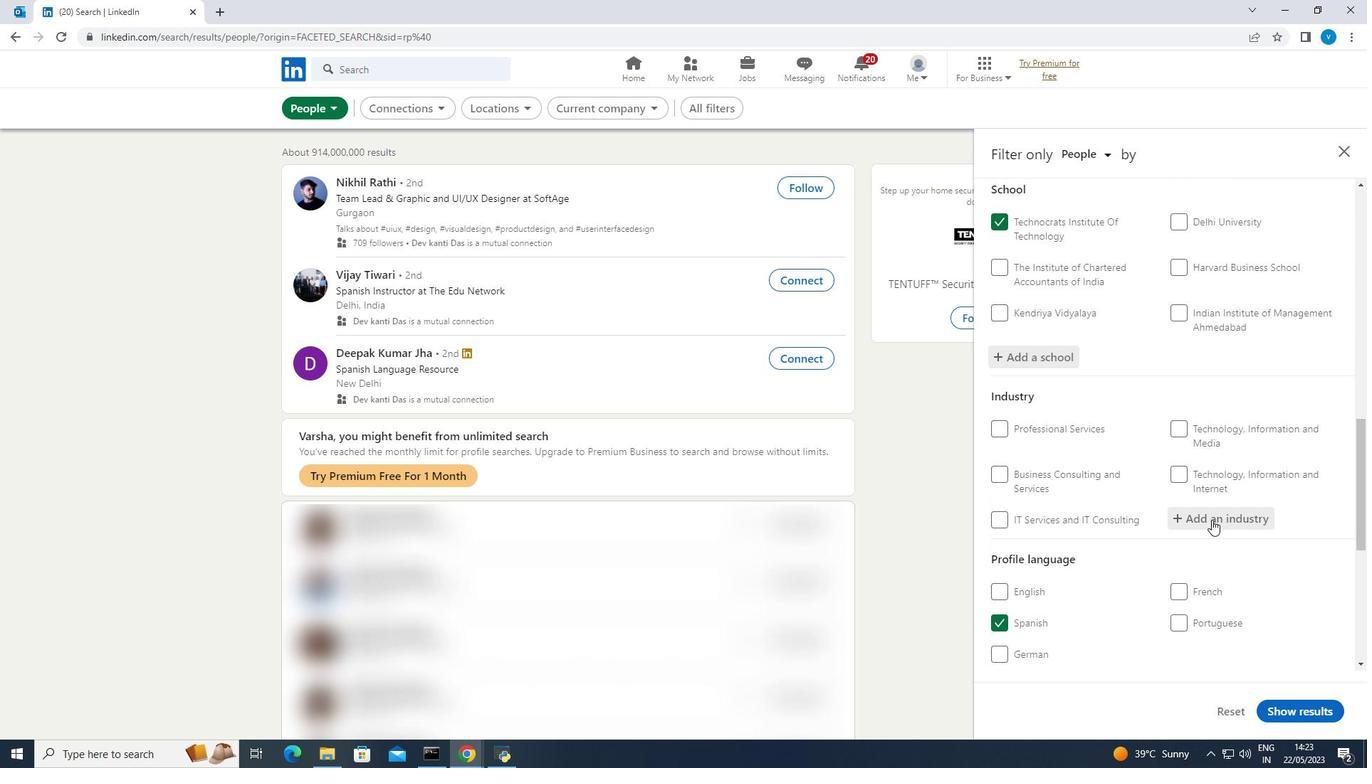 
Action: Key pressed <Key.shift><Key.shift><Key.shift><Key.shift><Key.shift><Key.shift><Key.shift><Key.shift><Key.shift><Key.shift><Key.shift><Key.shift>Pension<Key.space><Key.shift><Key.shift><Key.shift><Key.shift><Key.shift><Key.shift><Key.shift><Key.shift><Key.shift><Key.shift>Funds
Screenshot: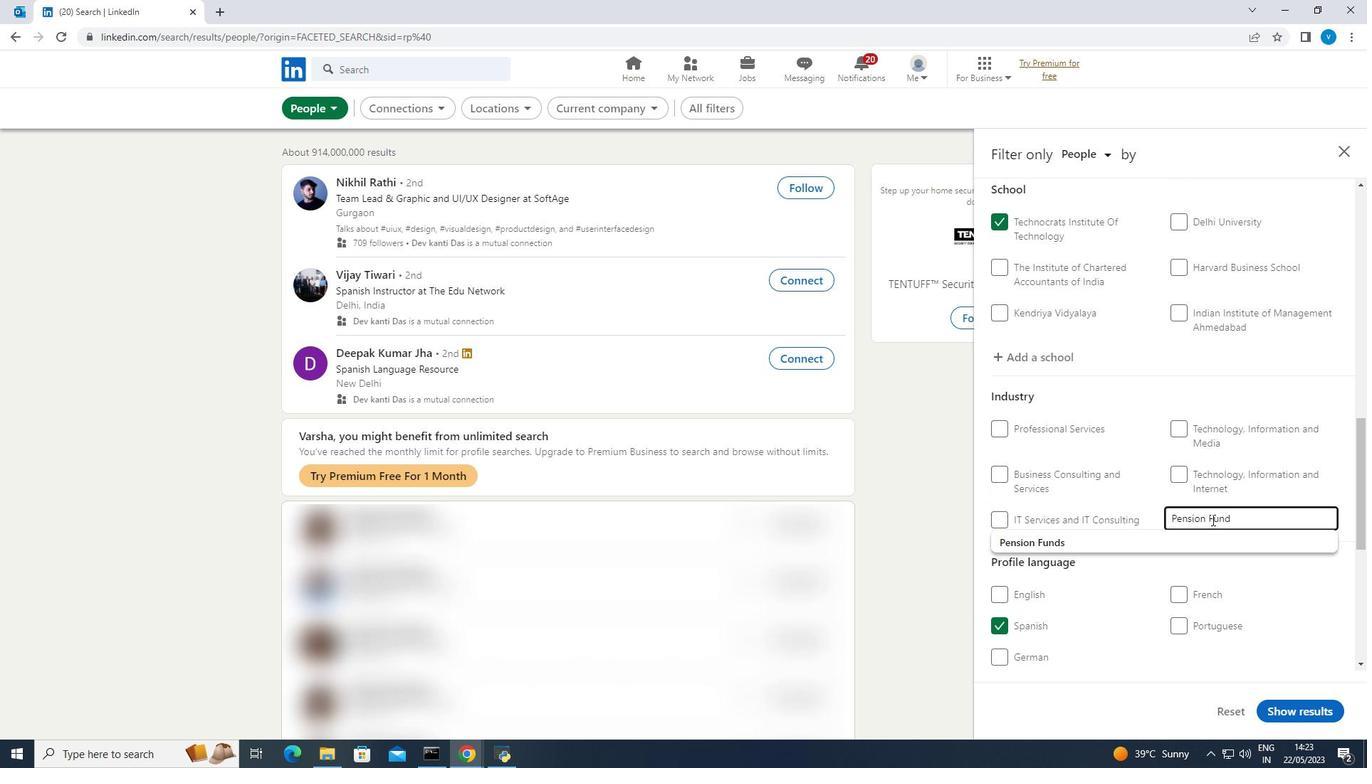 
Action: Mouse moved to (1211, 539)
Screenshot: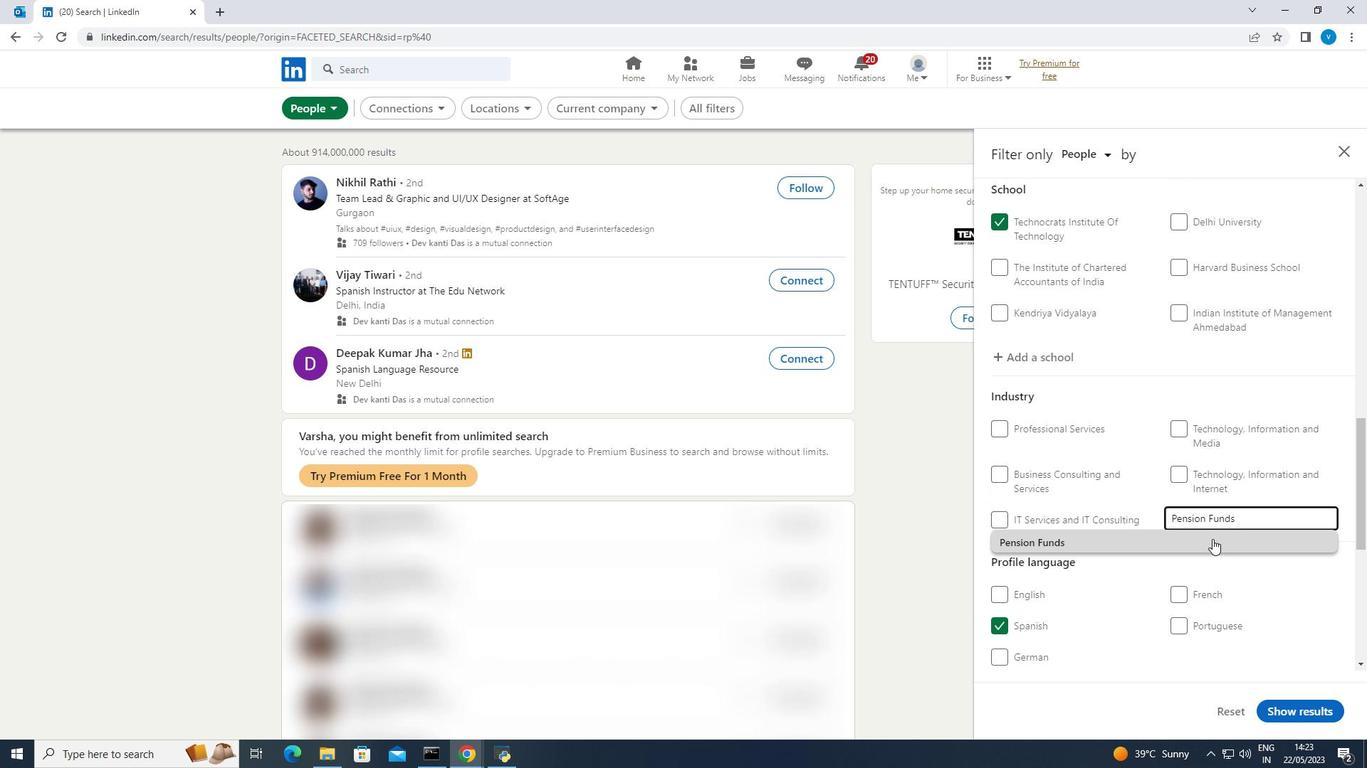 
Action: Mouse pressed left at (1211, 539)
Screenshot: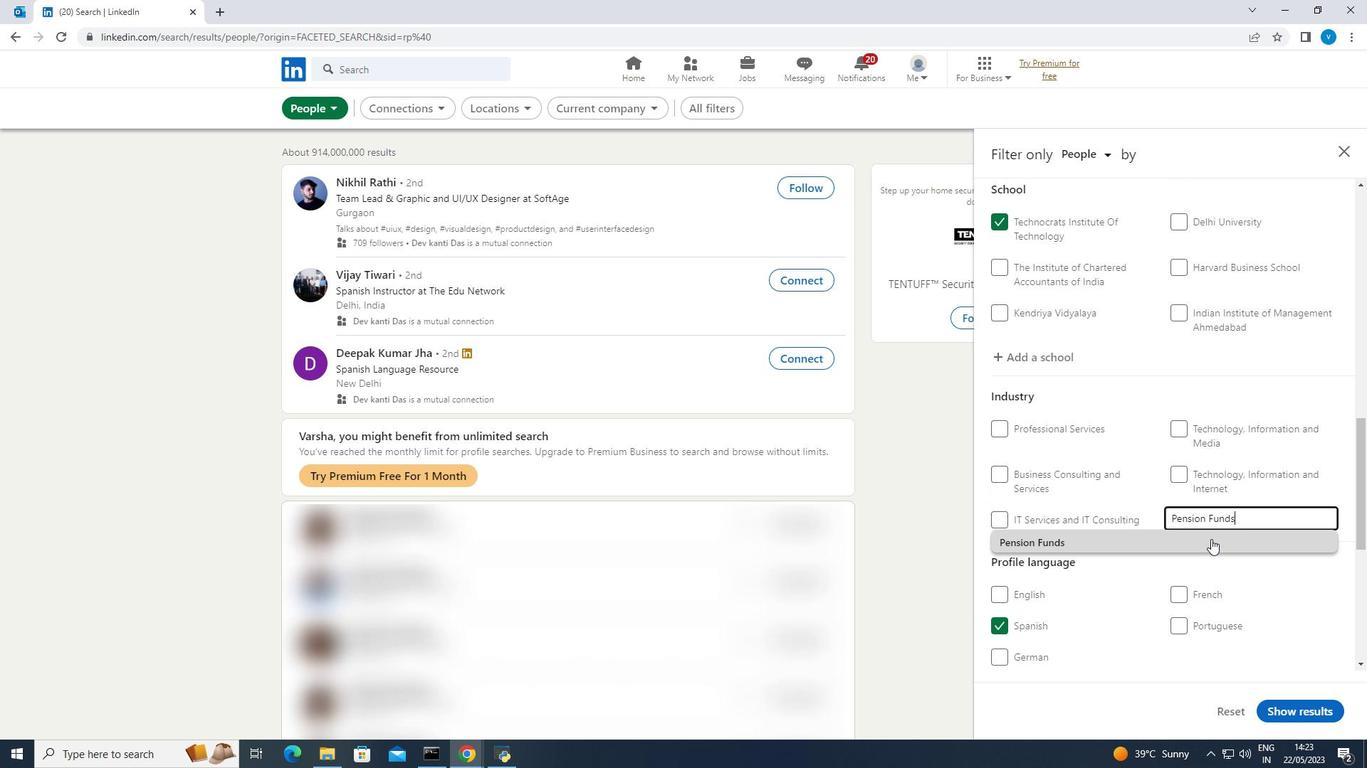 
Action: Mouse moved to (1210, 539)
Screenshot: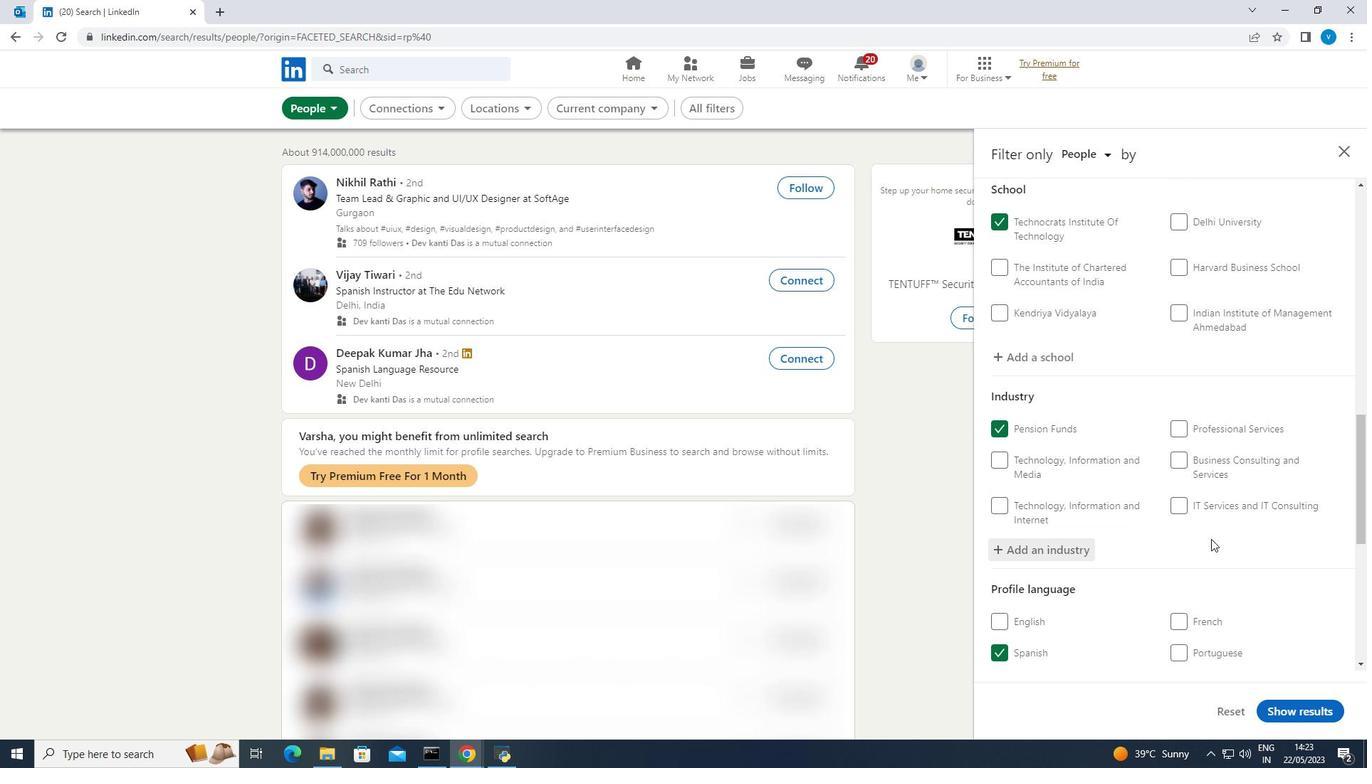 
Action: Mouse scrolled (1210, 538) with delta (0, 0)
Screenshot: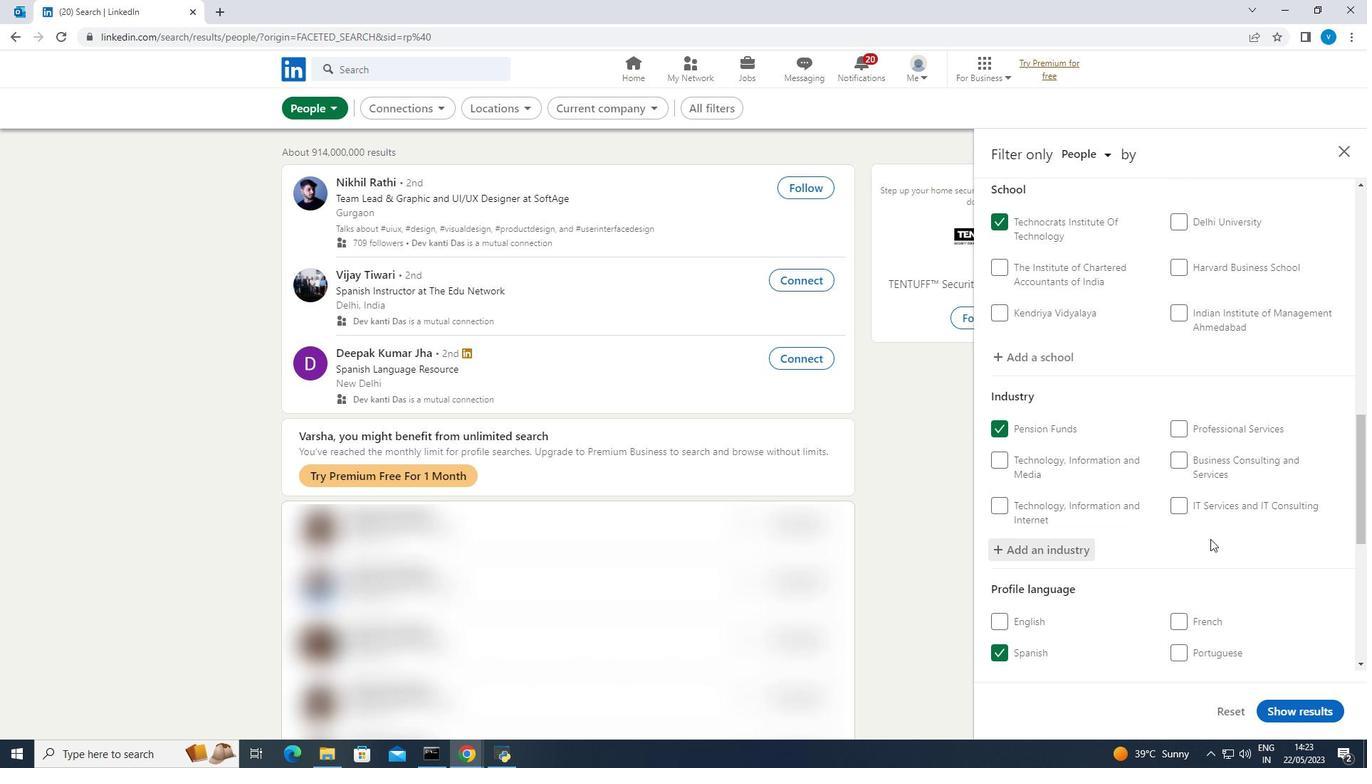 
Action: Mouse scrolled (1210, 538) with delta (0, 0)
Screenshot: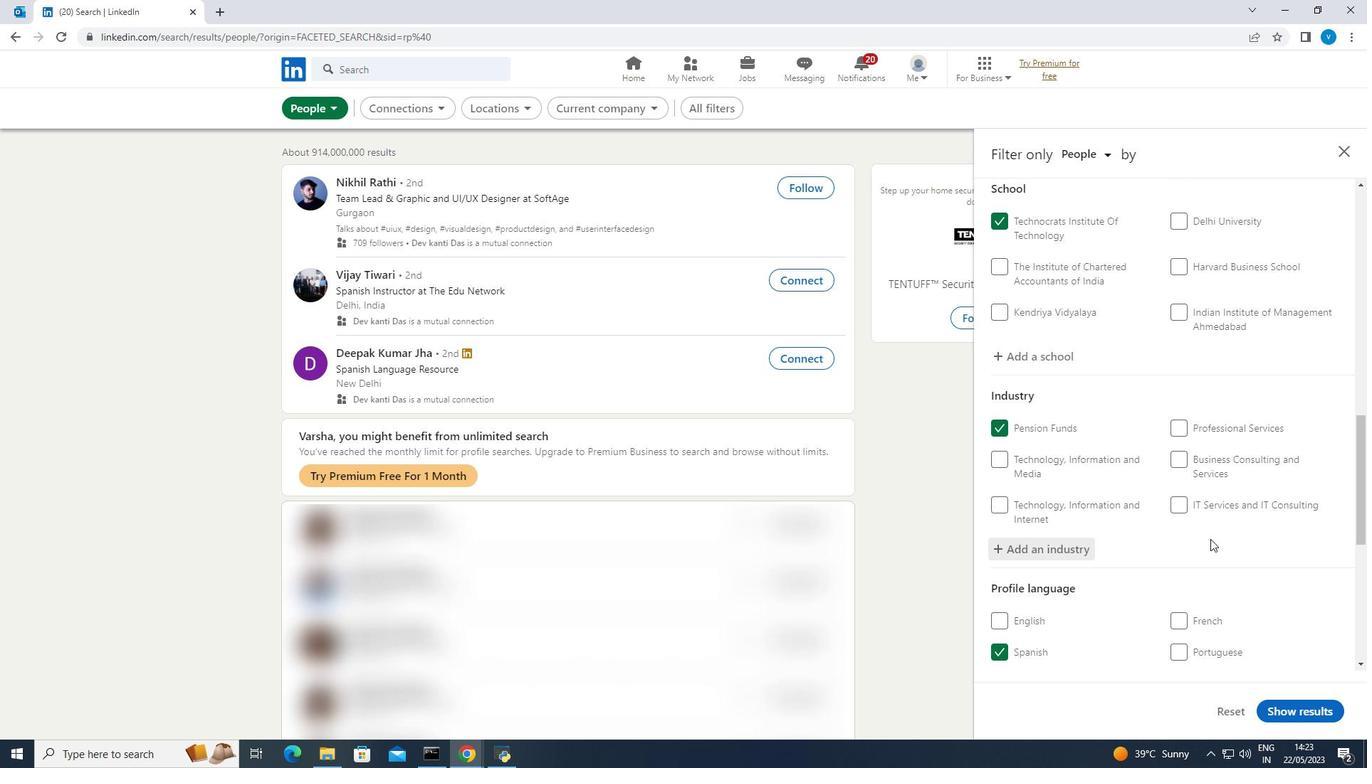
Action: Mouse scrolled (1210, 538) with delta (0, 0)
Screenshot: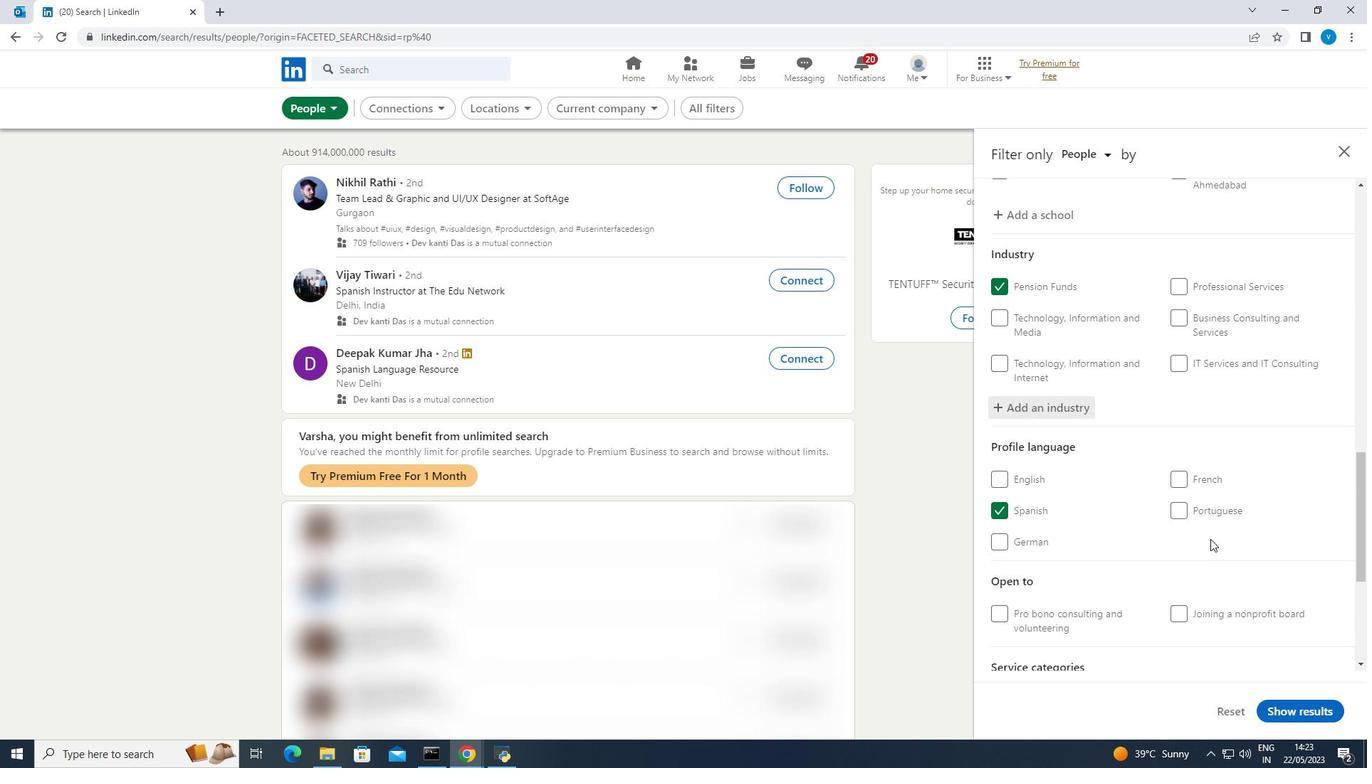
Action: Mouse scrolled (1210, 538) with delta (0, 0)
Screenshot: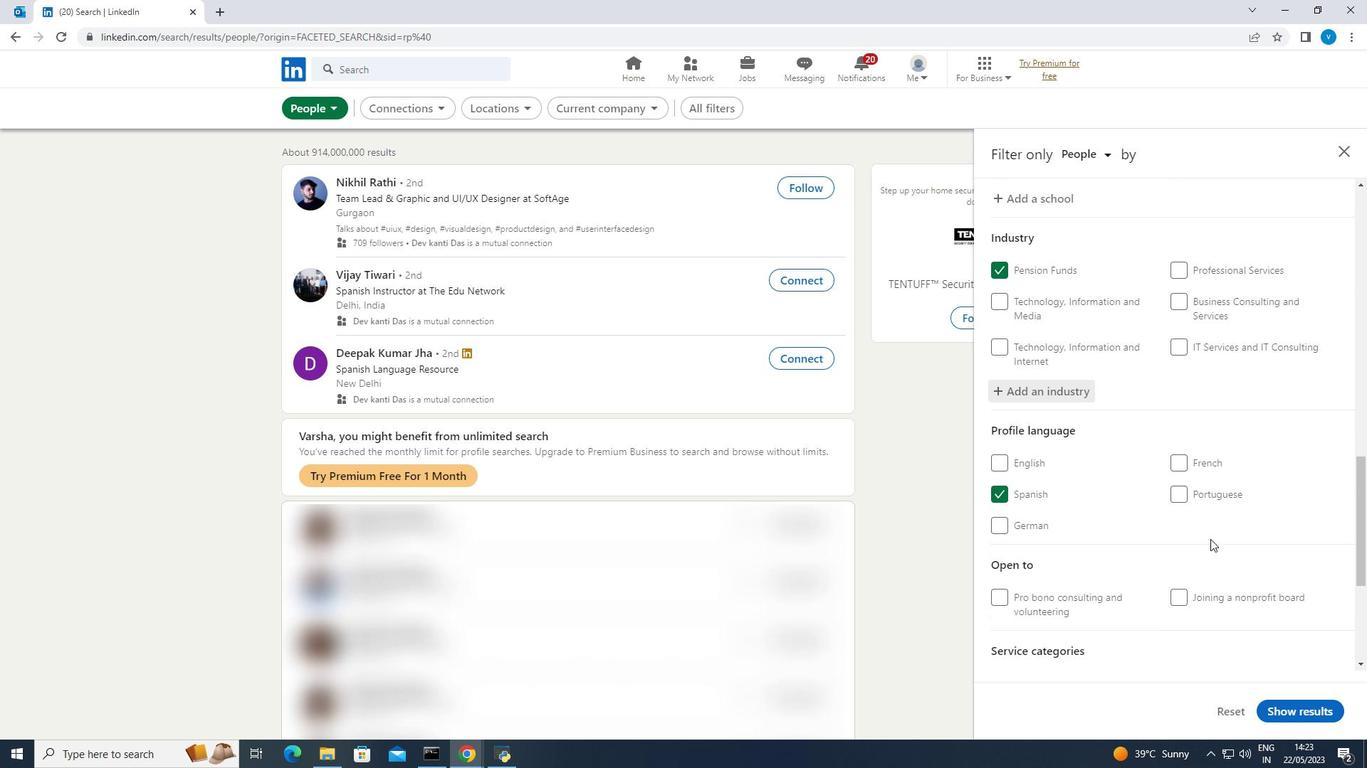 
Action: Mouse scrolled (1210, 538) with delta (0, 0)
Screenshot: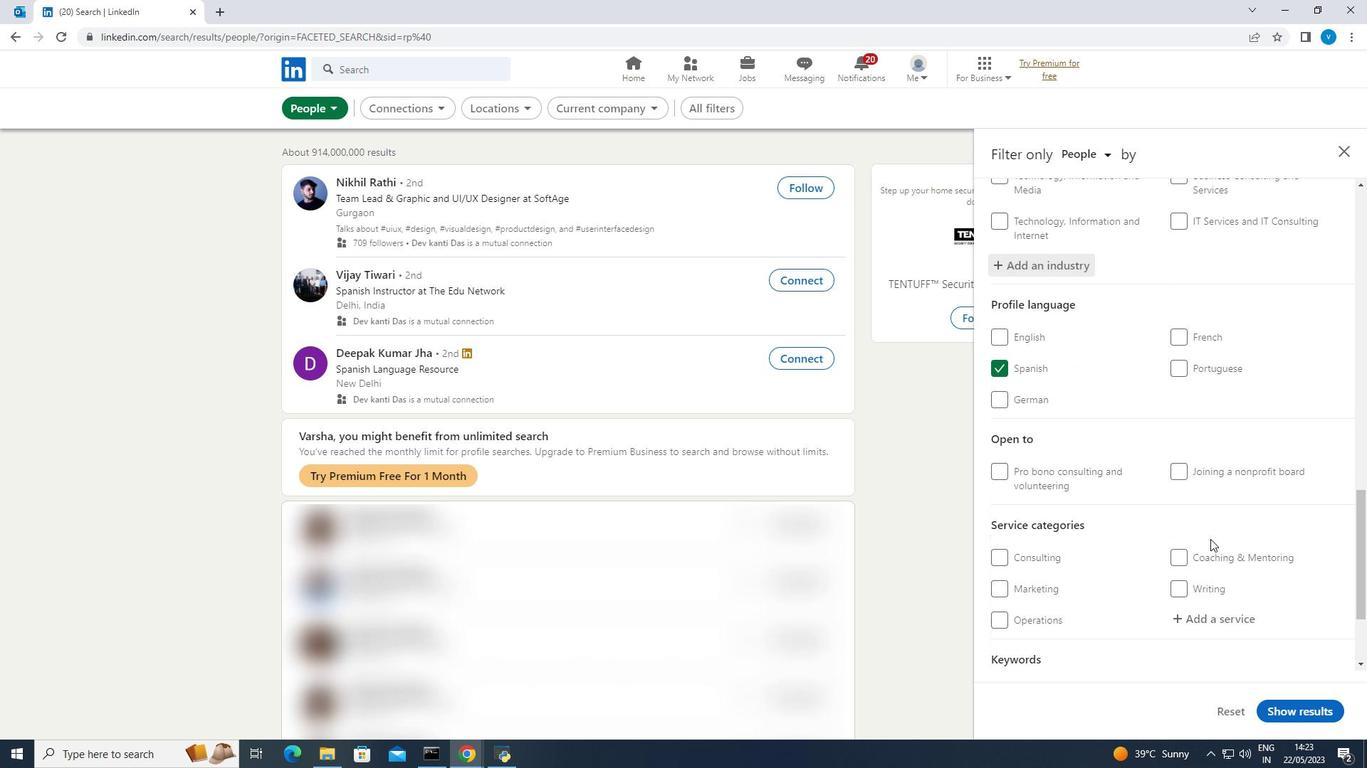 
Action: Mouse moved to (1213, 539)
Screenshot: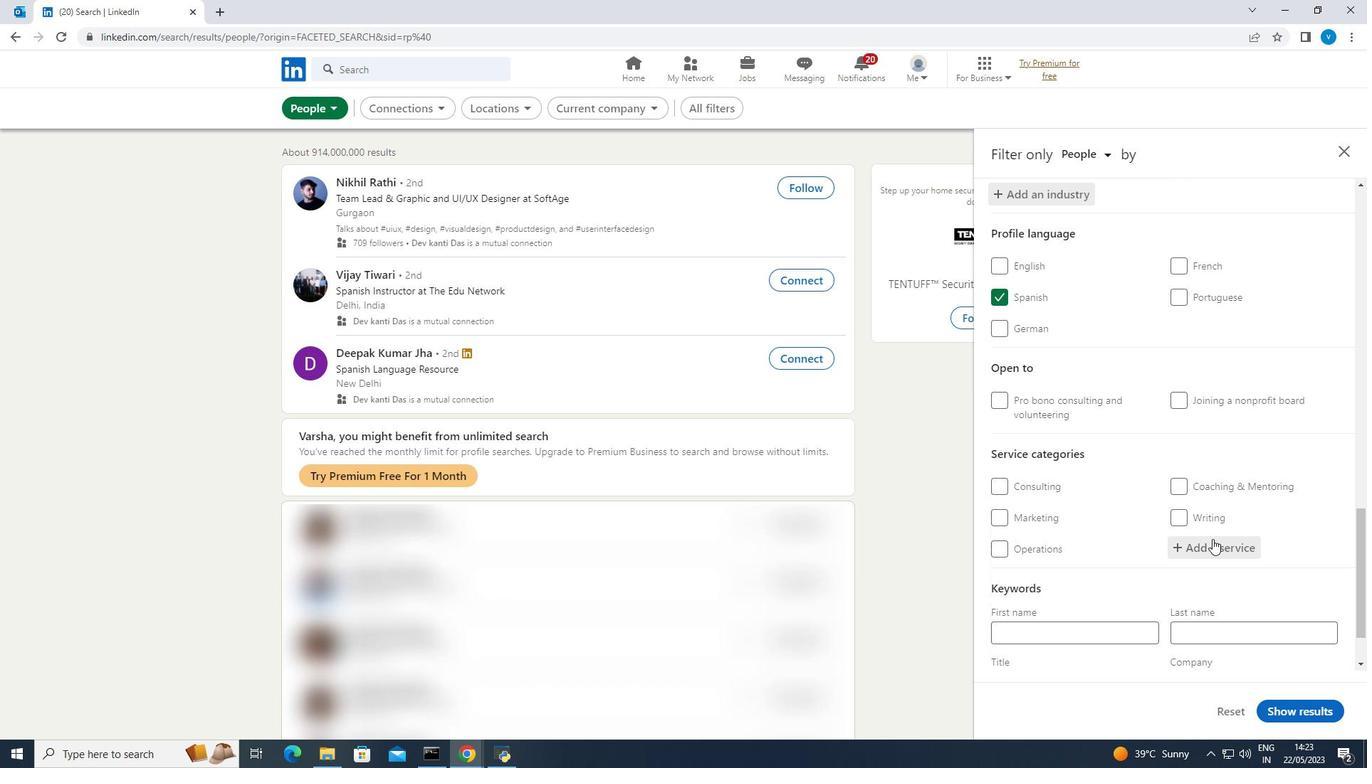 
Action: Mouse pressed left at (1213, 539)
Screenshot: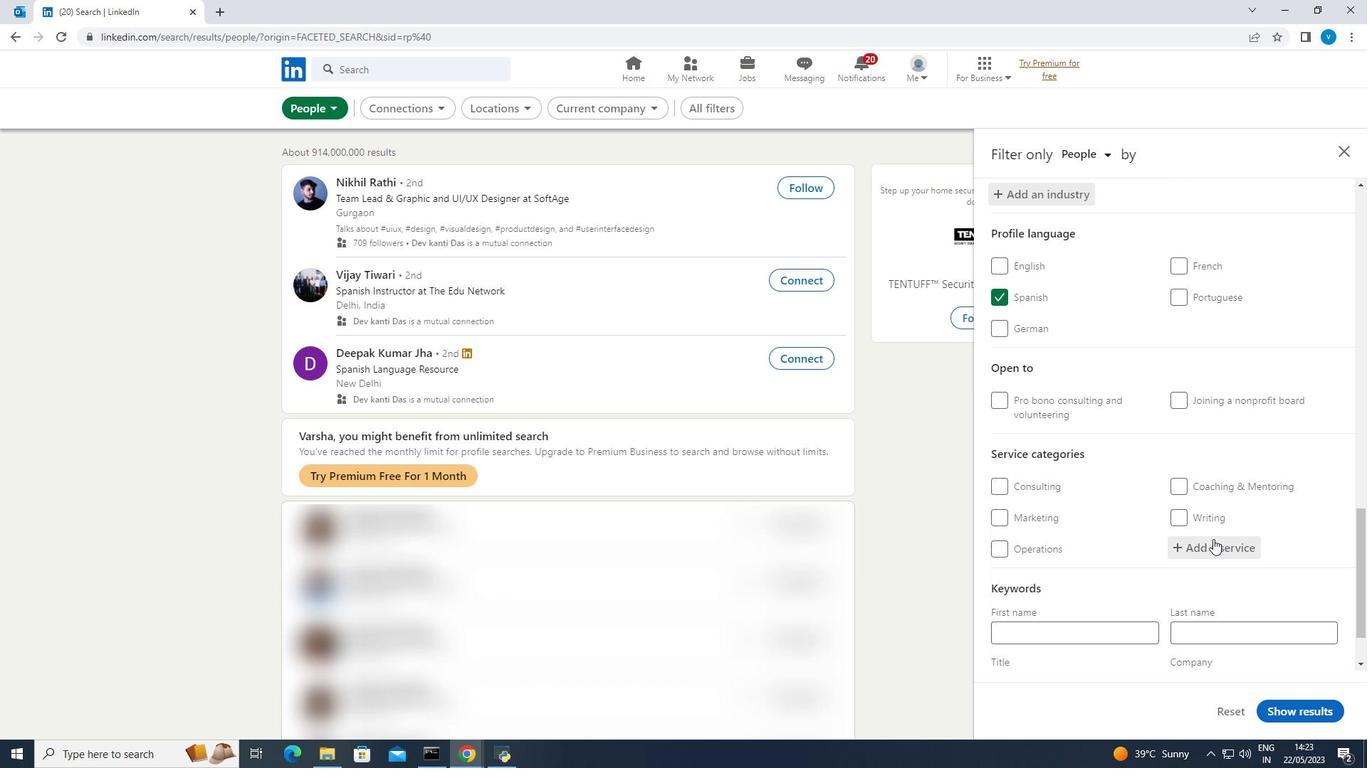 
Action: Mouse moved to (1213, 539)
Screenshot: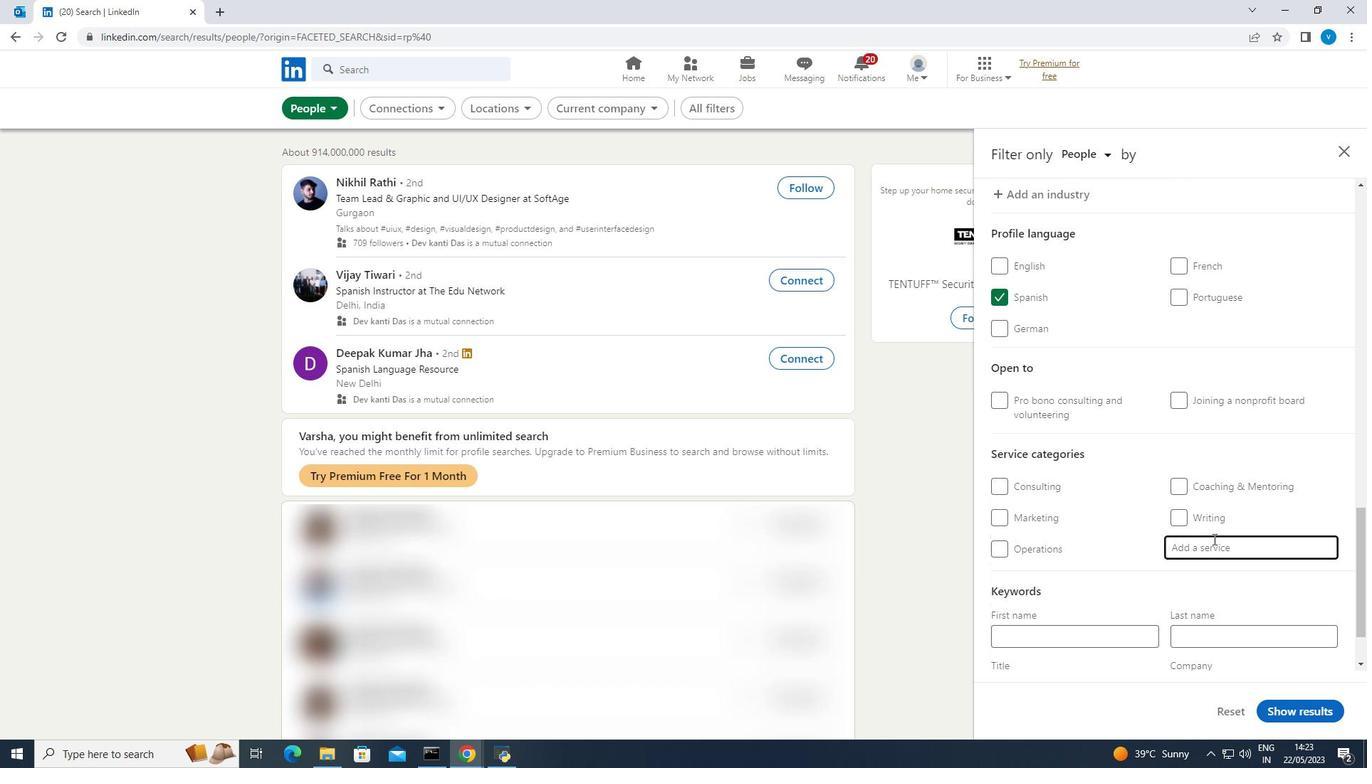 
Action: Key pressed <Key.shift><Key.shift><Key.shift><Key.shift><Key.shift><Key.shift>Event<Key.space><Key.shift><Key.shift><Key.shift><Key.shift><Key.shift><Key.shift><Key.shift><Key.shift><Key.shift><Key.shift><Key.shift><Key.shift>Photogra
Screenshot: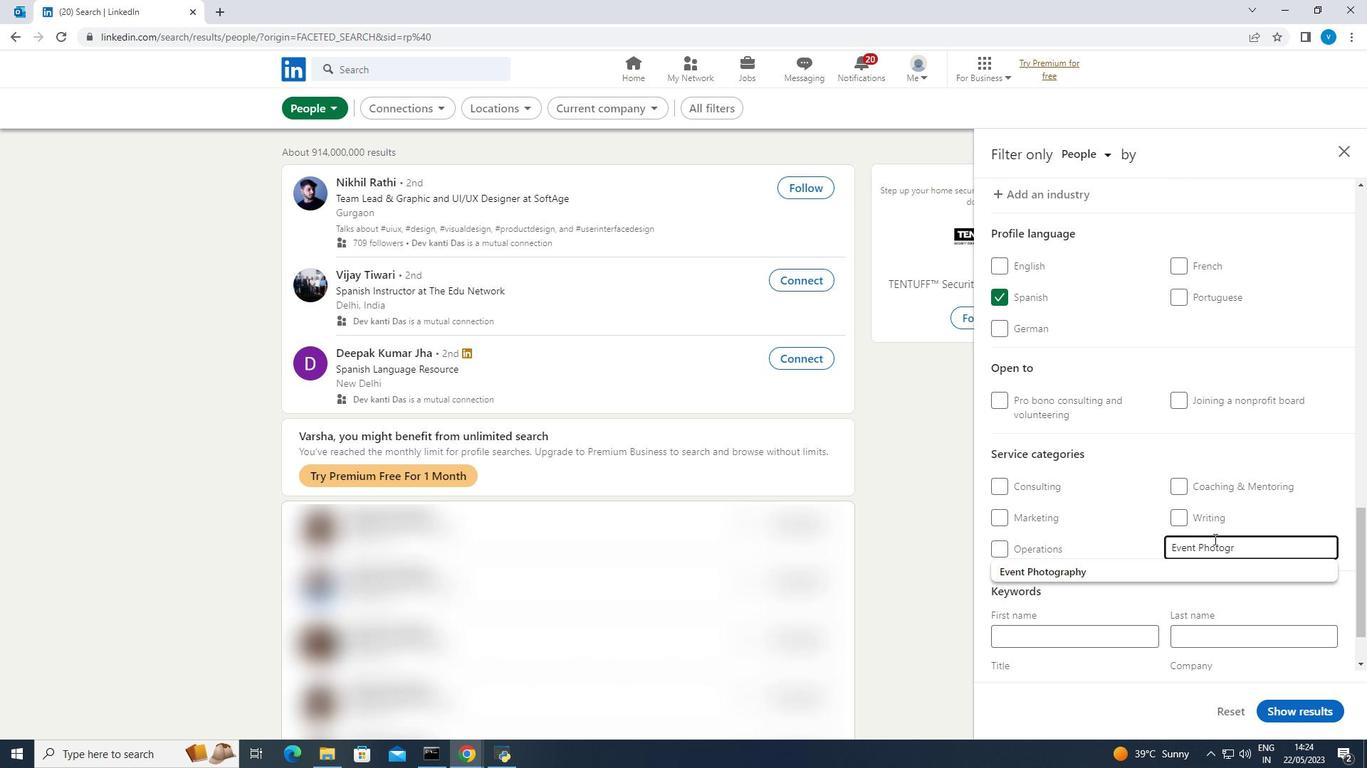 
Action: Mouse moved to (1114, 564)
Screenshot: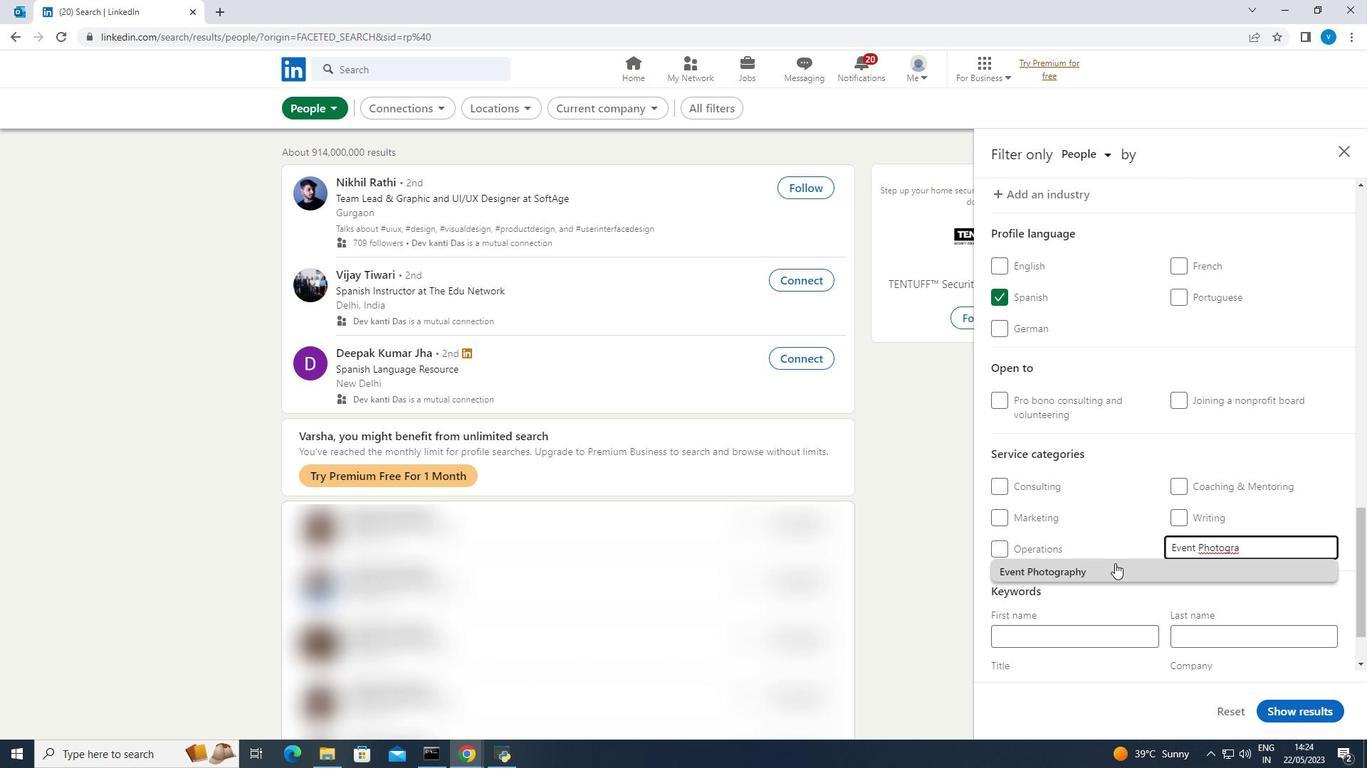 
Action: Mouse pressed left at (1114, 564)
Screenshot: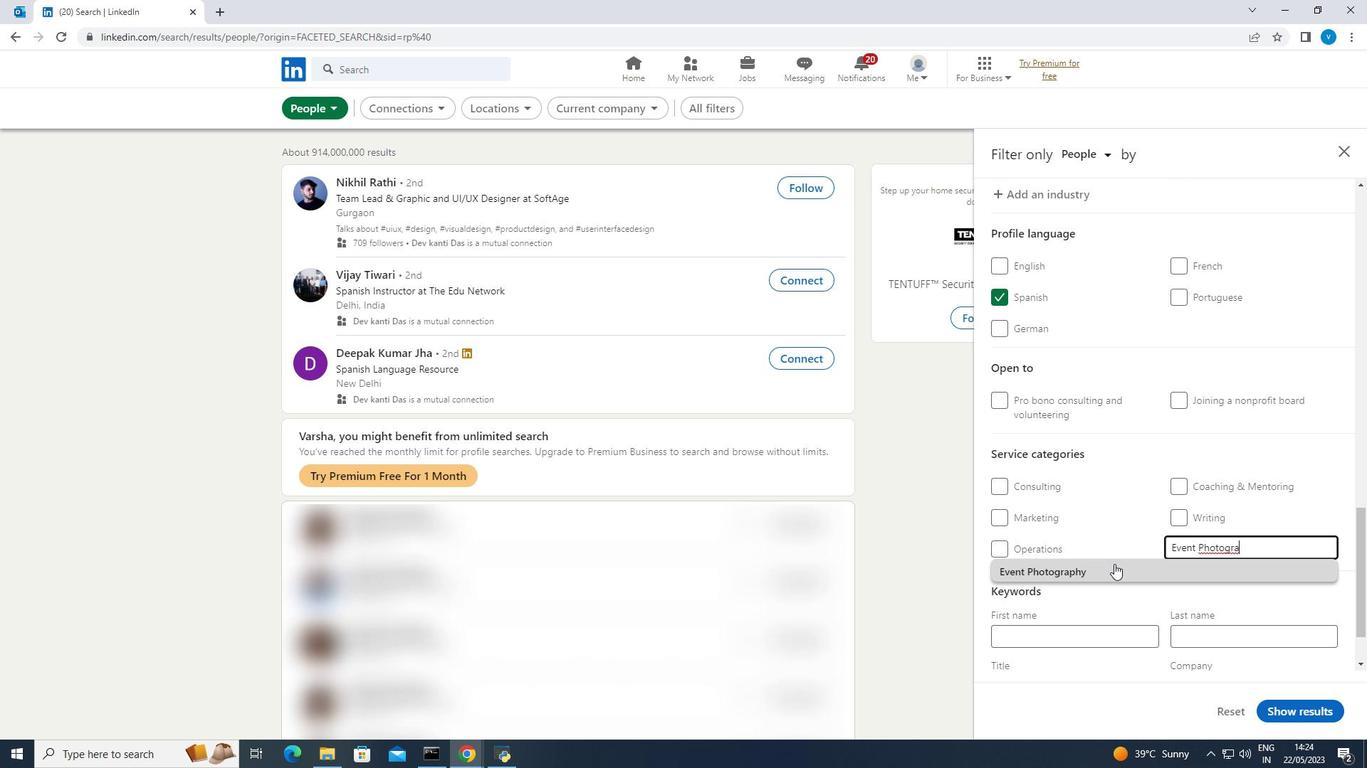 
Action: Mouse scrolled (1114, 563) with delta (0, 0)
Screenshot: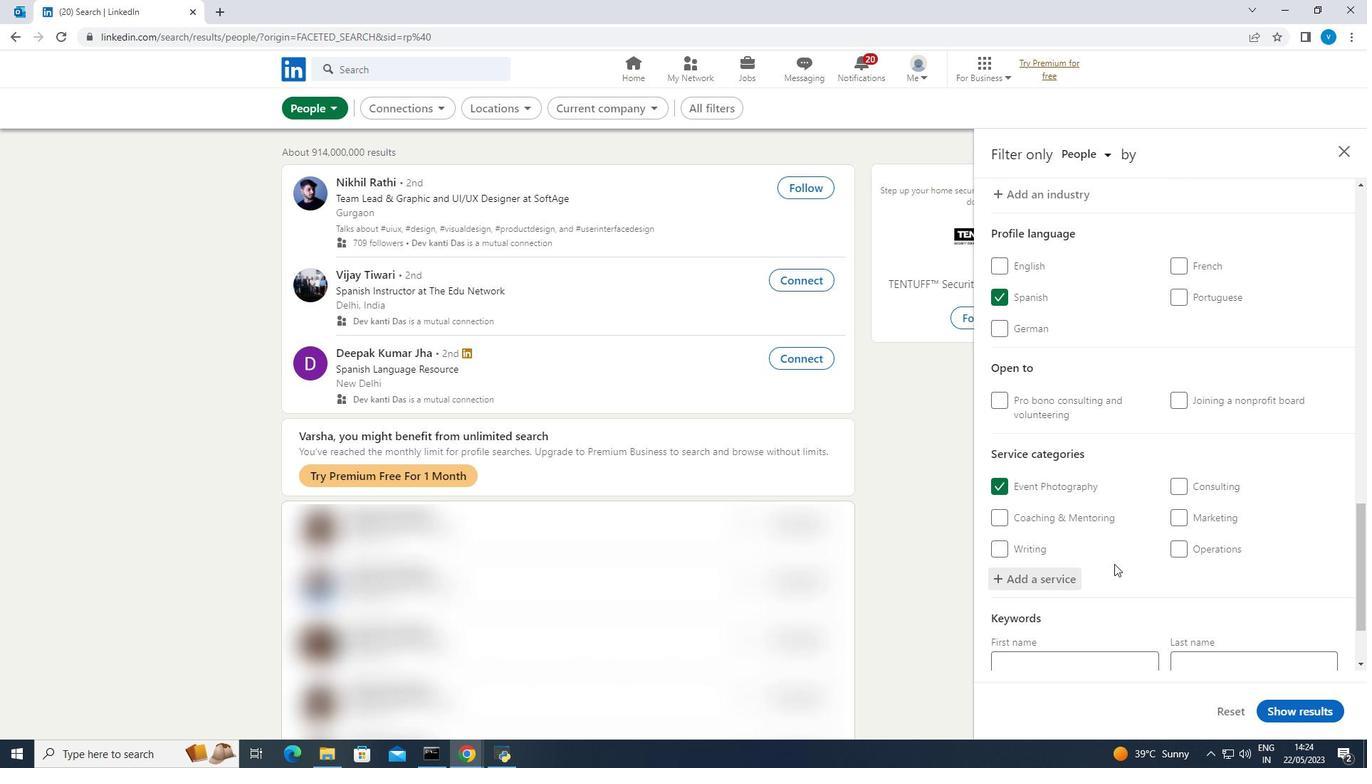 
Action: Mouse scrolled (1114, 563) with delta (0, 0)
Screenshot: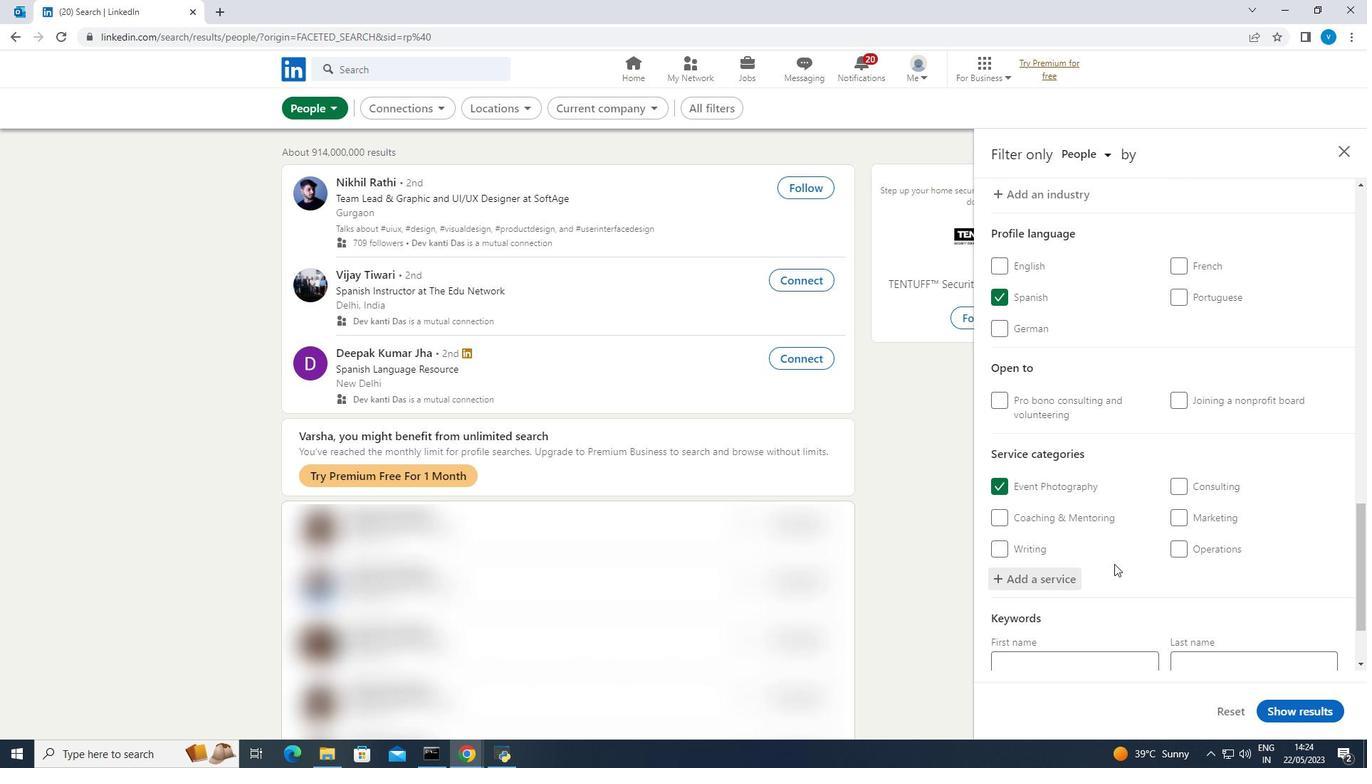 
Action: Mouse scrolled (1114, 563) with delta (0, 0)
Screenshot: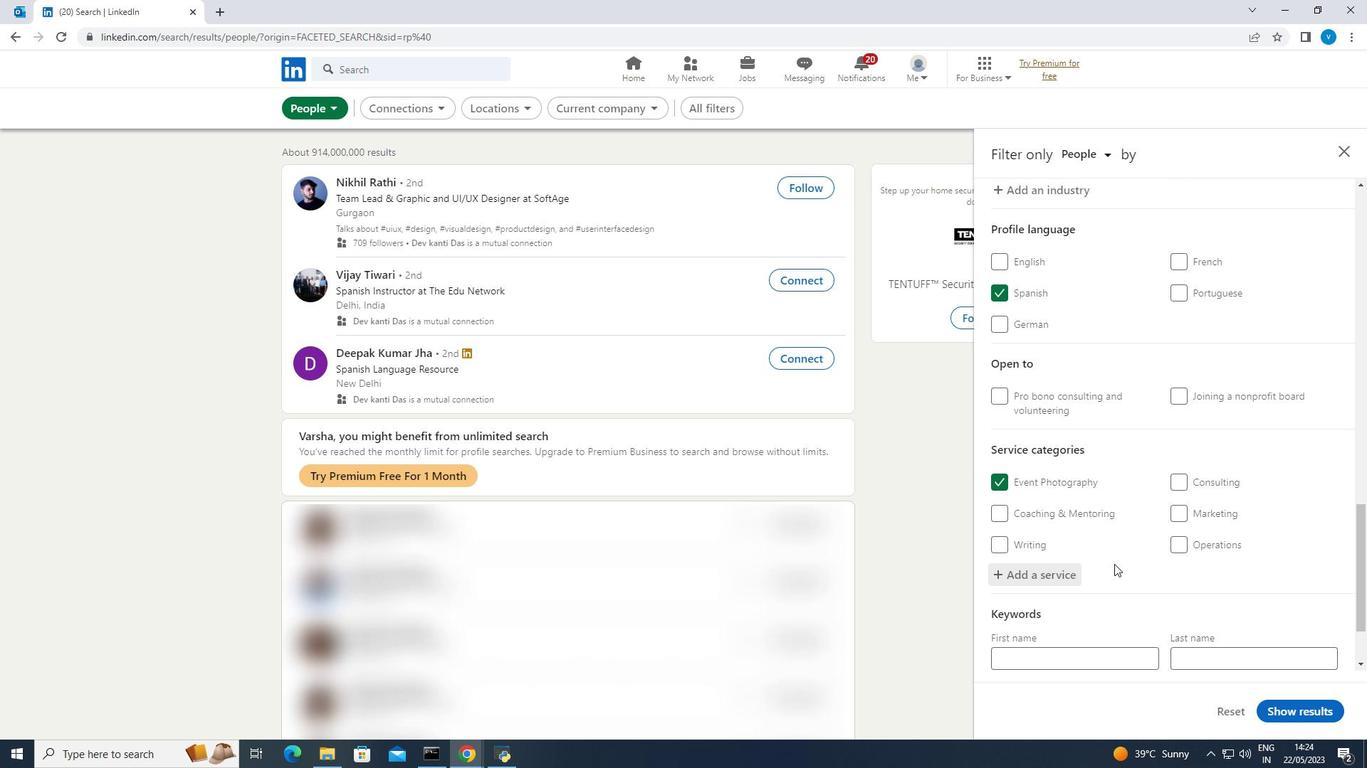 
Action: Mouse scrolled (1114, 563) with delta (0, 0)
Screenshot: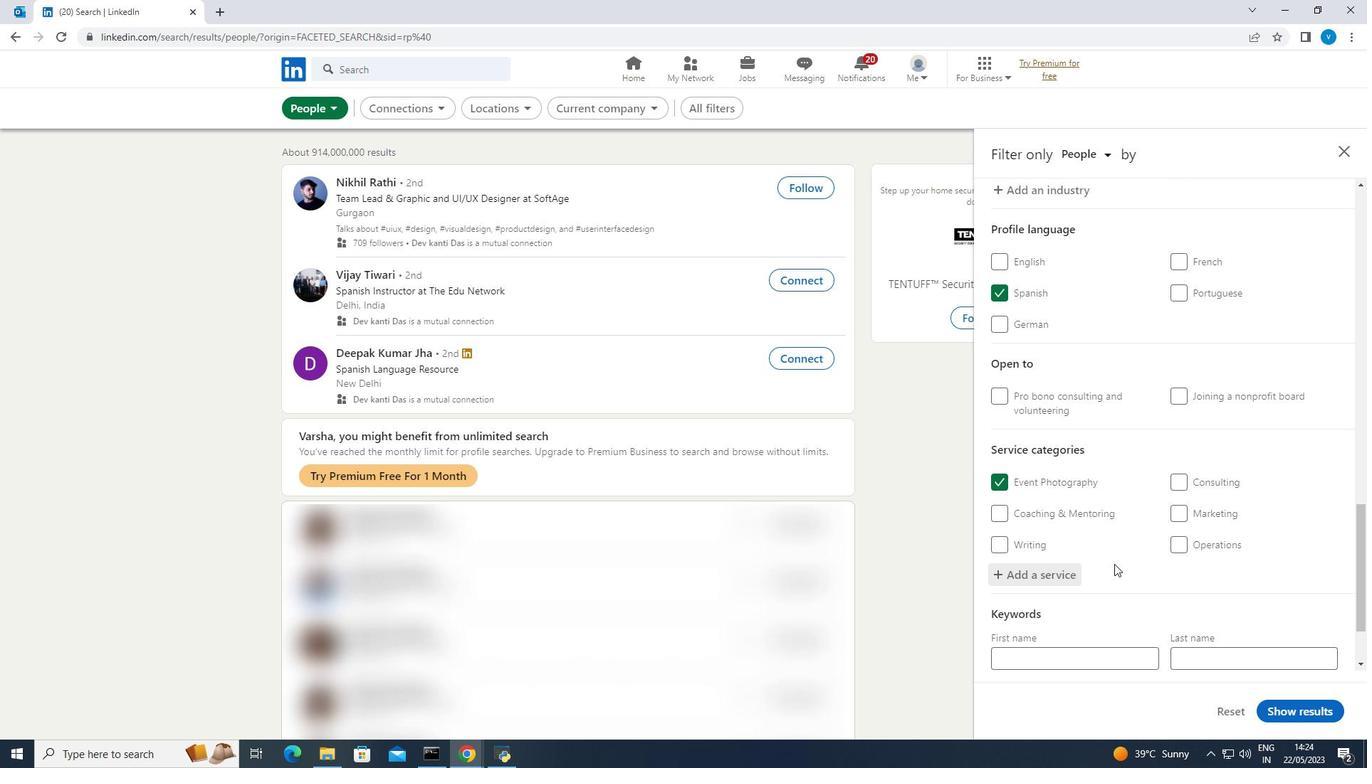 
Action: Mouse moved to (1120, 608)
Screenshot: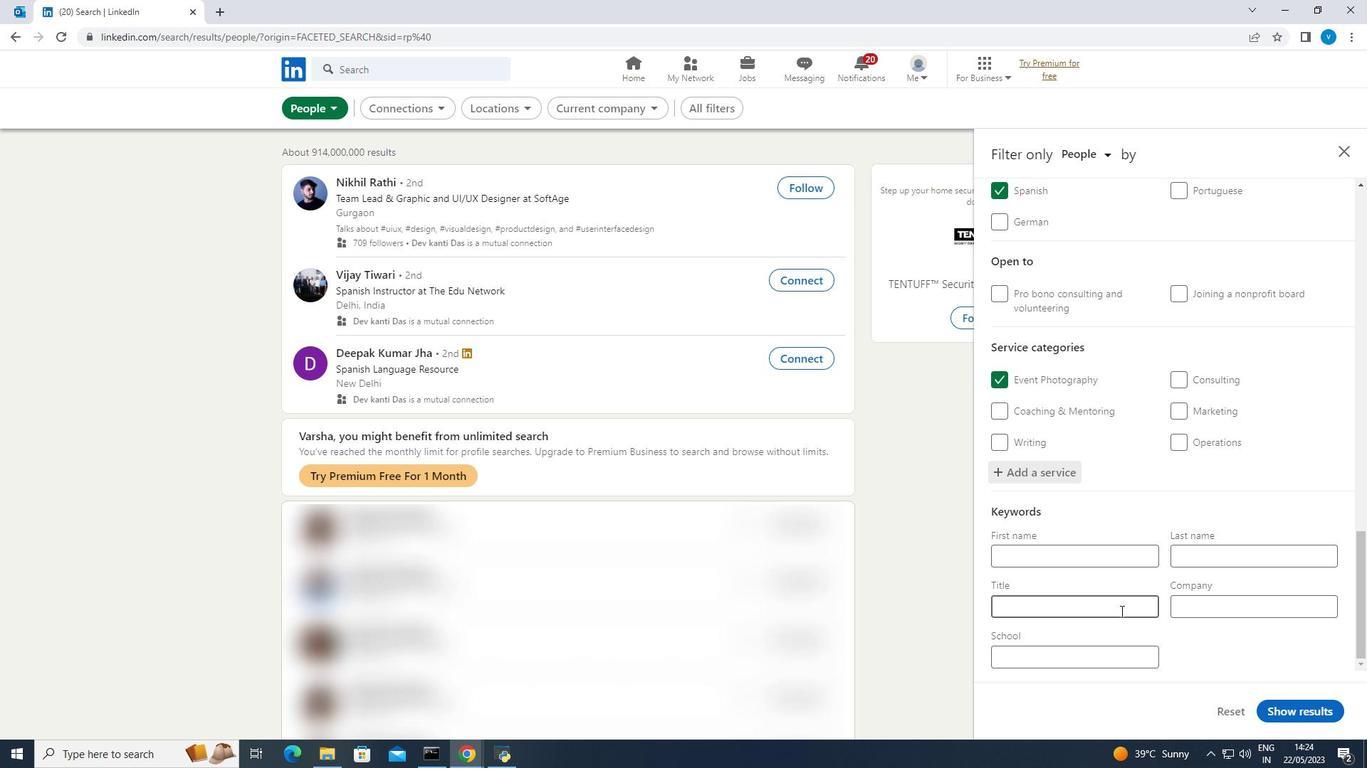 
Action: Mouse pressed left at (1120, 608)
Screenshot: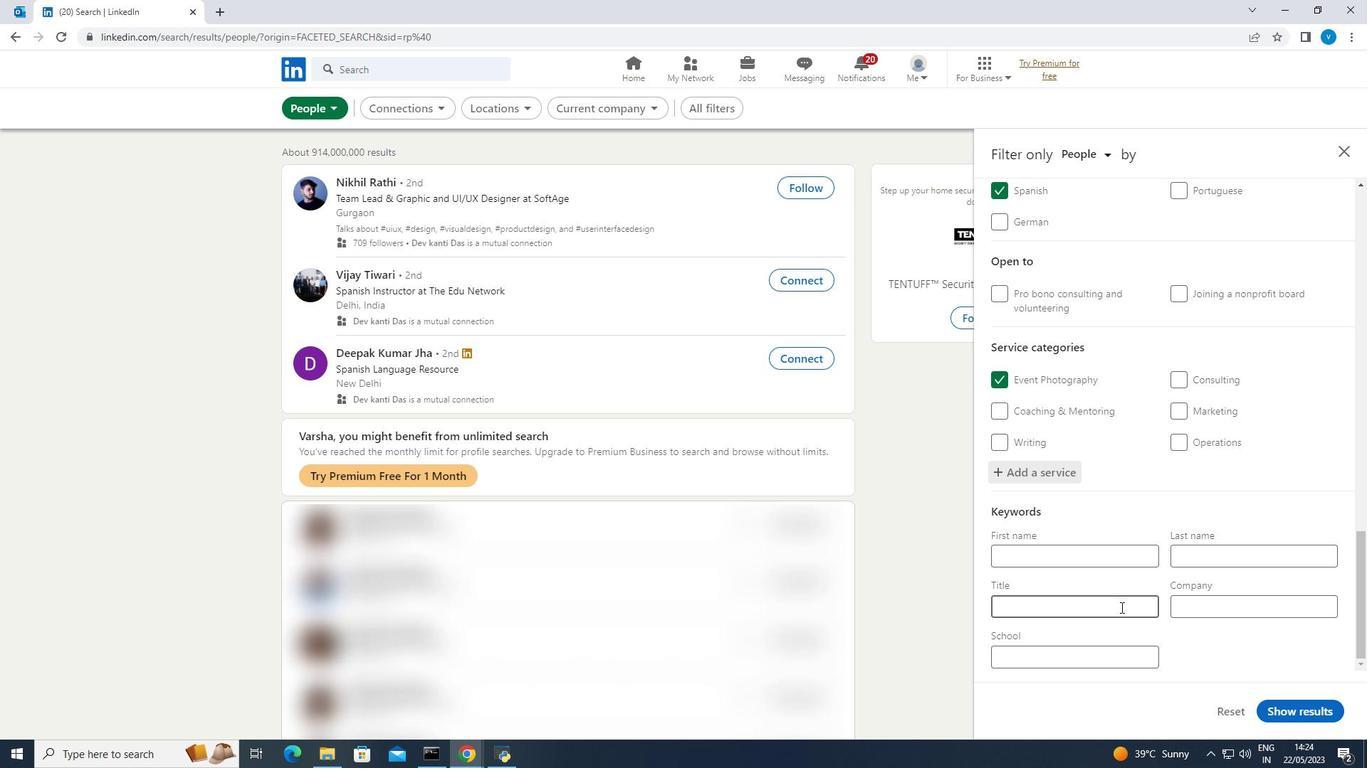
Action: Mouse moved to (1121, 607)
Screenshot: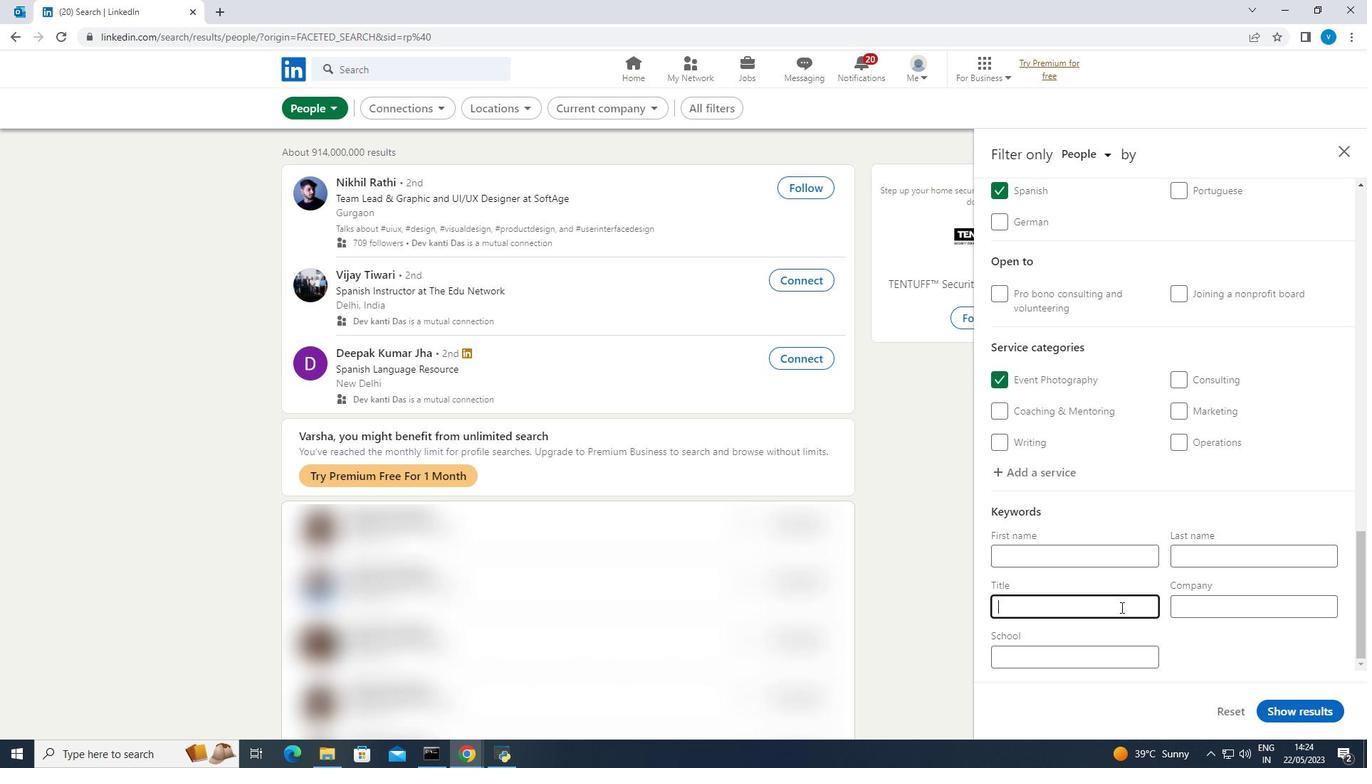 
Action: Key pressed <Key.shift><Key.shift><Key.shift><Key.shift>Operations<Key.space><Key.shift><Key.shift><Key.shift><Key.shift><Key.shift>Analyst
Screenshot: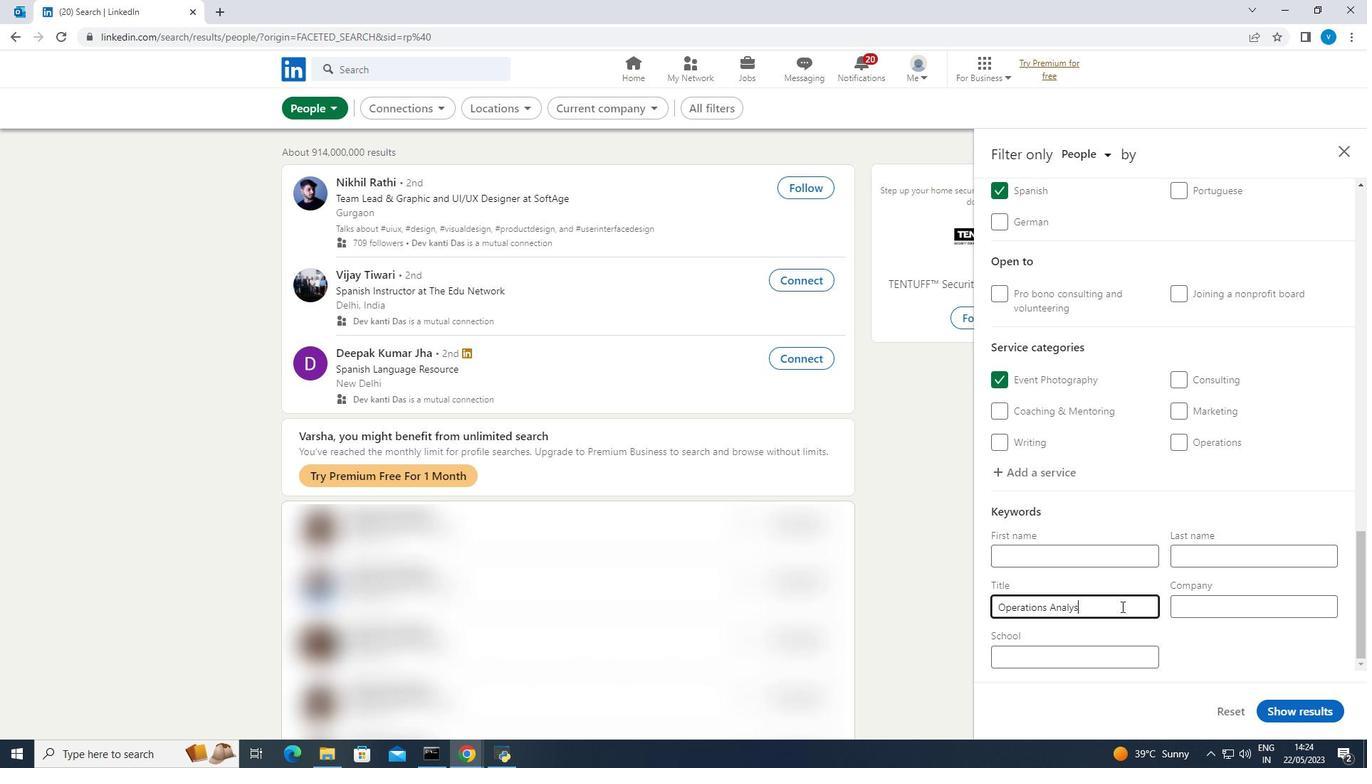 
Action: Mouse moved to (1290, 710)
Screenshot: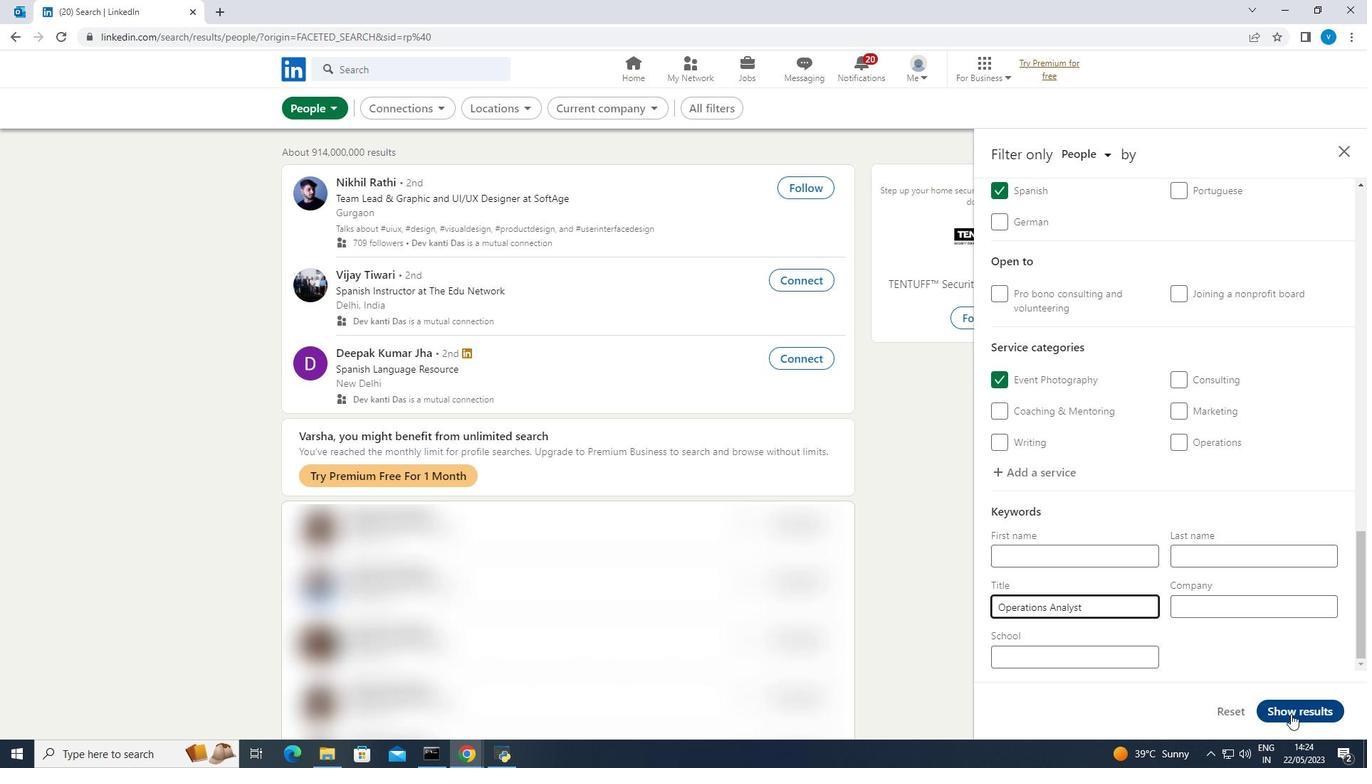 
Action: Mouse pressed left at (1290, 710)
Screenshot: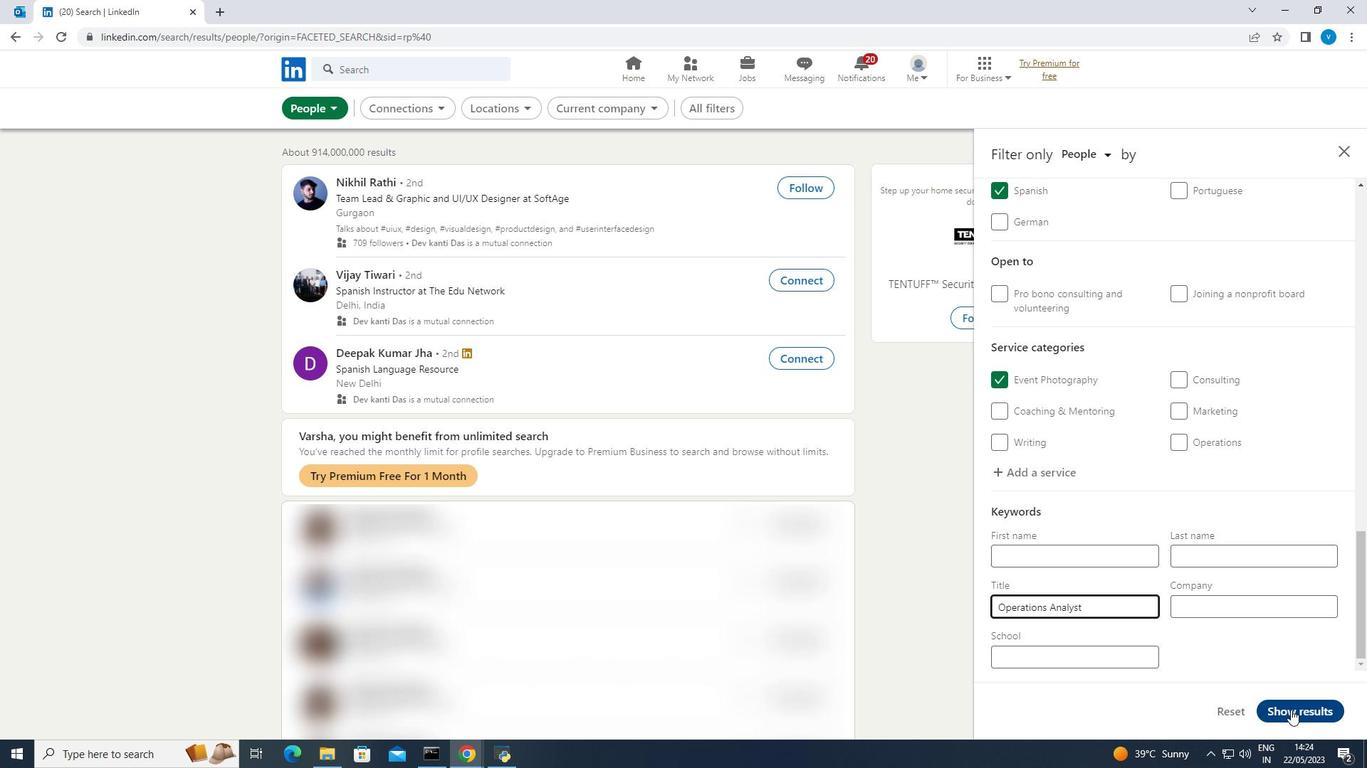 
